 Task: Find connections with filter location Lagoa do Itaenga with filter topic #managementwith filter profile language French with filter current company Teamware Solutions a division of Quantum Leap Consulting Pvt. Ltd with filter school Himachal Pradesh University with filter industry Pipeline Transportation with filter service category Graphic Design with filter keywords title Couples Counselor
Action: Mouse moved to (612, 132)
Screenshot: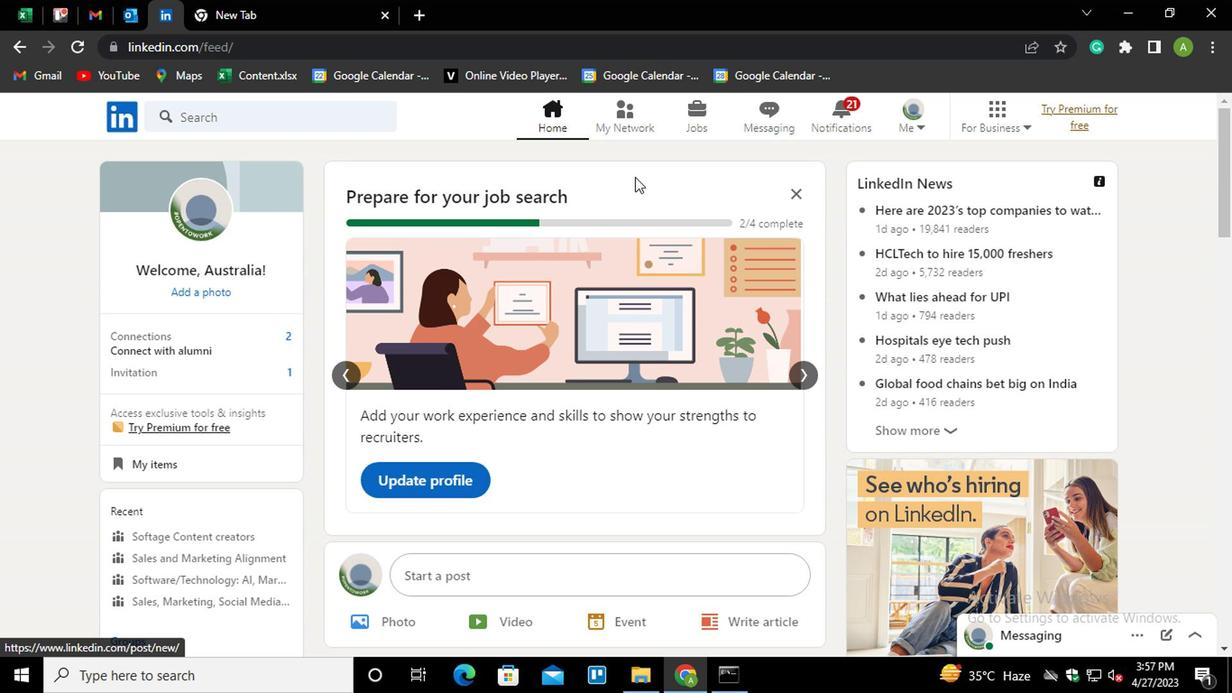 
Action: Mouse pressed left at (612, 132)
Screenshot: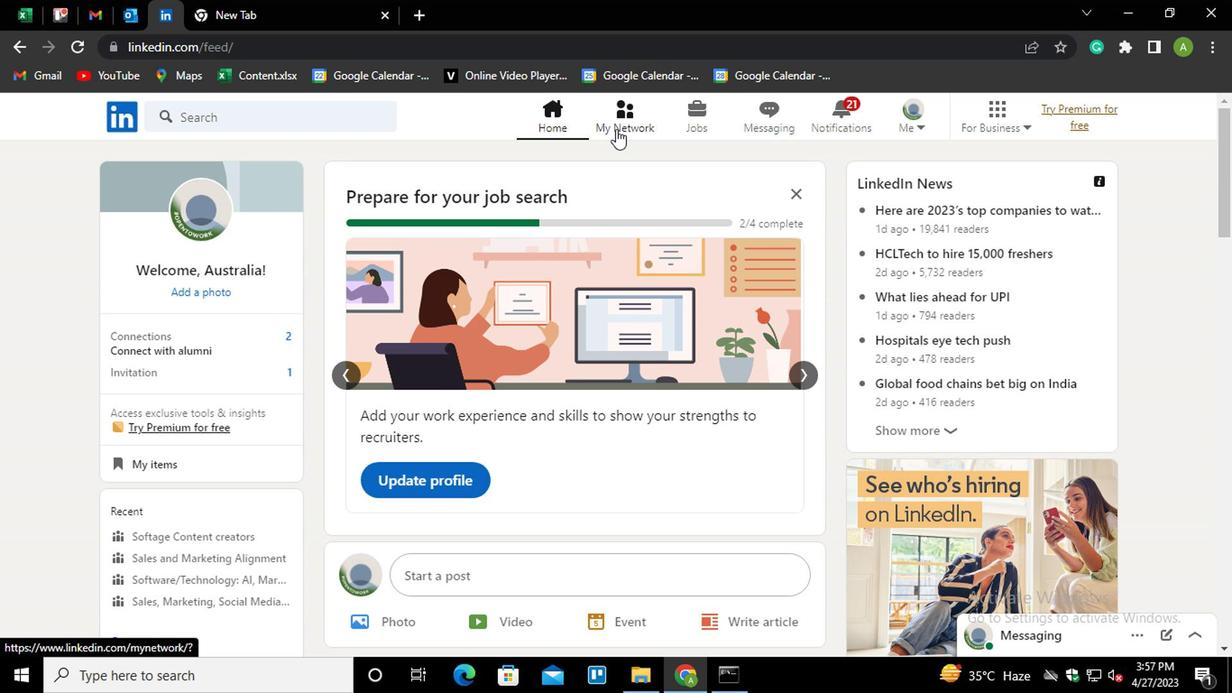 
Action: Mouse moved to (251, 212)
Screenshot: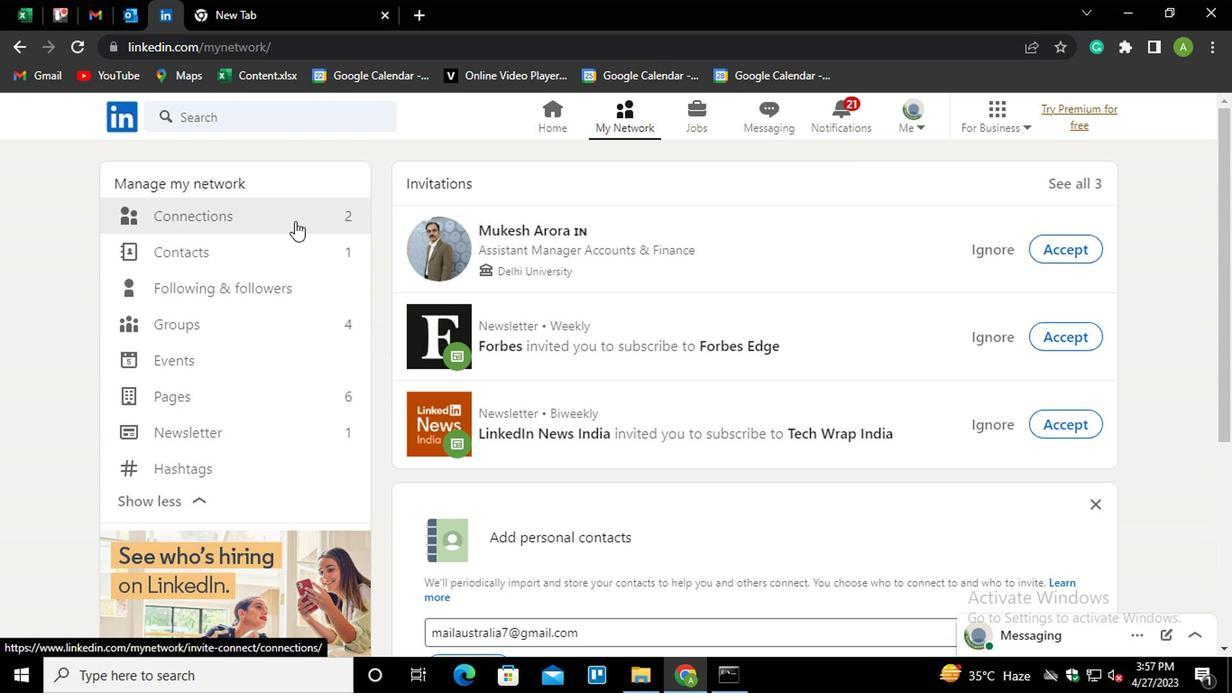 
Action: Mouse pressed left at (251, 212)
Screenshot: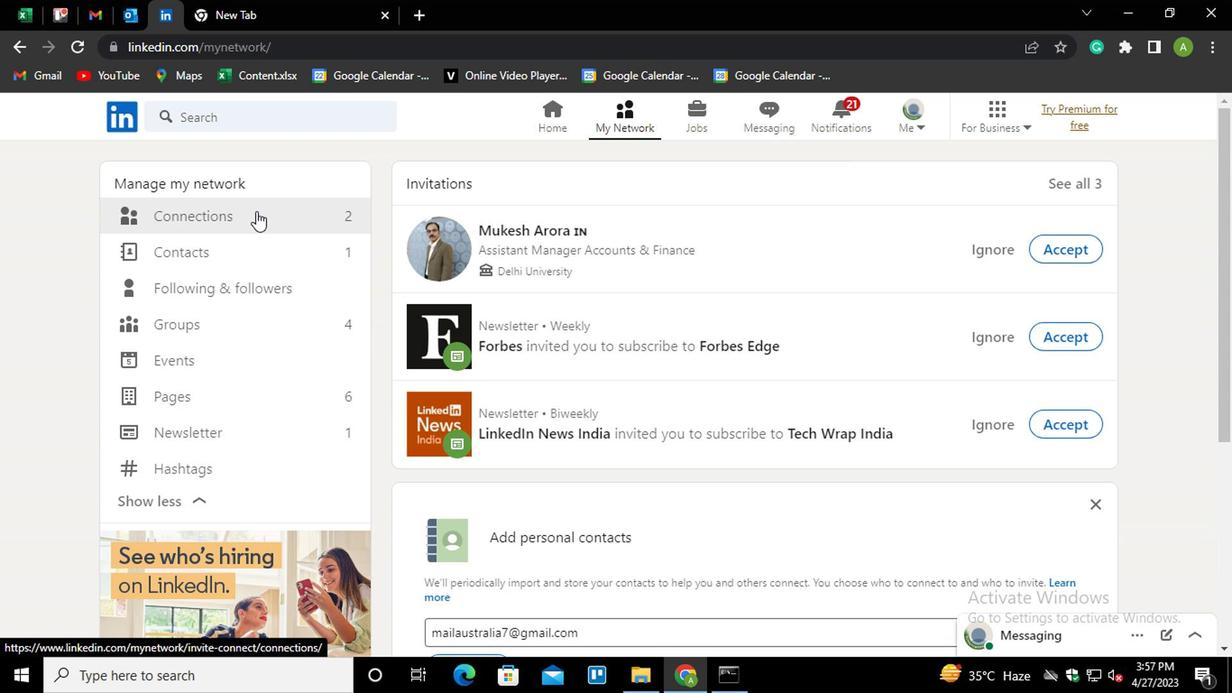 
Action: Mouse moved to (774, 220)
Screenshot: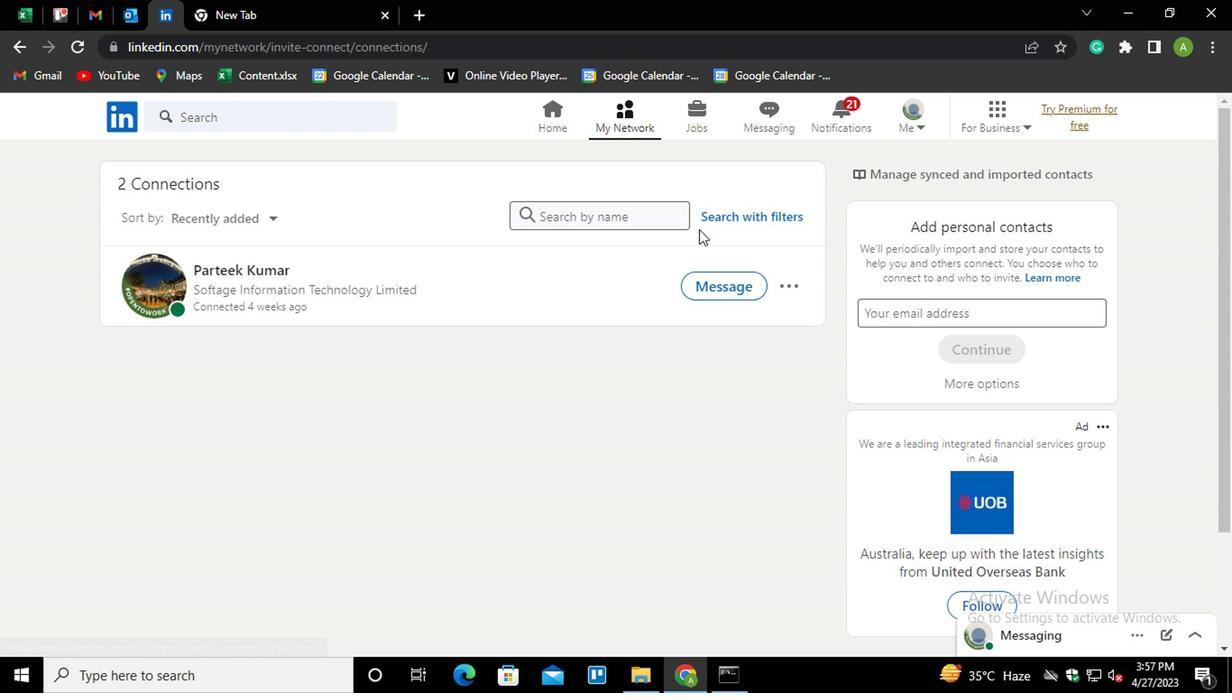
Action: Mouse pressed left at (774, 220)
Screenshot: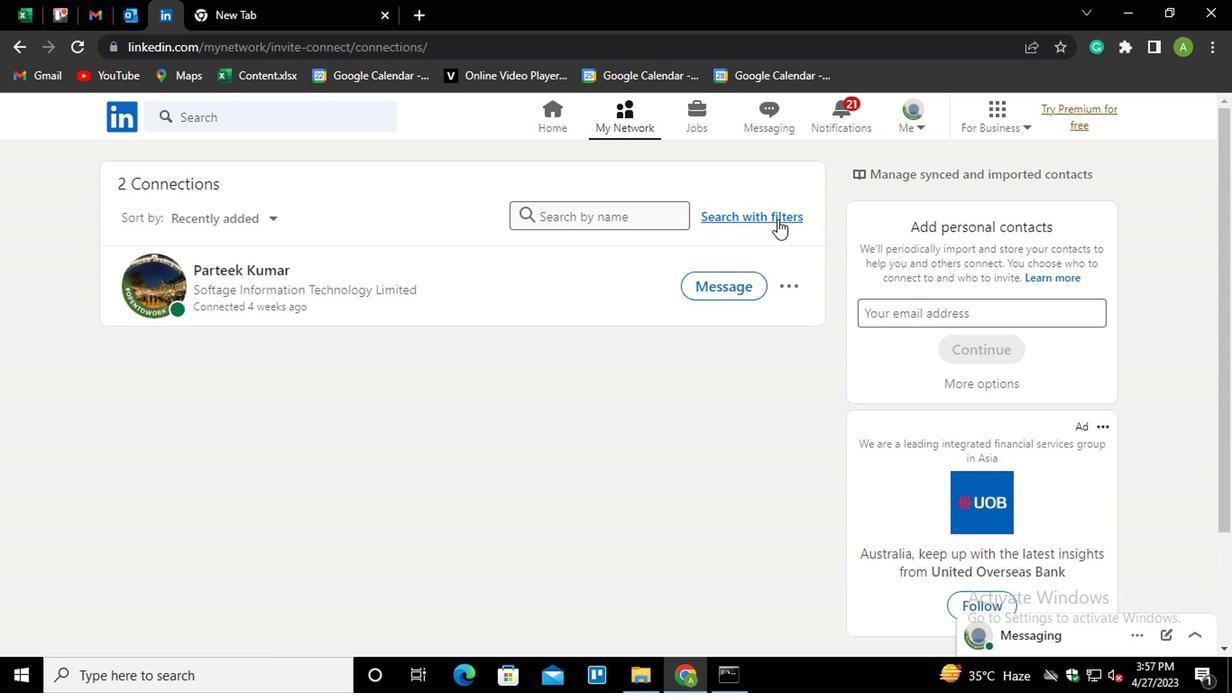 
Action: Mouse moved to (669, 168)
Screenshot: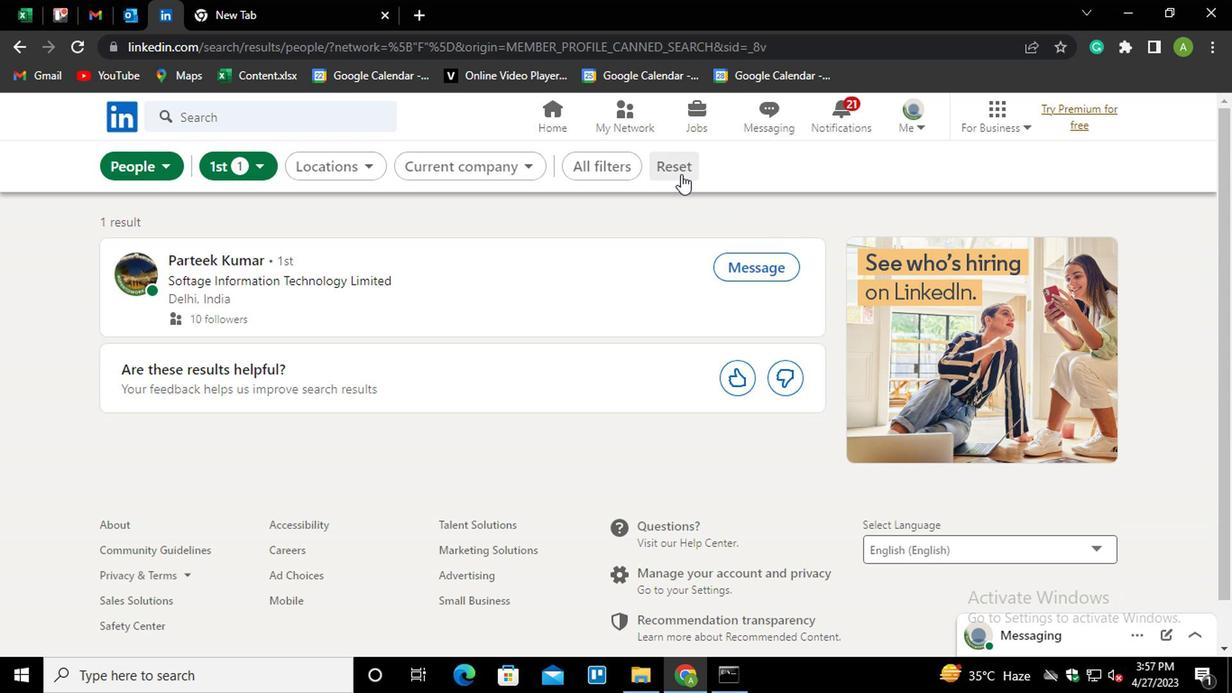 
Action: Mouse pressed left at (669, 168)
Screenshot: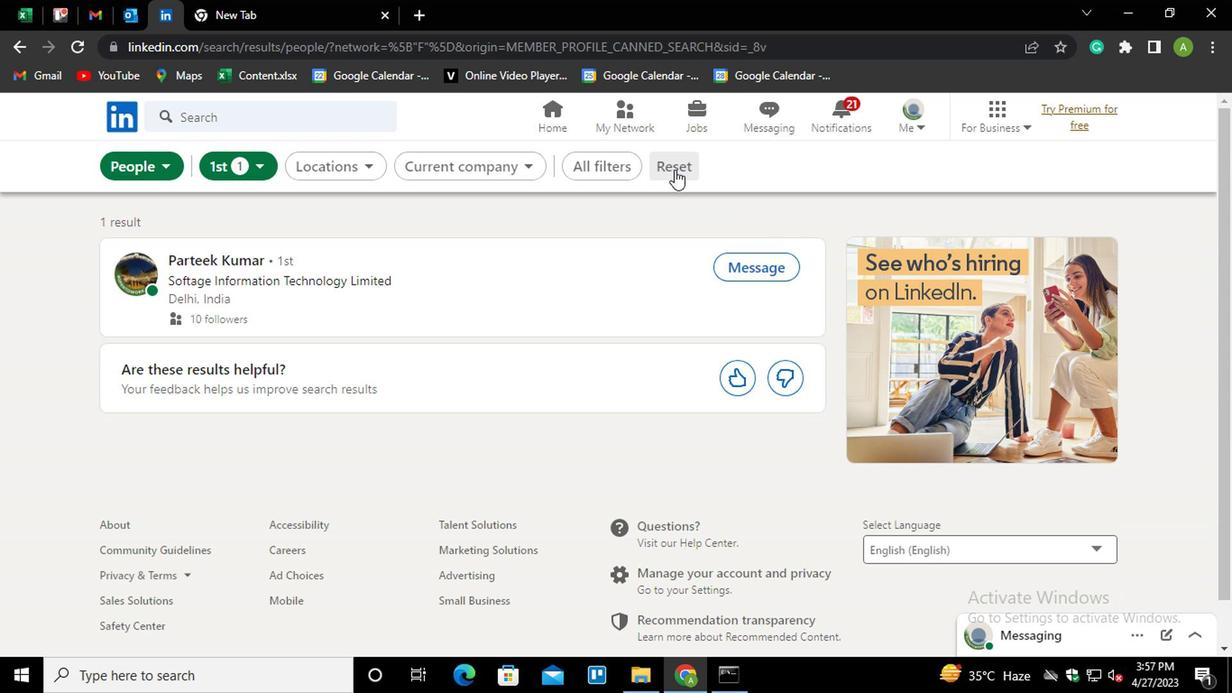 
Action: Mouse moved to (654, 172)
Screenshot: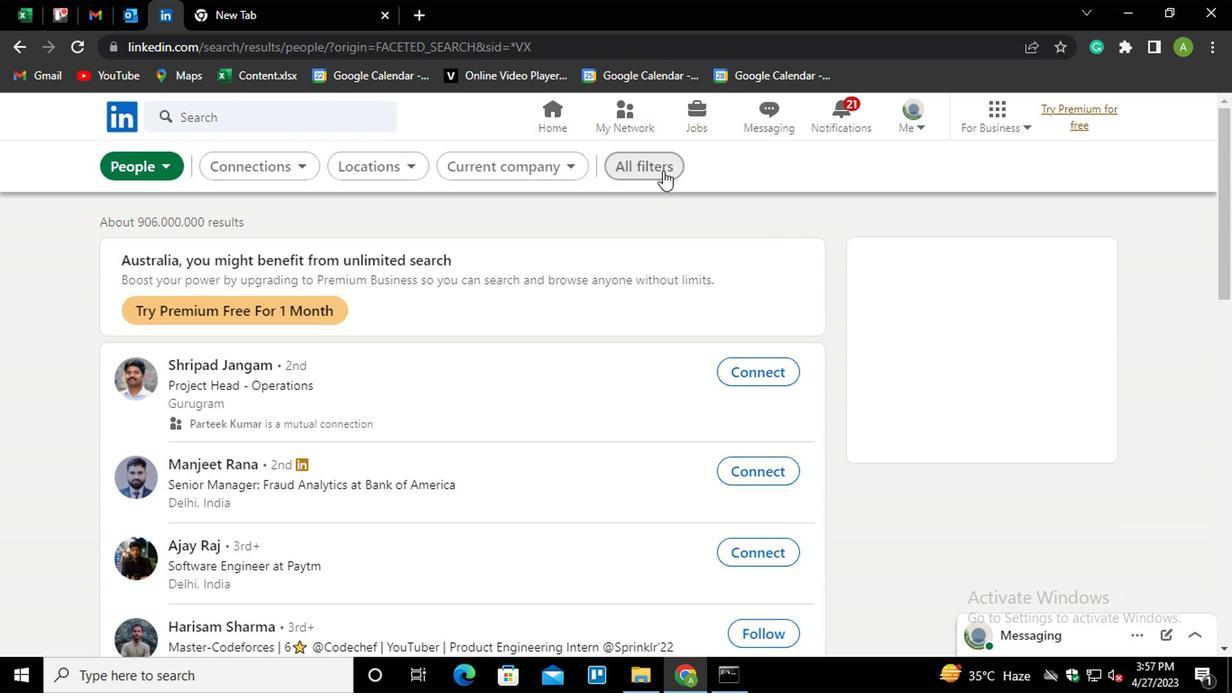 
Action: Mouse pressed left at (654, 172)
Screenshot: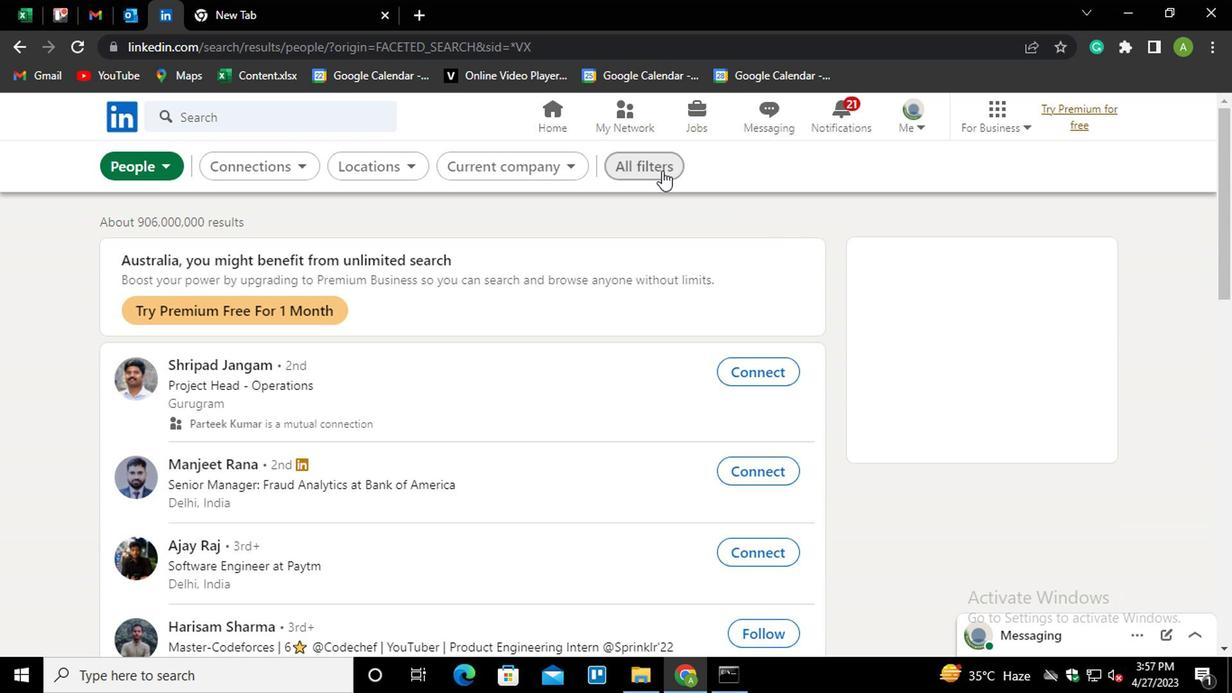 
Action: Mouse moved to (844, 353)
Screenshot: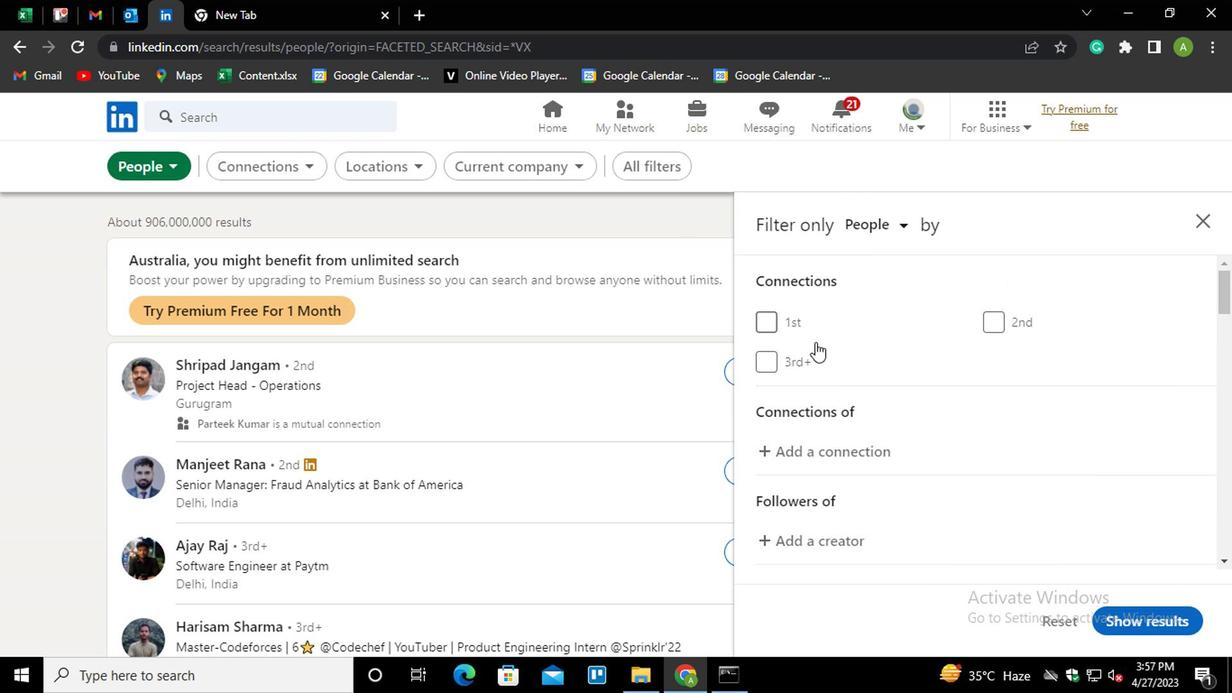 
Action: Mouse scrolled (844, 353) with delta (0, 0)
Screenshot: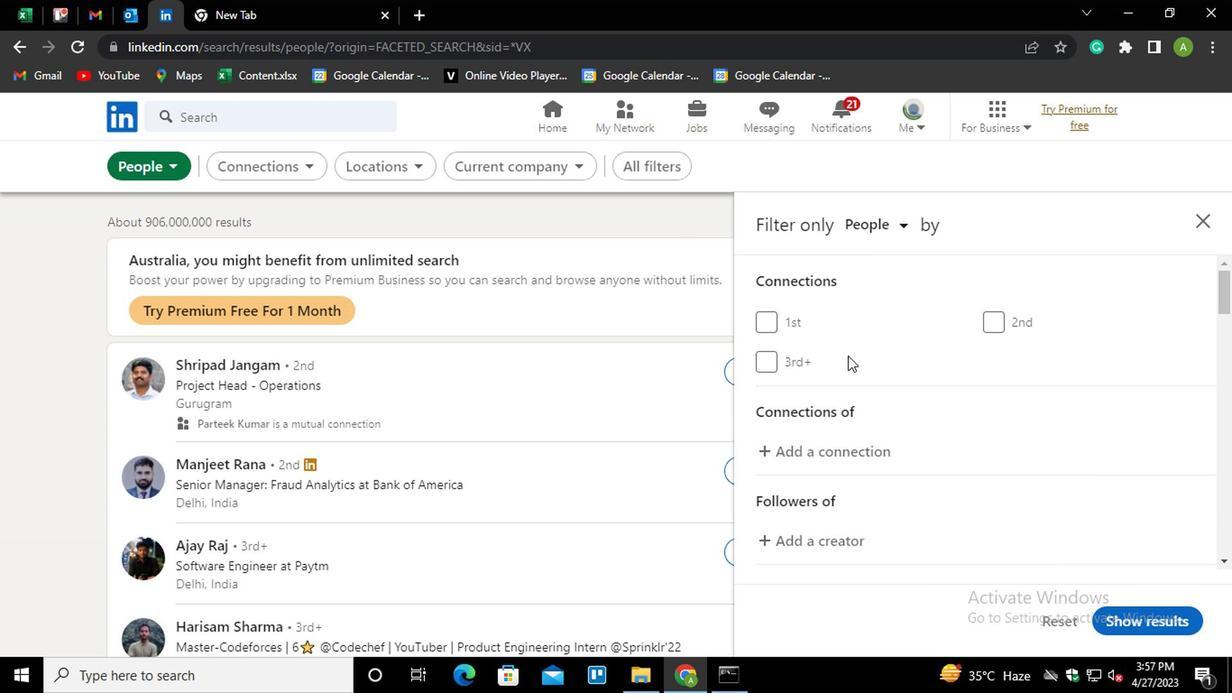 
Action: Mouse scrolled (844, 353) with delta (0, 0)
Screenshot: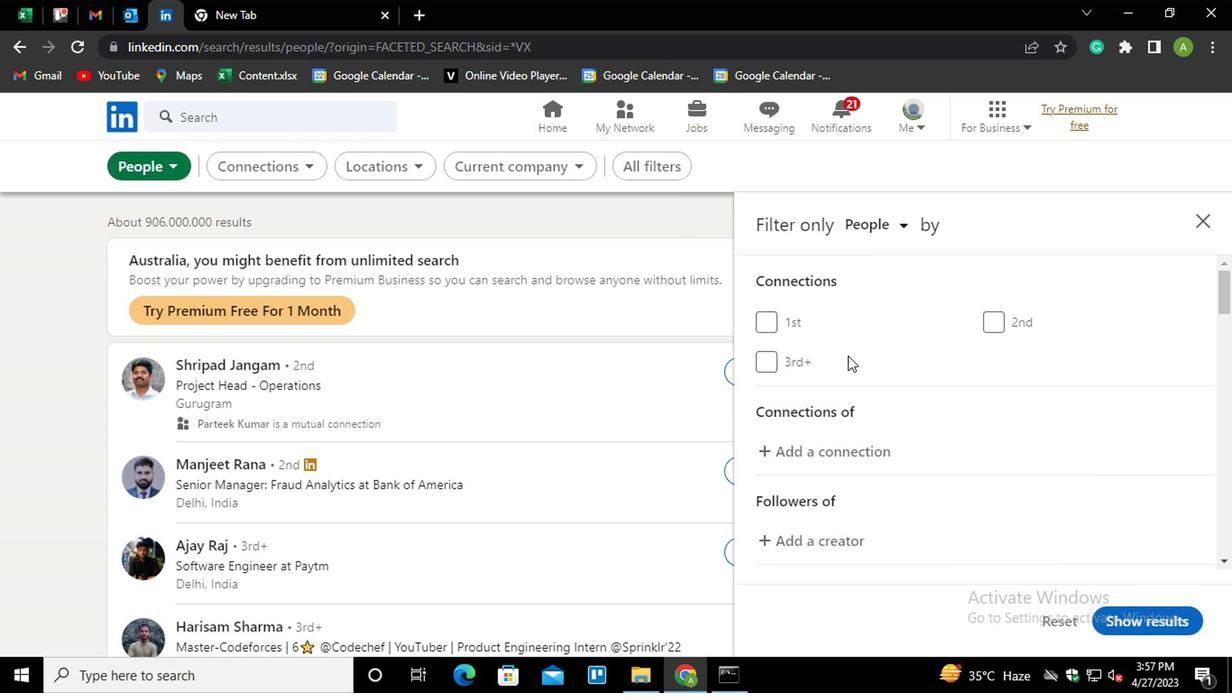 
Action: Mouse scrolled (844, 353) with delta (0, 0)
Screenshot: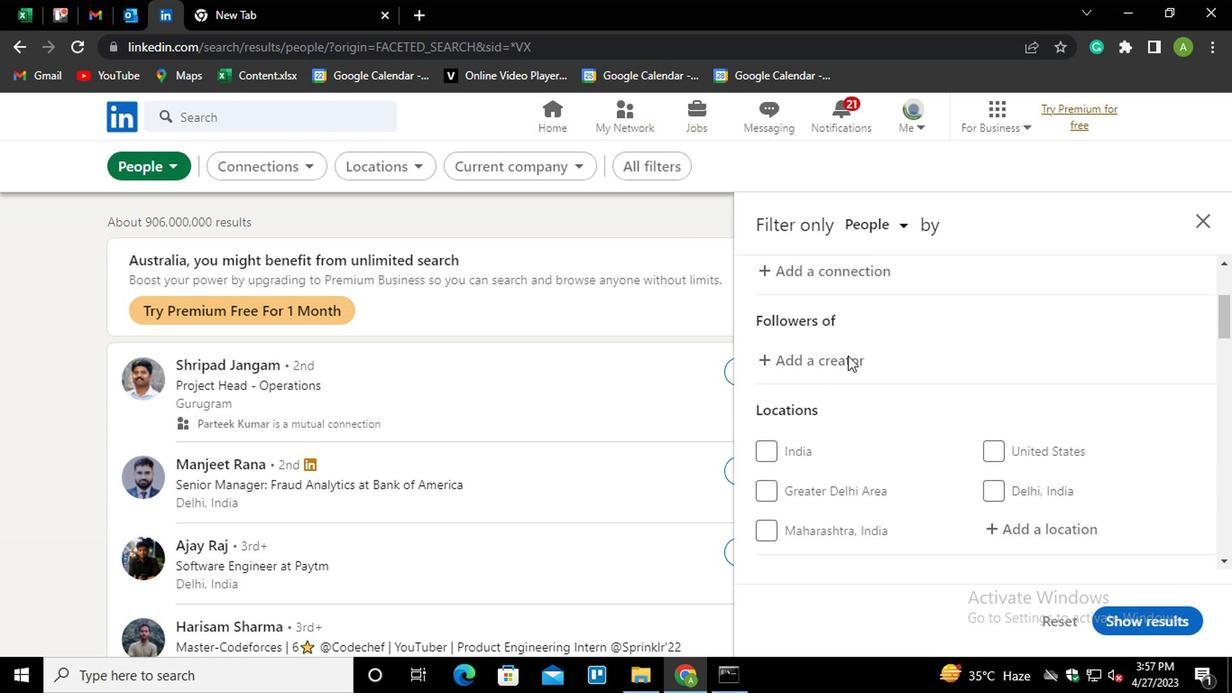 
Action: Mouse scrolled (844, 353) with delta (0, 0)
Screenshot: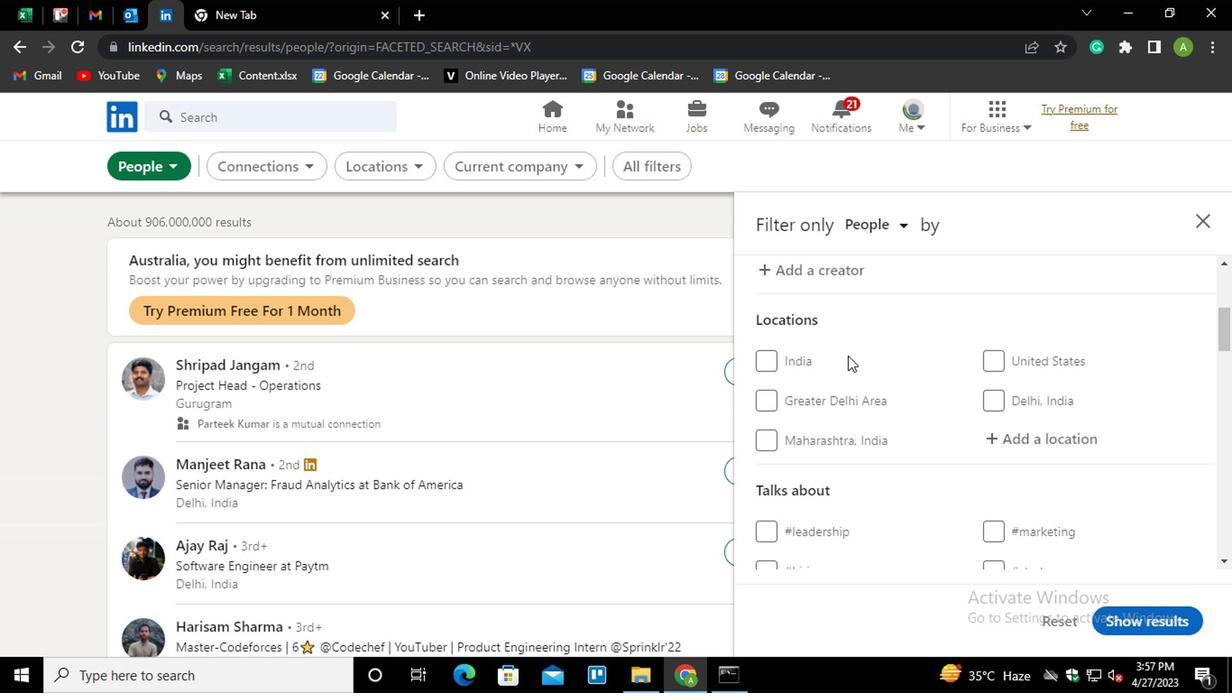 
Action: Mouse moved to (1028, 349)
Screenshot: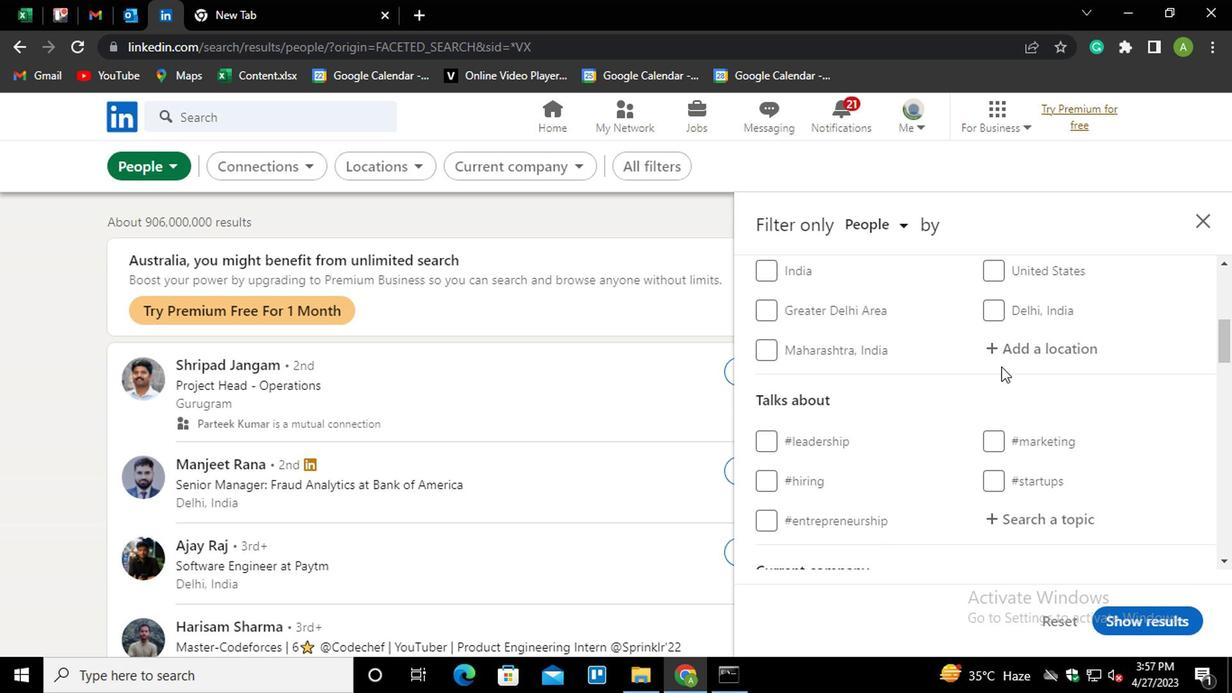 
Action: Mouse pressed left at (1028, 349)
Screenshot: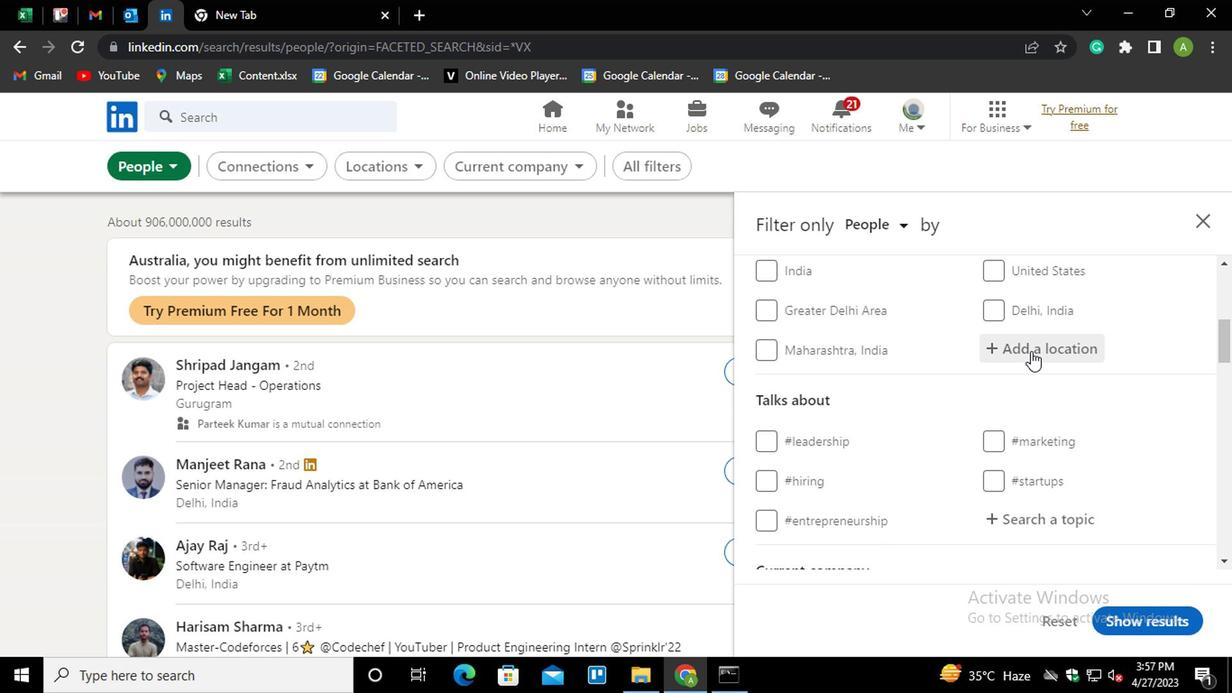 
Action: Mouse pressed left at (1028, 349)
Screenshot: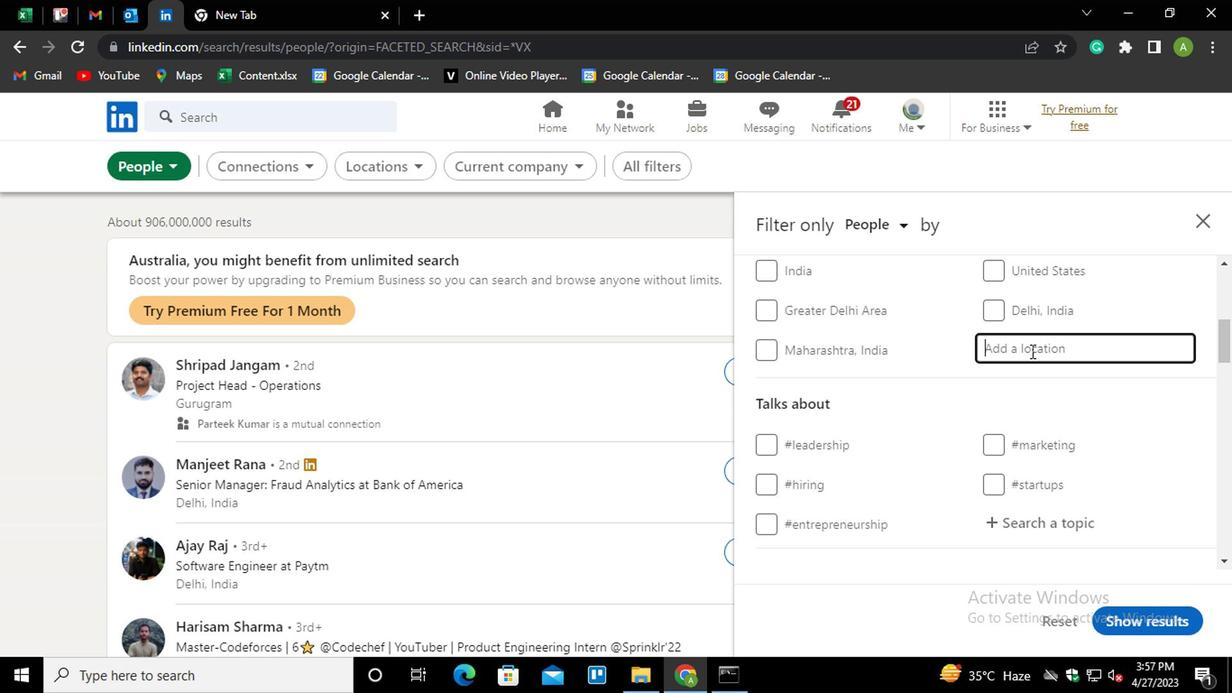 
Action: Key pressed <Key.shift>ITAENGA<Key.down><Key.enter>
Screenshot: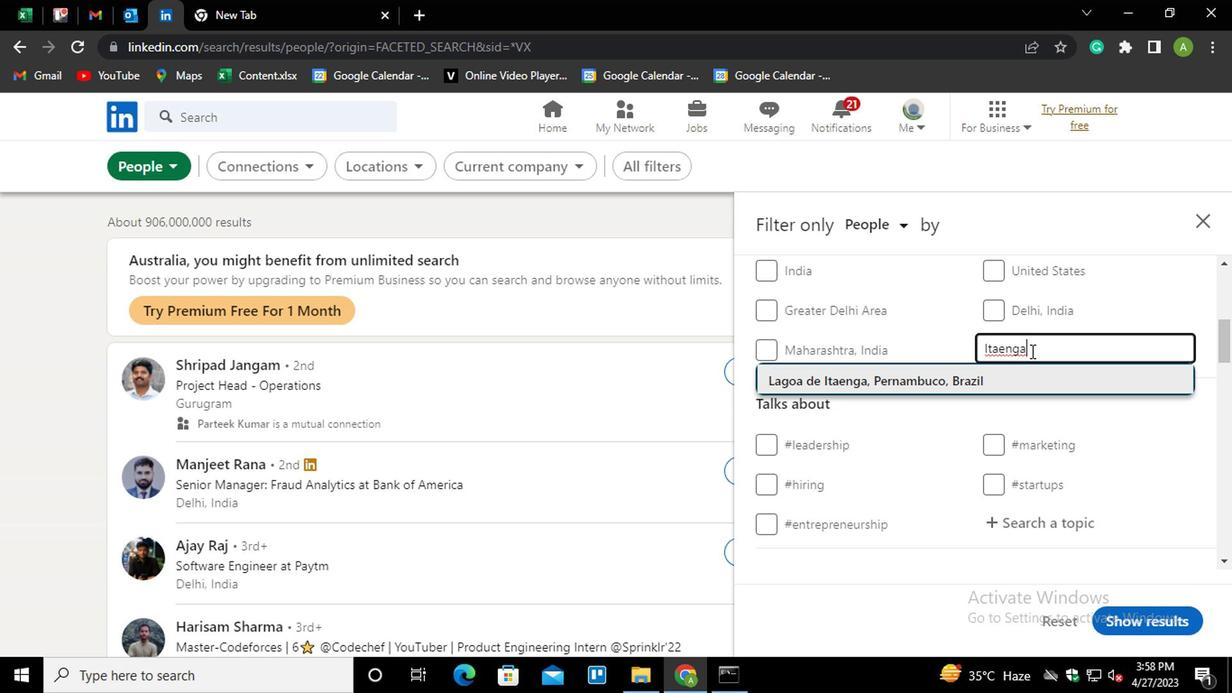 
Action: Mouse scrolled (1028, 348) with delta (0, 0)
Screenshot: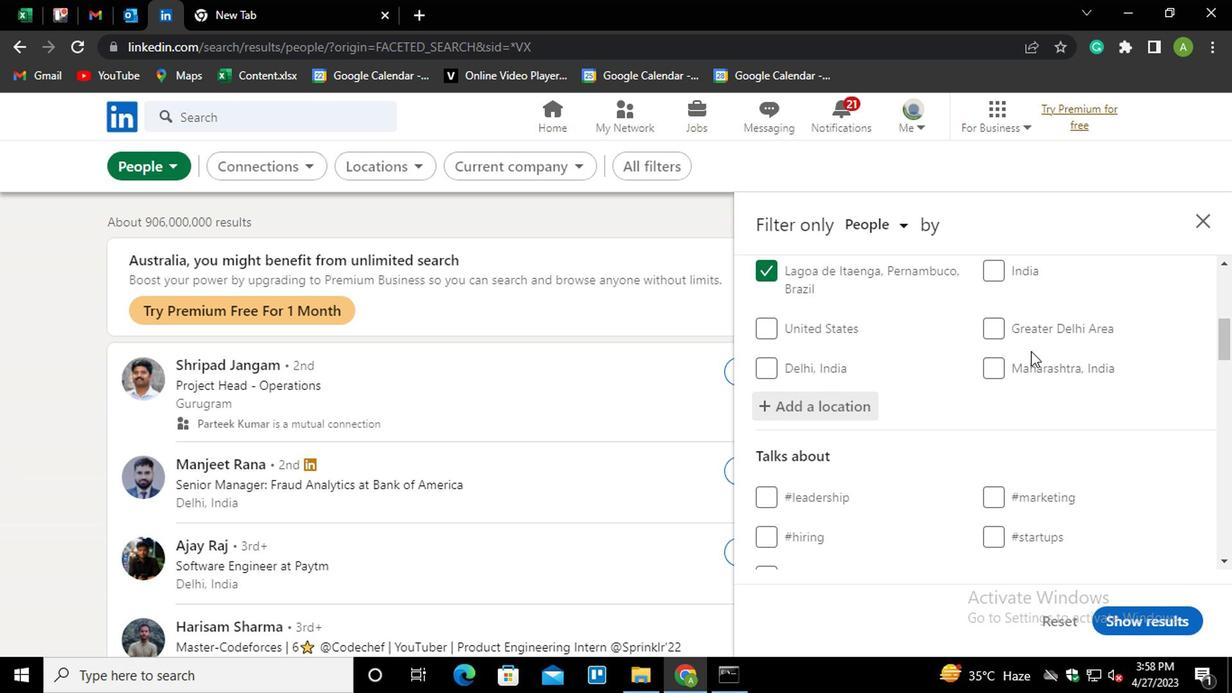 
Action: Mouse scrolled (1028, 348) with delta (0, 0)
Screenshot: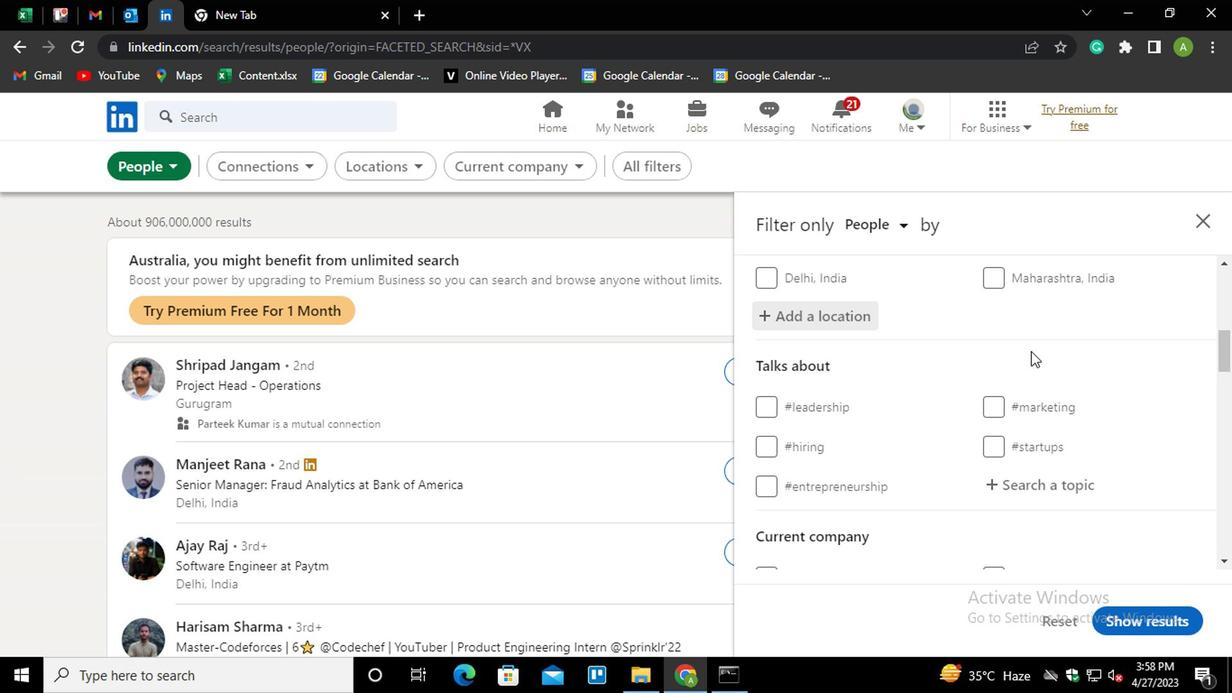 
Action: Mouse moved to (1036, 388)
Screenshot: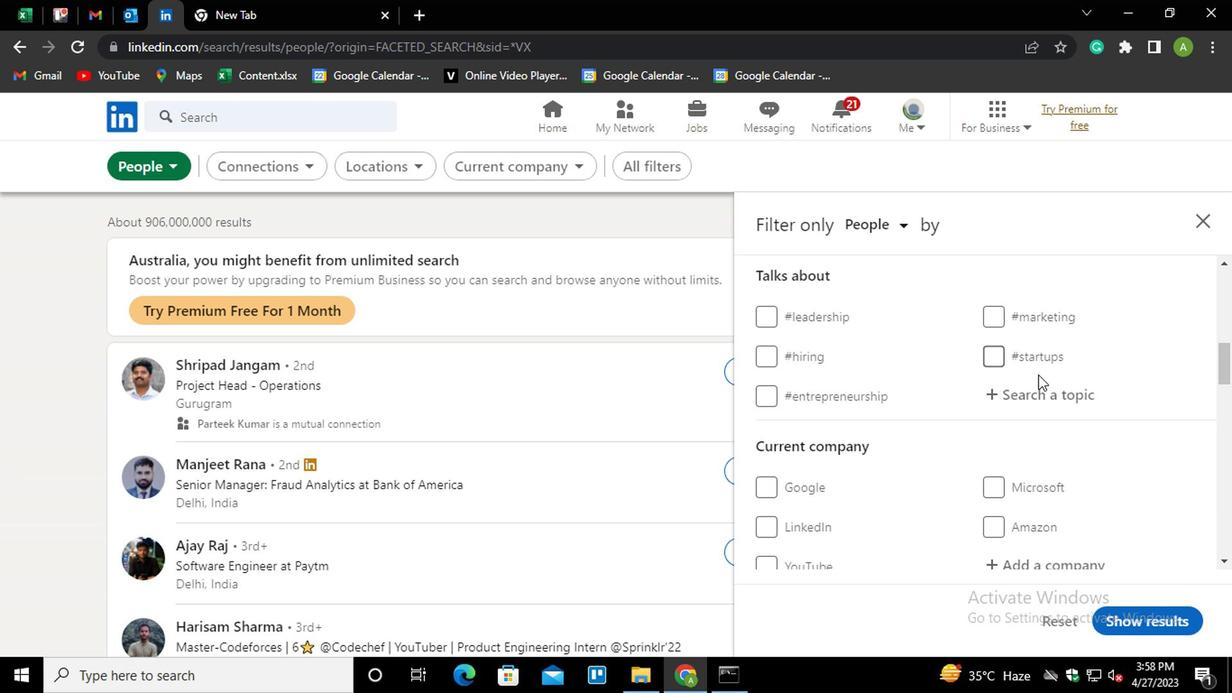 
Action: Mouse pressed left at (1036, 388)
Screenshot: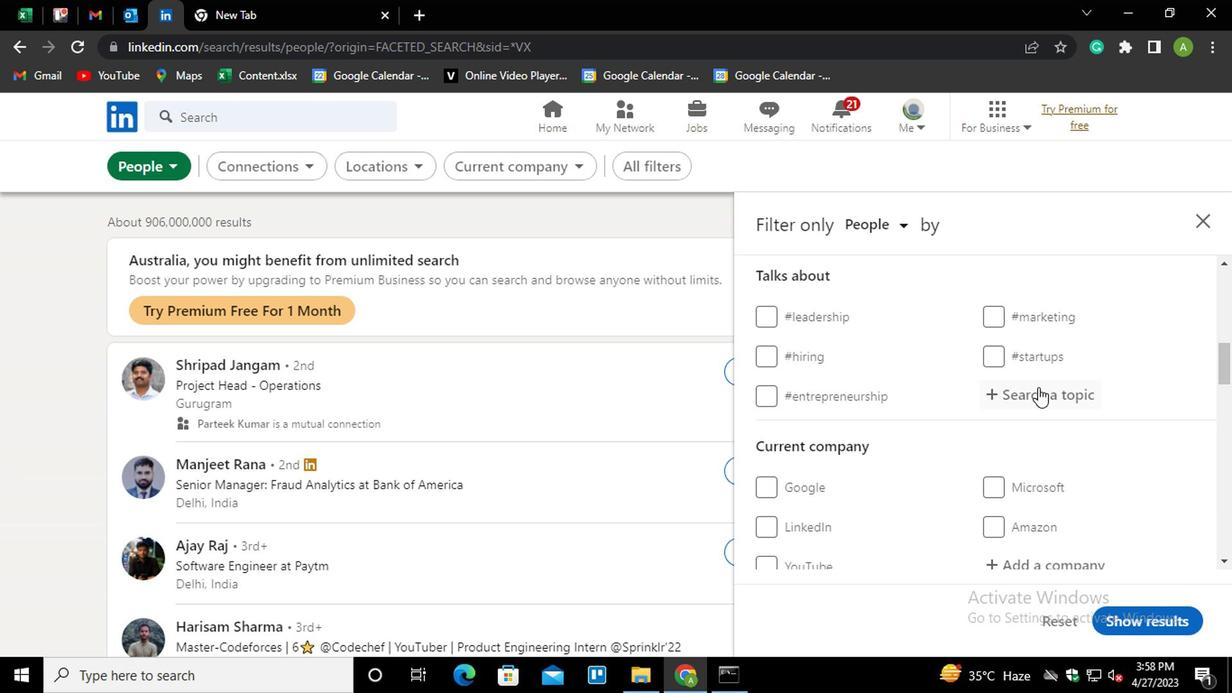 
Action: Mouse moved to (1036, 392)
Screenshot: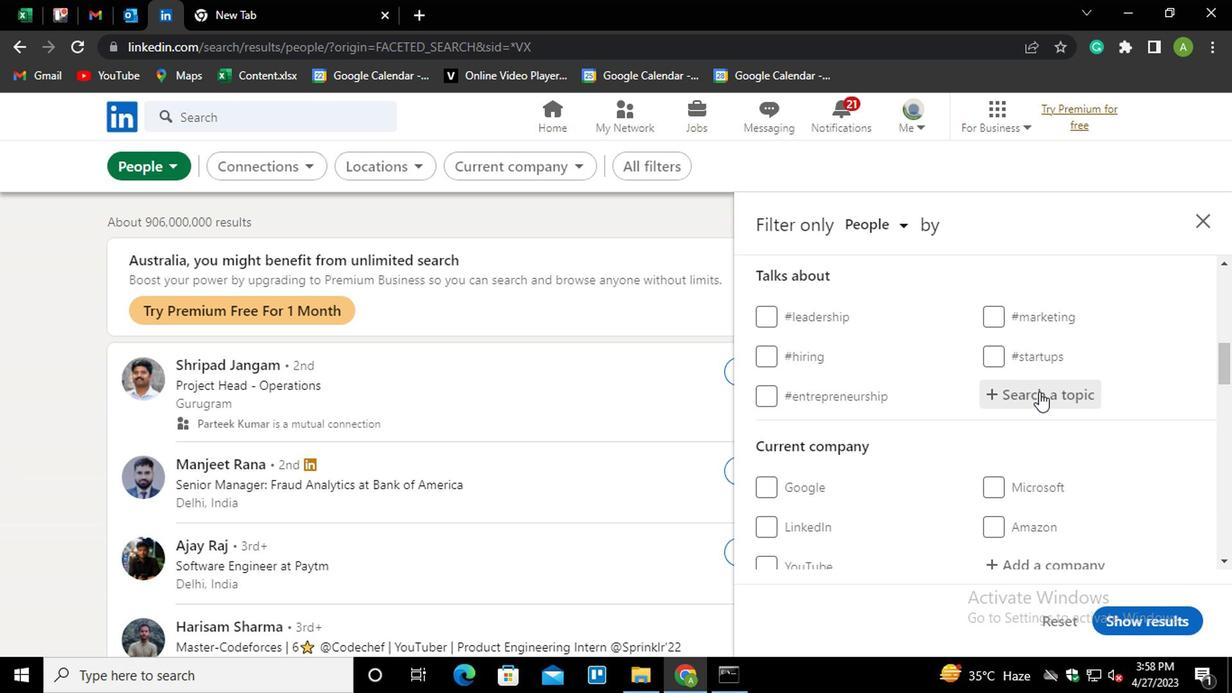 
Action: Key pressed MANAGE<Key.down><Key.enter>
Screenshot: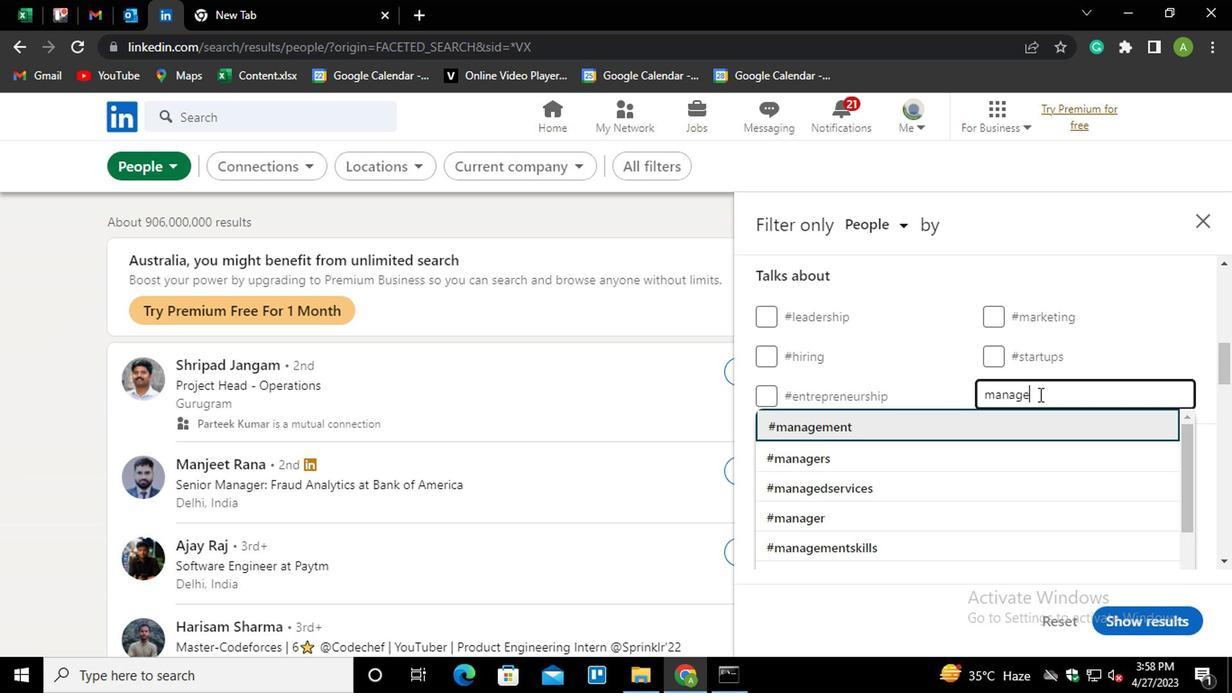 
Action: Mouse scrolled (1036, 390) with delta (0, -1)
Screenshot: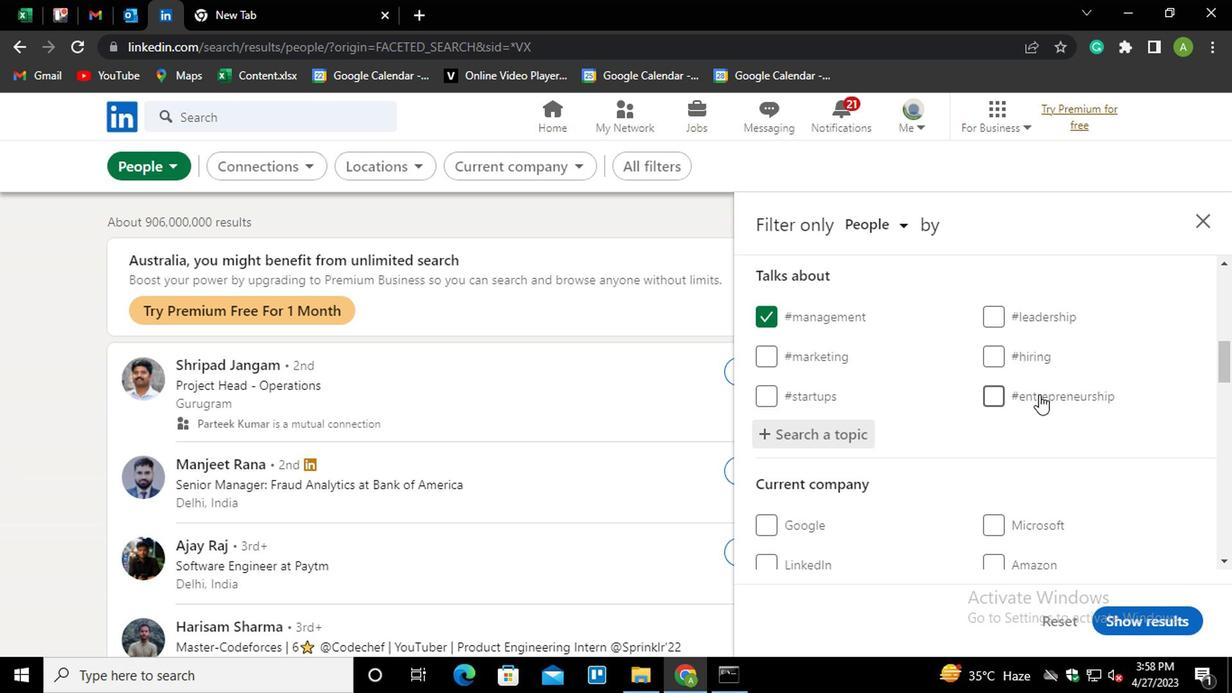 
Action: Mouse scrolled (1036, 390) with delta (0, -1)
Screenshot: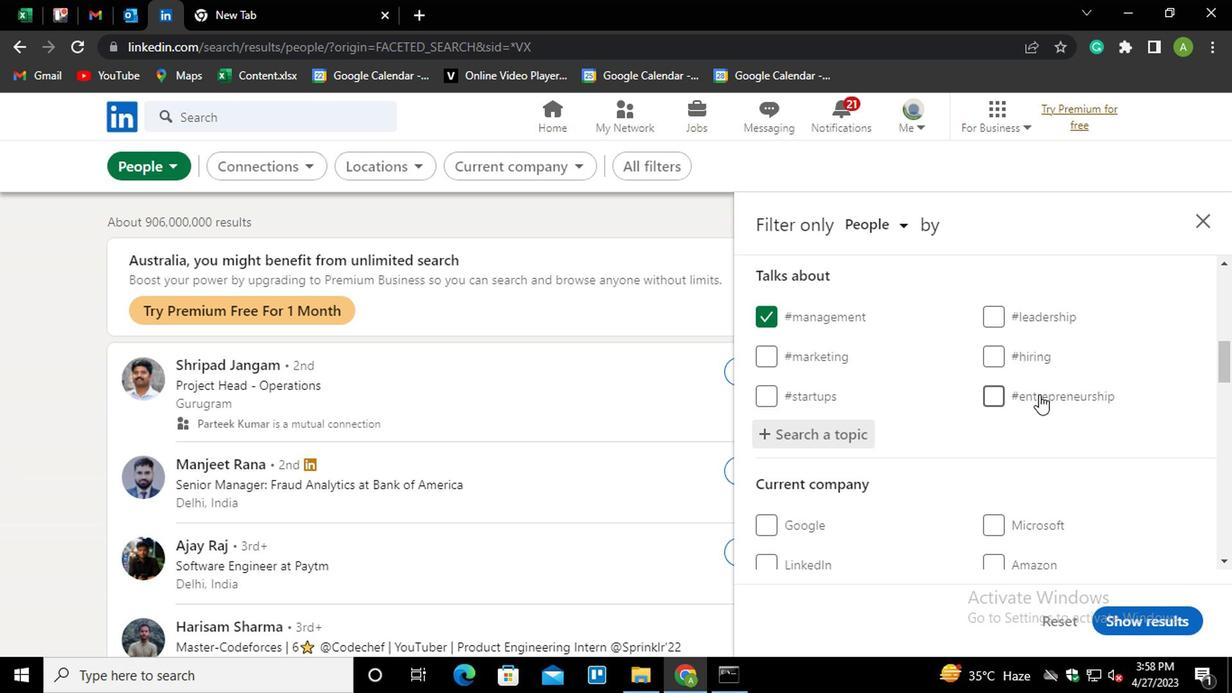 
Action: Mouse scrolled (1036, 390) with delta (0, -1)
Screenshot: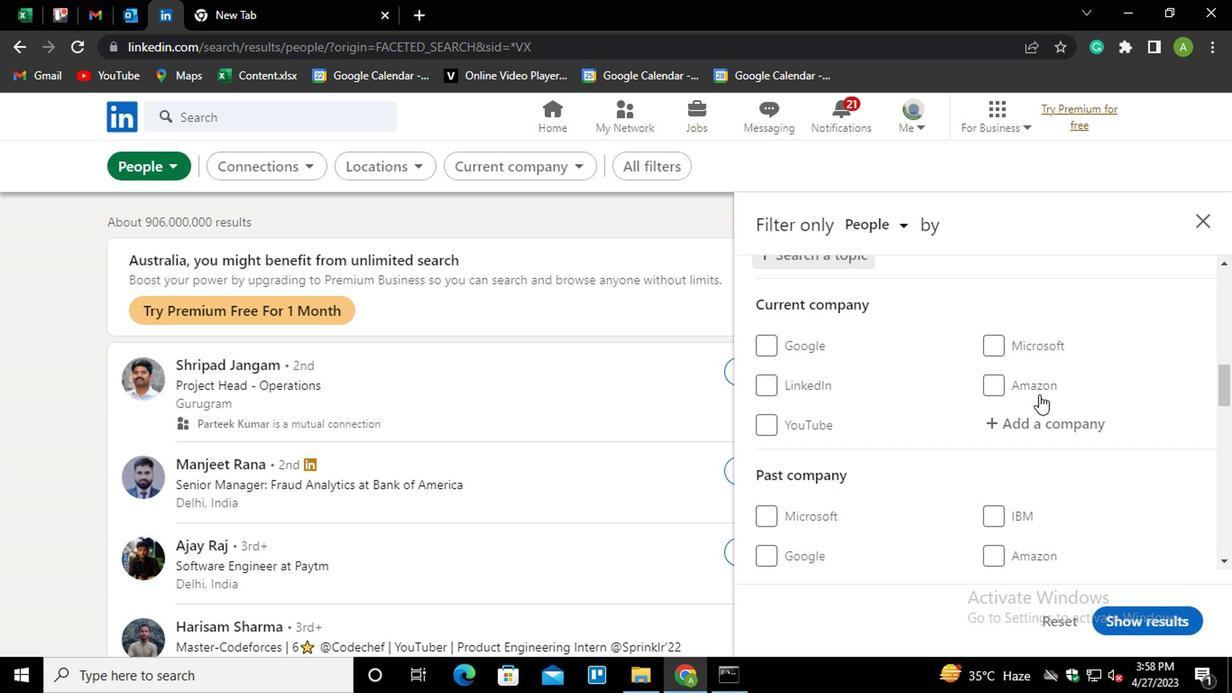 
Action: Mouse scrolled (1036, 390) with delta (0, -1)
Screenshot: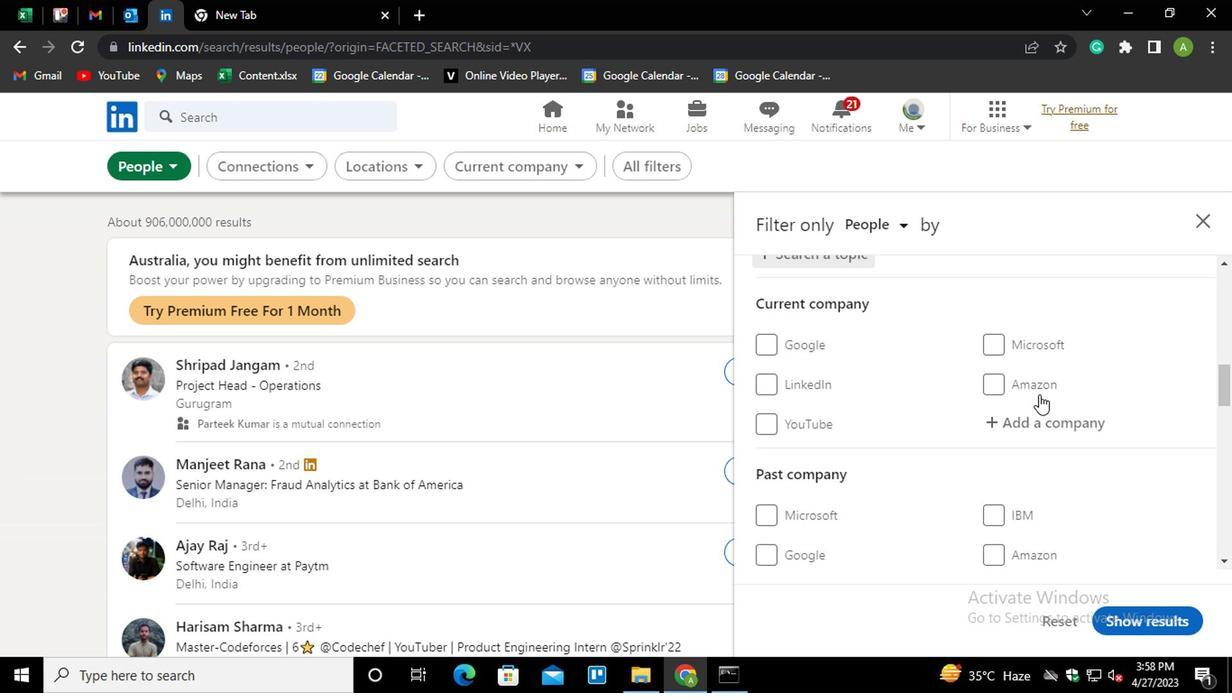 
Action: Mouse scrolled (1036, 390) with delta (0, -1)
Screenshot: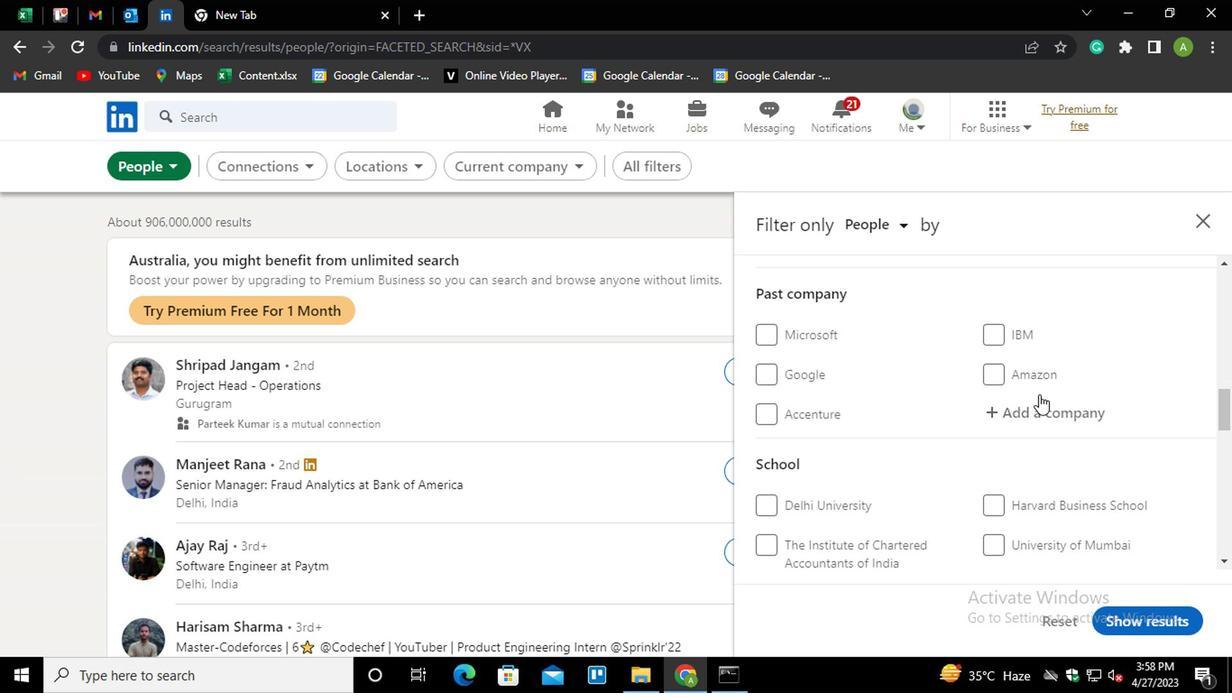 
Action: Mouse scrolled (1036, 390) with delta (0, -1)
Screenshot: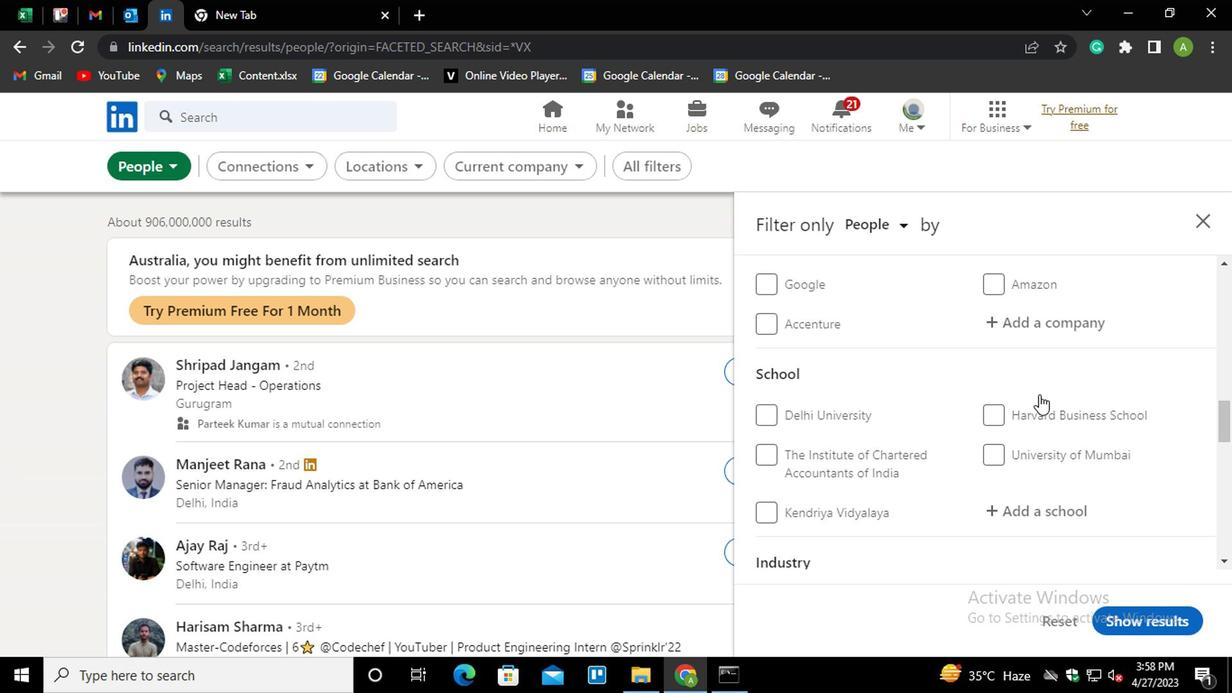 
Action: Mouse scrolled (1036, 390) with delta (0, -1)
Screenshot: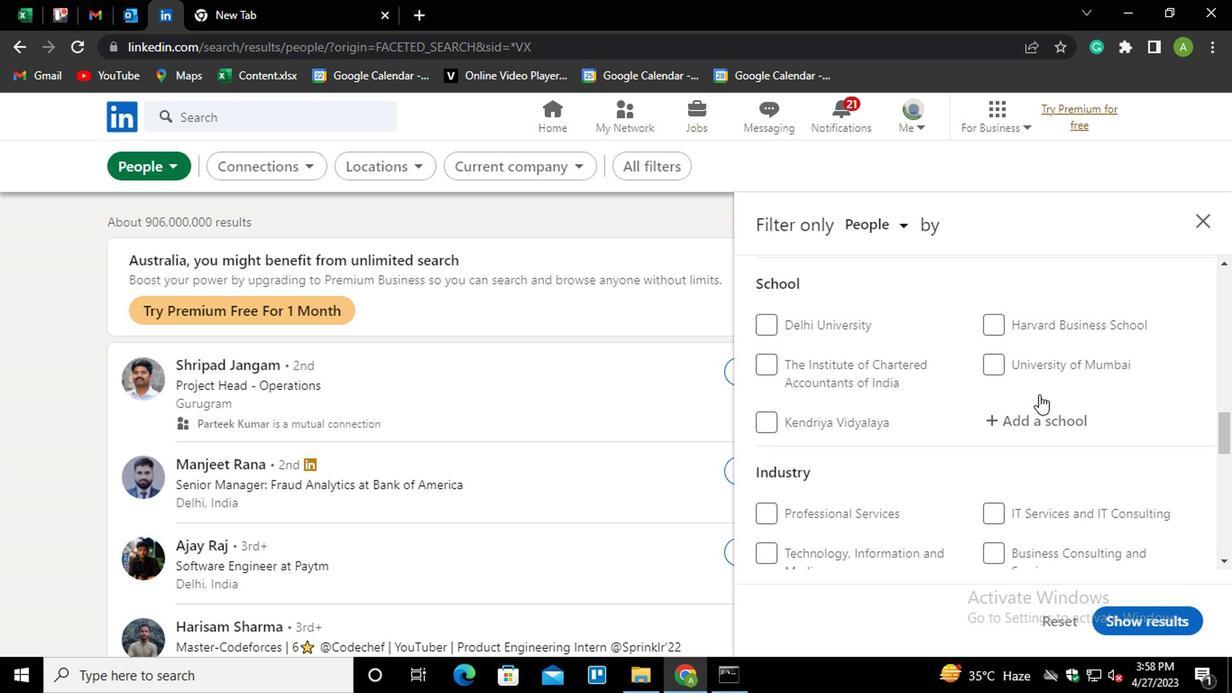 
Action: Mouse scrolled (1036, 390) with delta (0, -1)
Screenshot: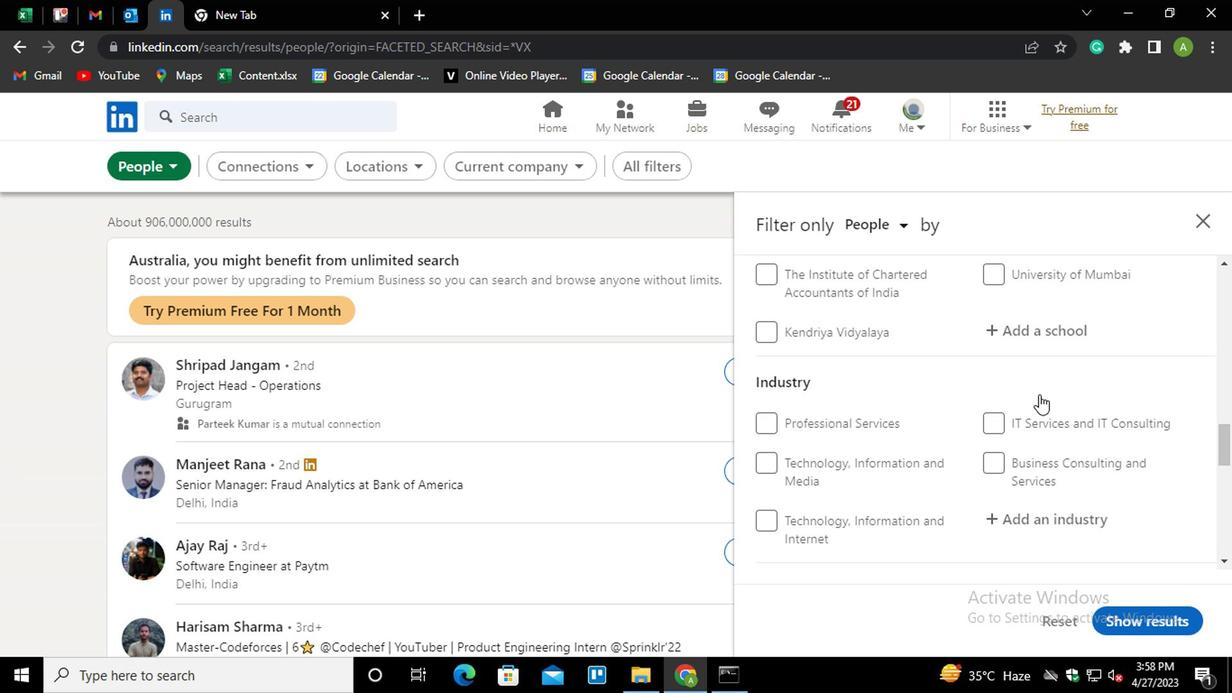 
Action: Mouse scrolled (1036, 390) with delta (0, -1)
Screenshot: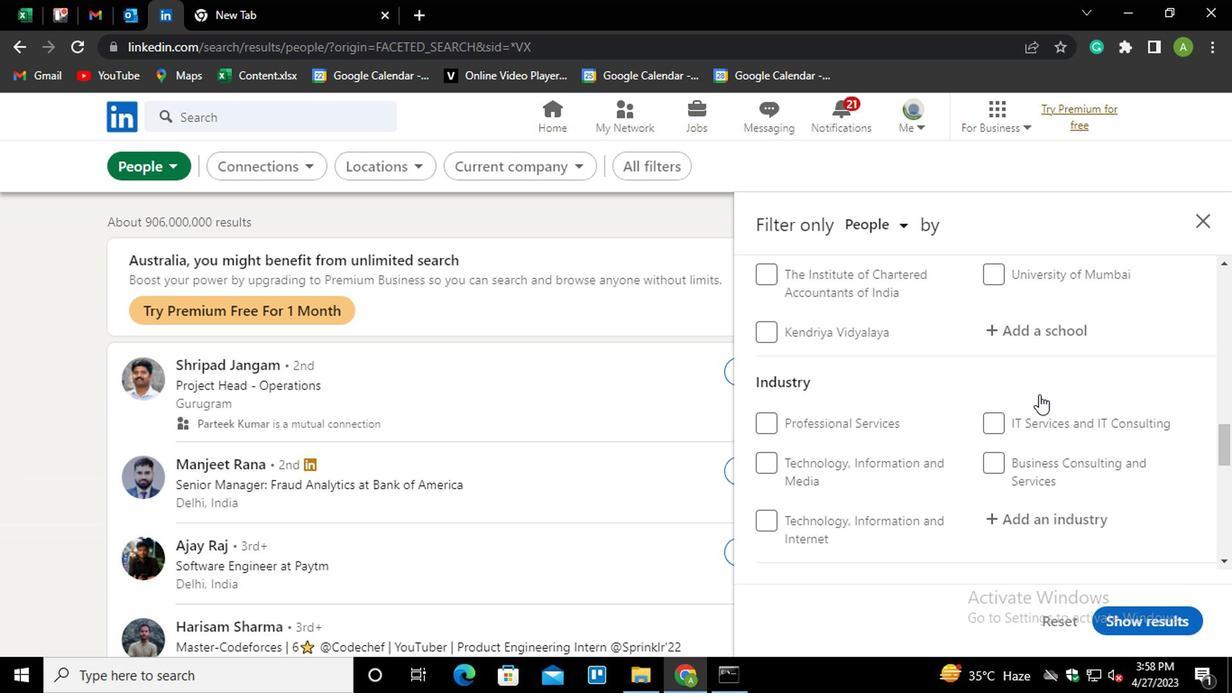 
Action: Mouse scrolled (1036, 390) with delta (0, -1)
Screenshot: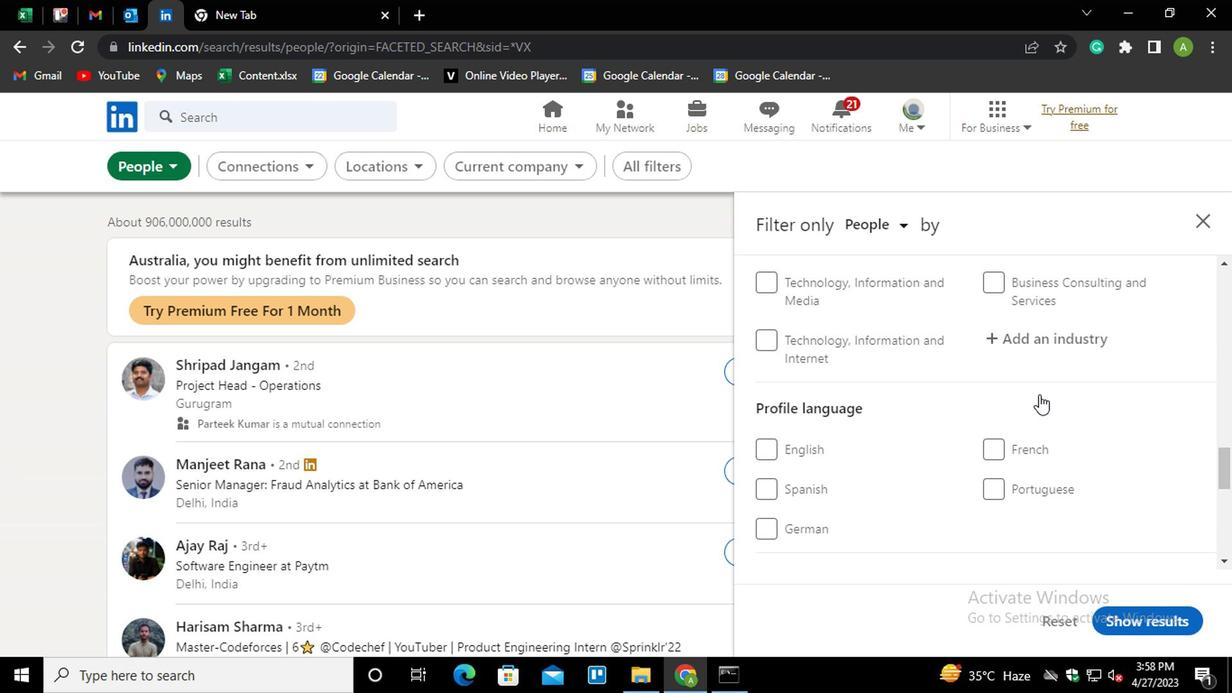 
Action: Mouse moved to (1003, 359)
Screenshot: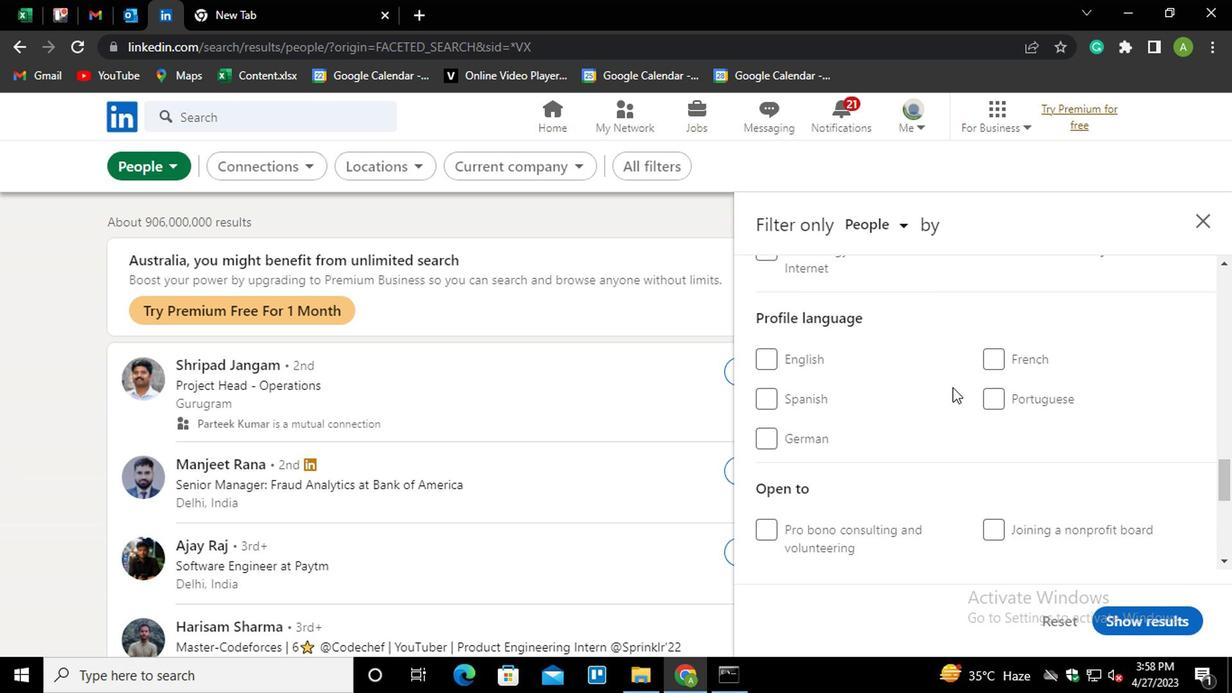 
Action: Mouse pressed left at (1003, 359)
Screenshot: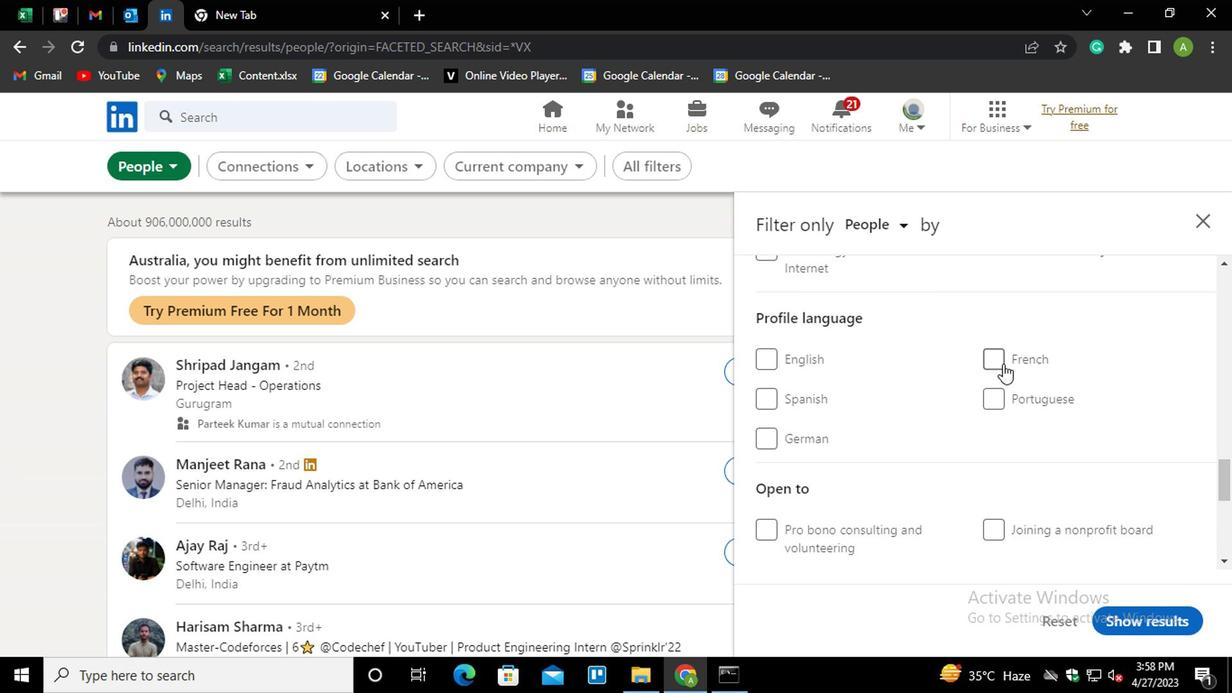 
Action: Mouse moved to (1044, 385)
Screenshot: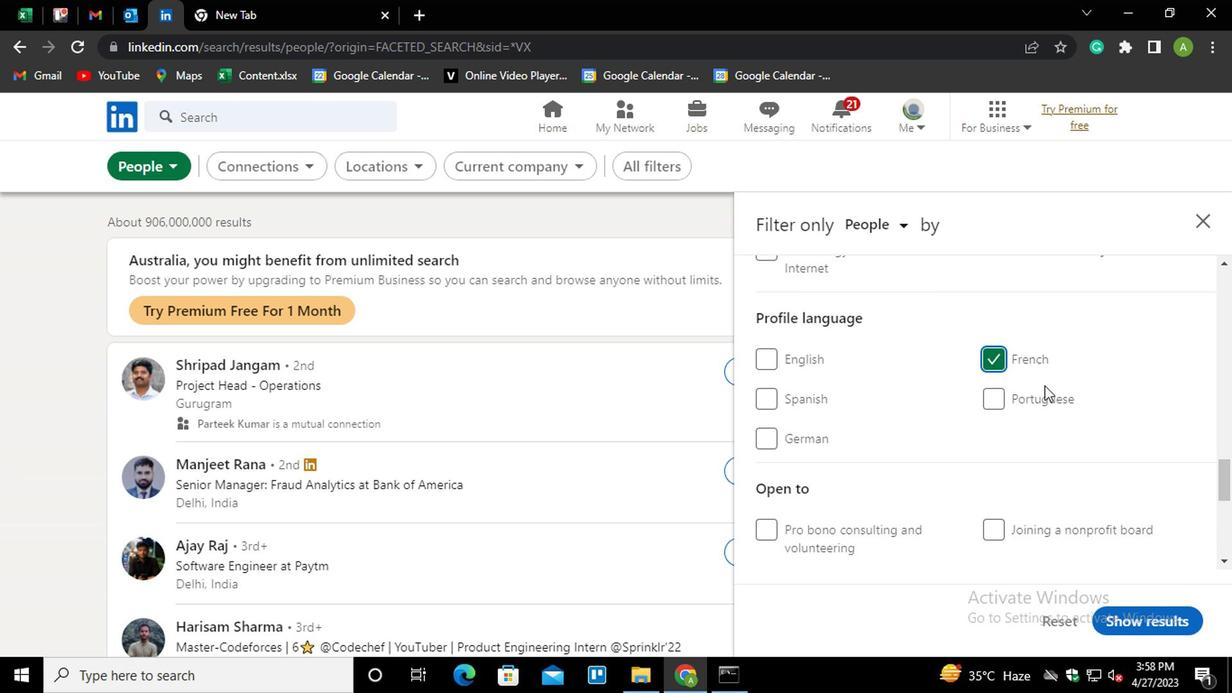 
Action: Mouse scrolled (1044, 385) with delta (0, 0)
Screenshot: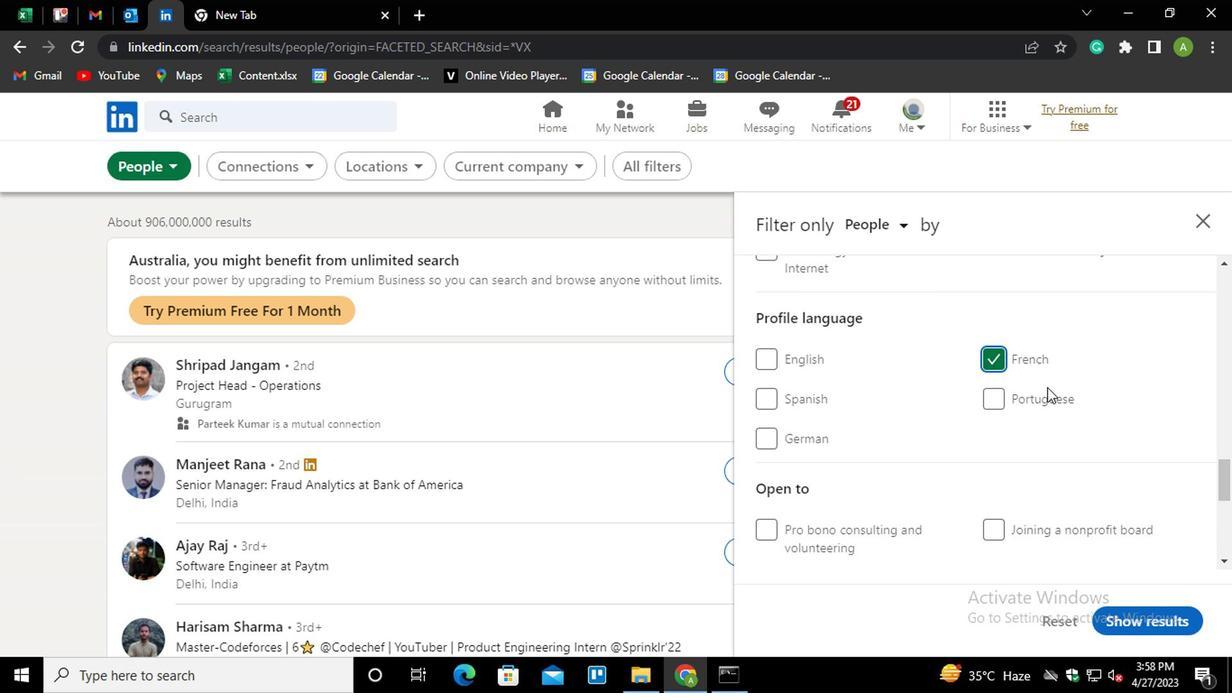 
Action: Mouse scrolled (1044, 385) with delta (0, 0)
Screenshot: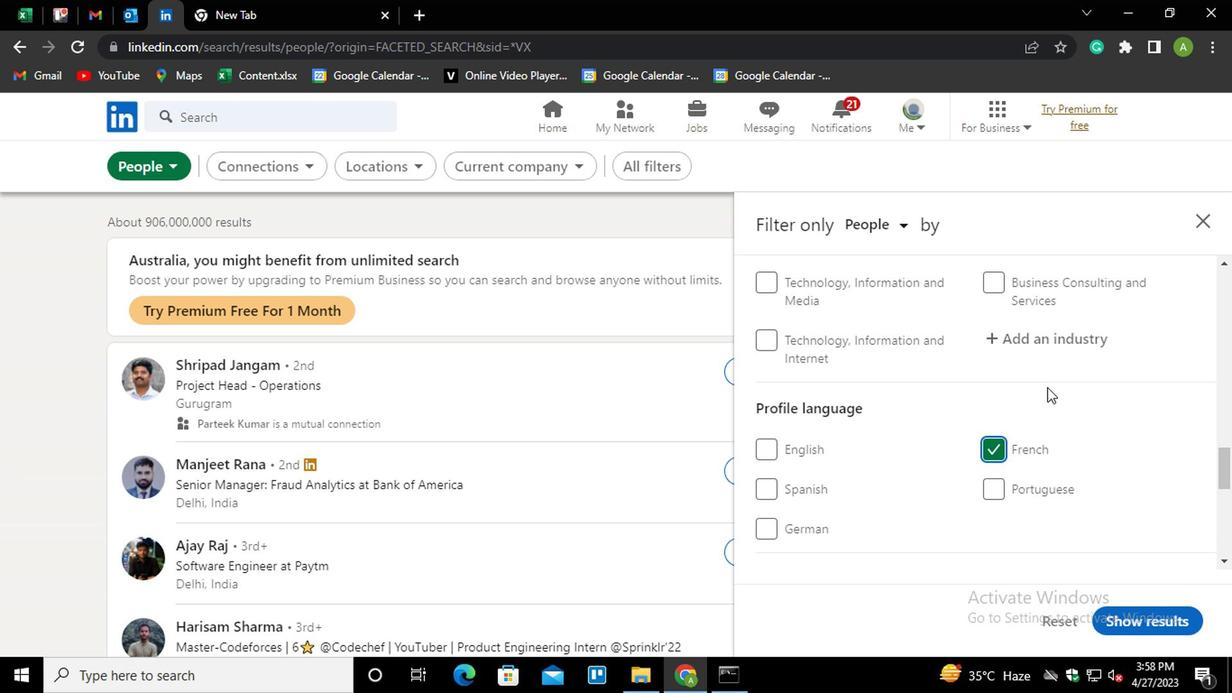 
Action: Mouse scrolled (1044, 385) with delta (0, 0)
Screenshot: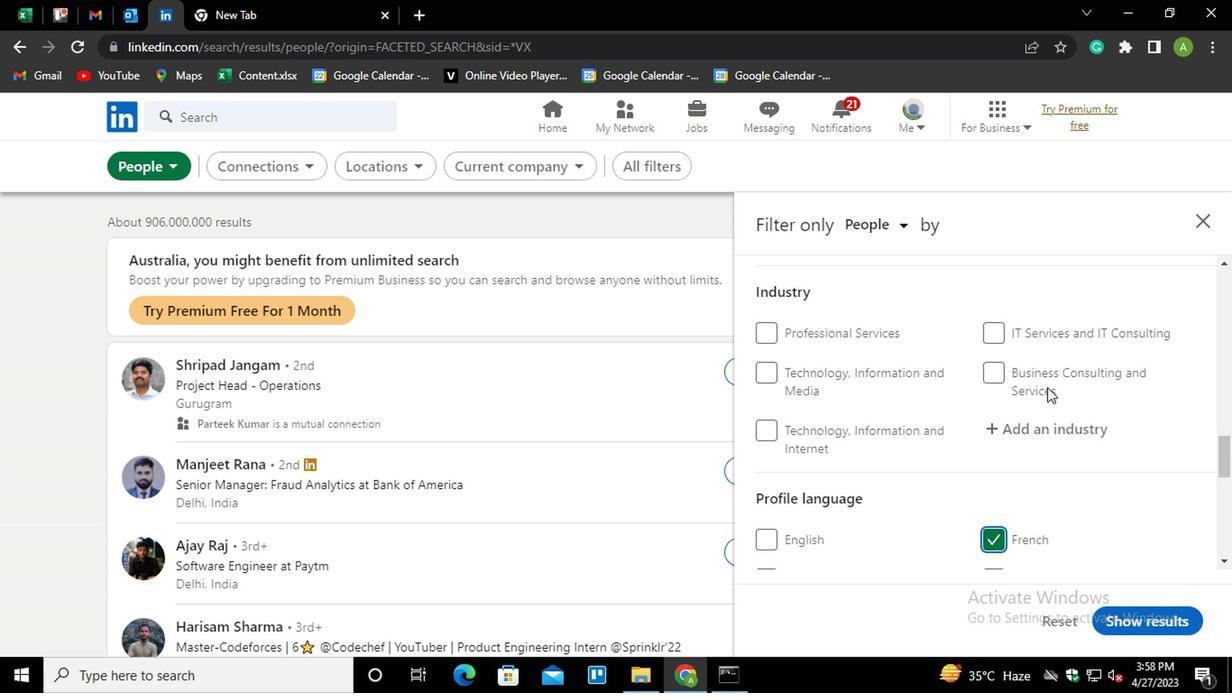 
Action: Mouse scrolled (1044, 385) with delta (0, 0)
Screenshot: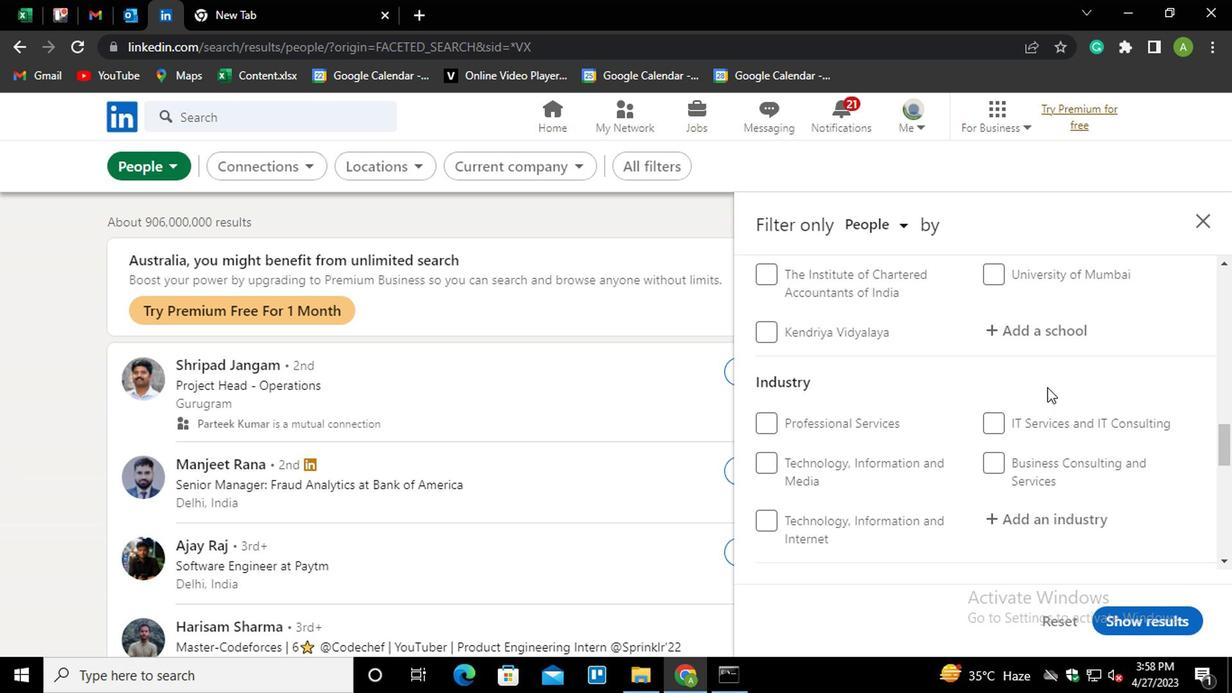 
Action: Mouse scrolled (1044, 385) with delta (0, 0)
Screenshot: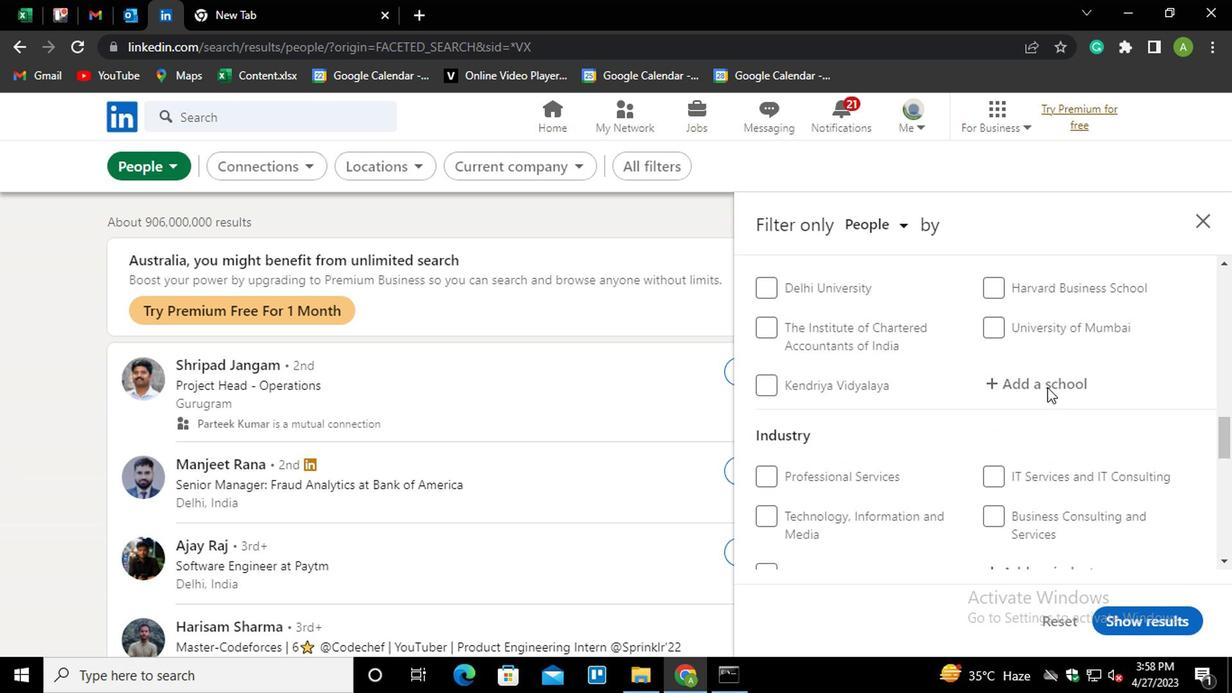 
Action: Mouse scrolled (1044, 385) with delta (0, 0)
Screenshot: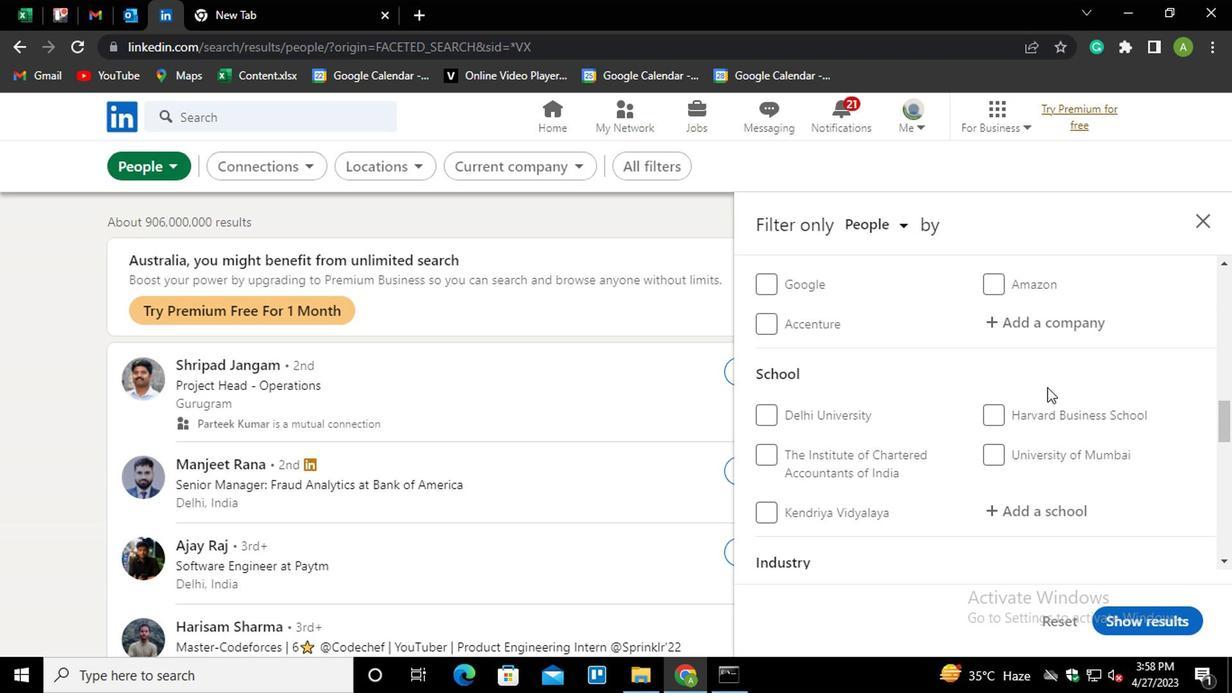 
Action: Mouse scrolled (1044, 385) with delta (0, 0)
Screenshot: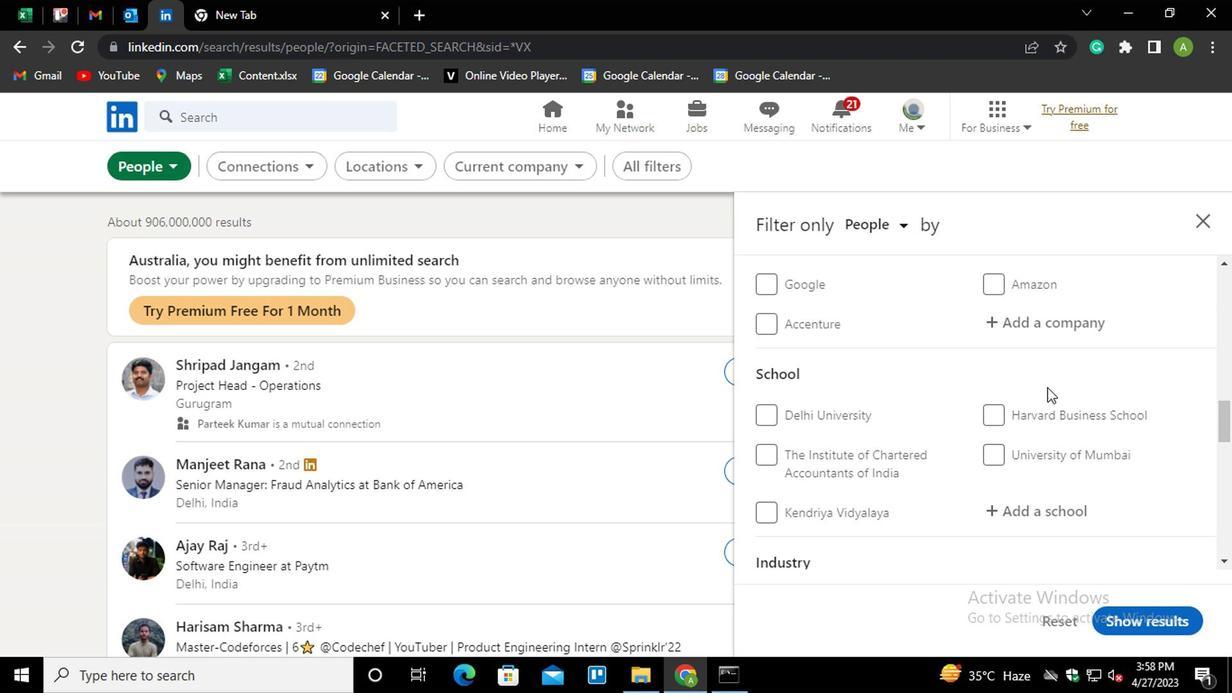 
Action: Mouse scrolled (1044, 385) with delta (0, 0)
Screenshot: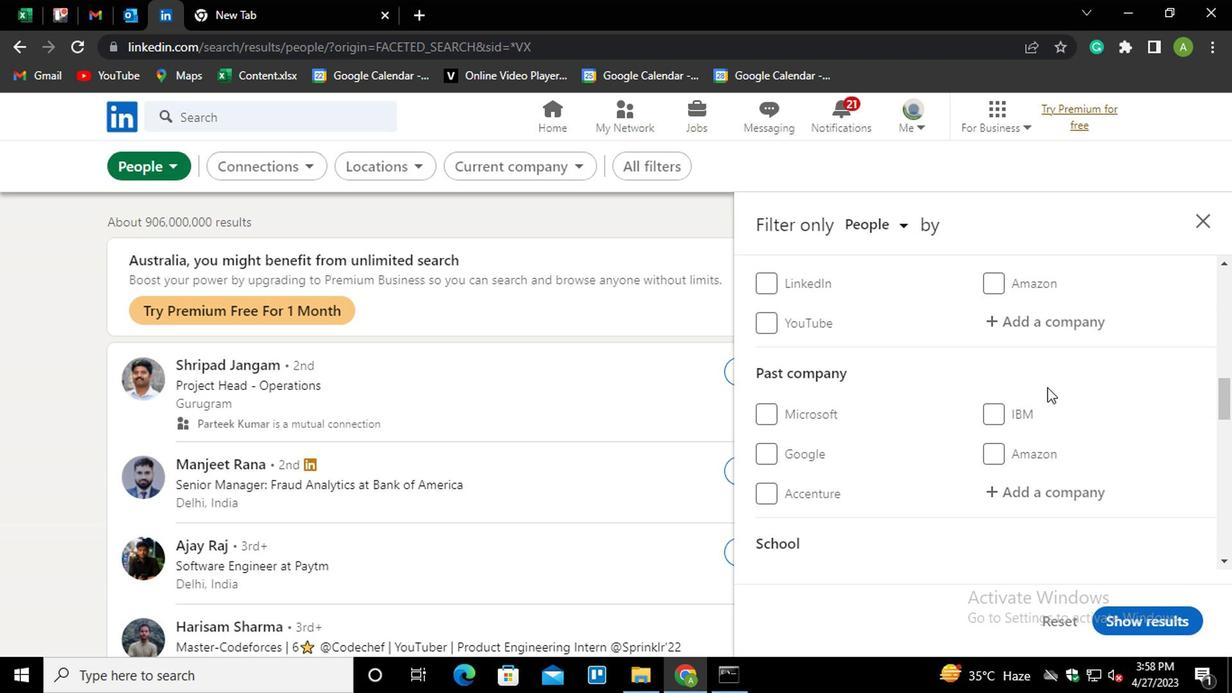 
Action: Mouse moved to (990, 418)
Screenshot: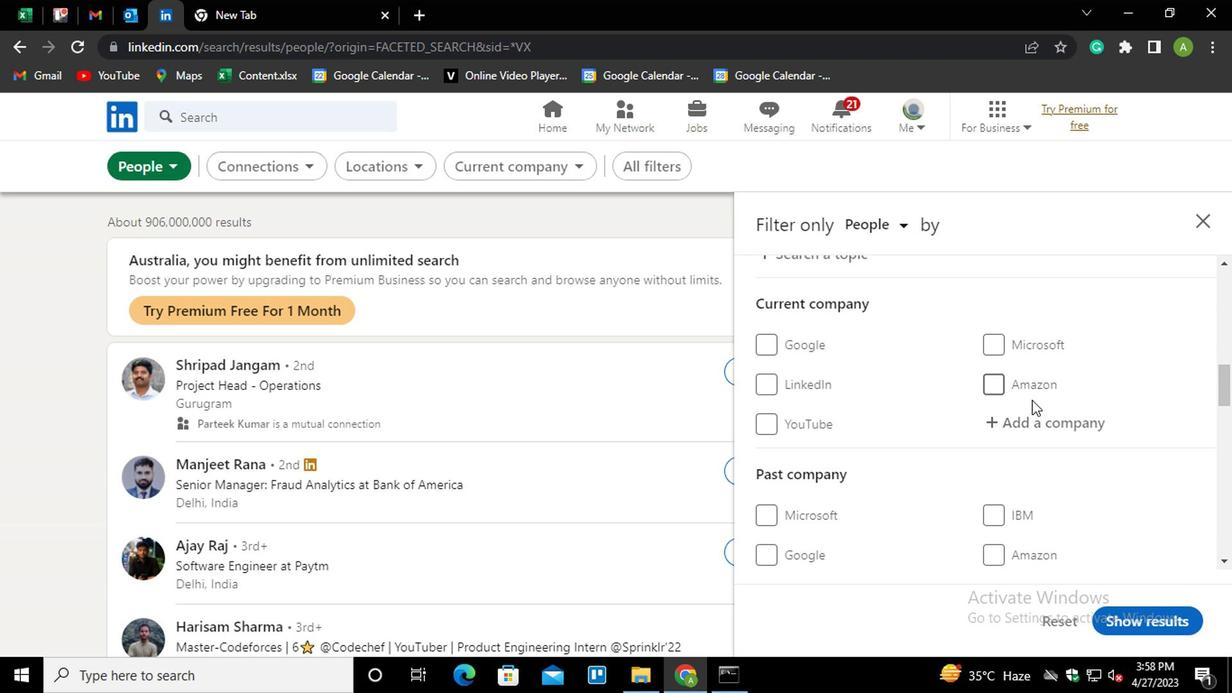 
Action: Mouse pressed left at (990, 418)
Screenshot: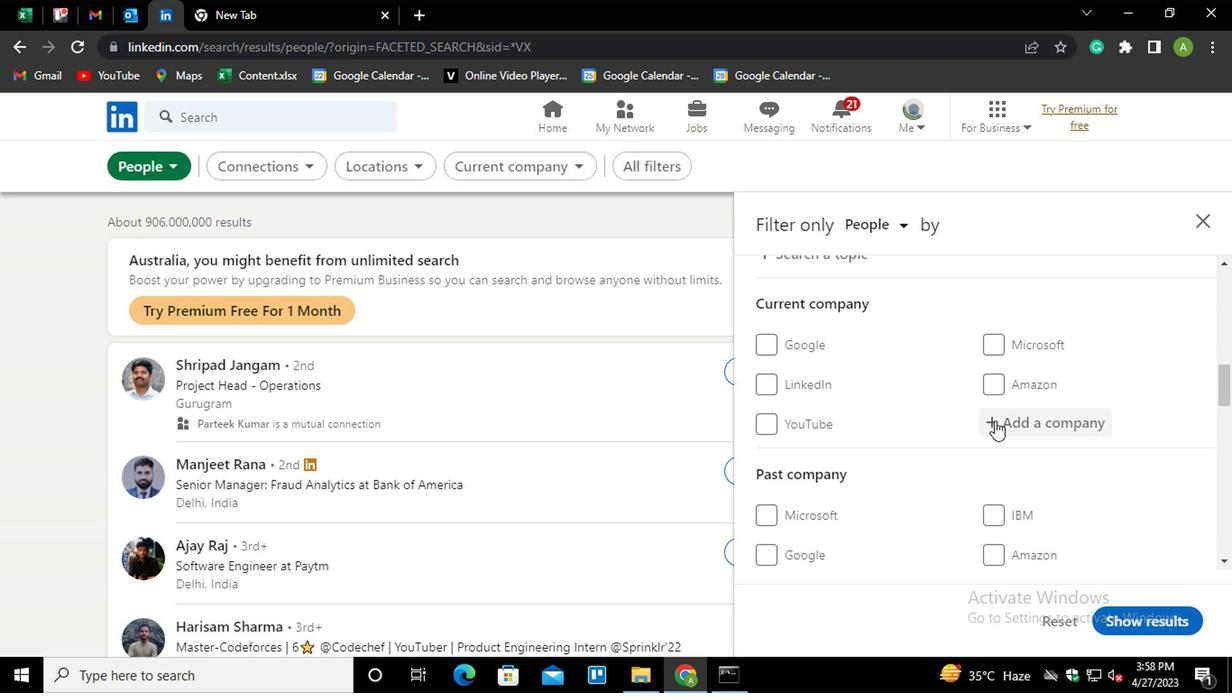 
Action: Key pressed <Key.shift><Key.shift><Key.shift><Key.shift><Key.shift><Key.shift><Key.shift><Key.shift><Key.shift>TEAMWARE<Key.down><Key.enter>
Screenshot: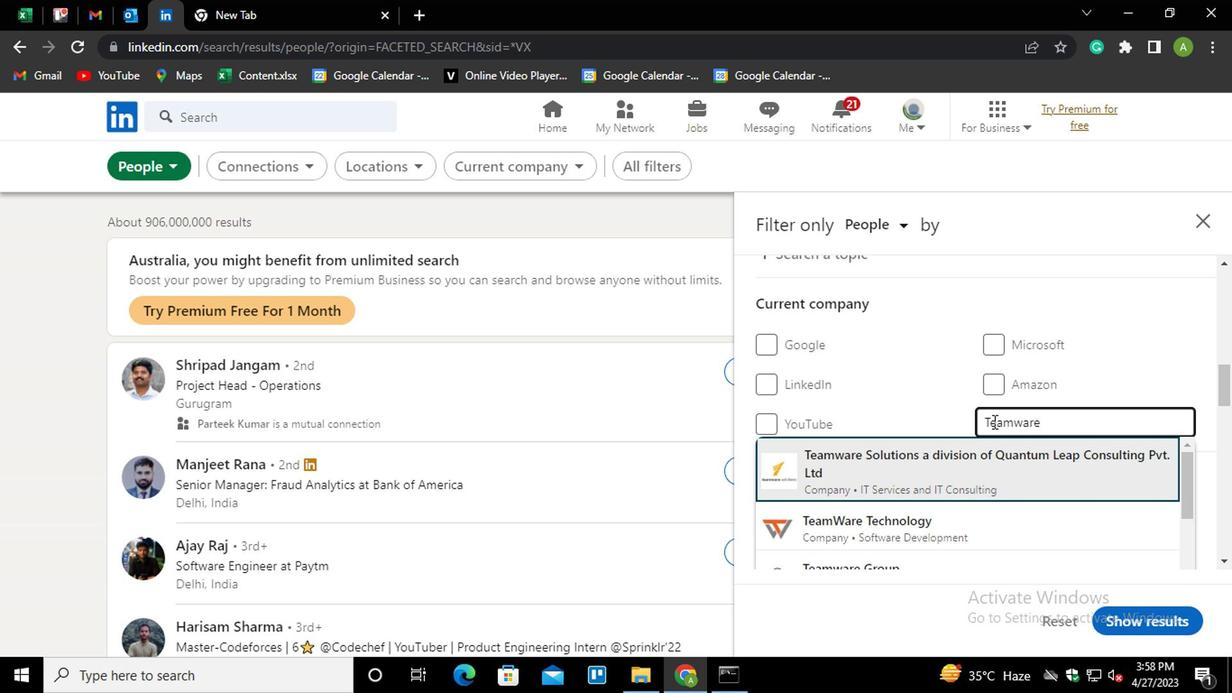 
Action: Mouse scrolled (990, 417) with delta (0, -1)
Screenshot: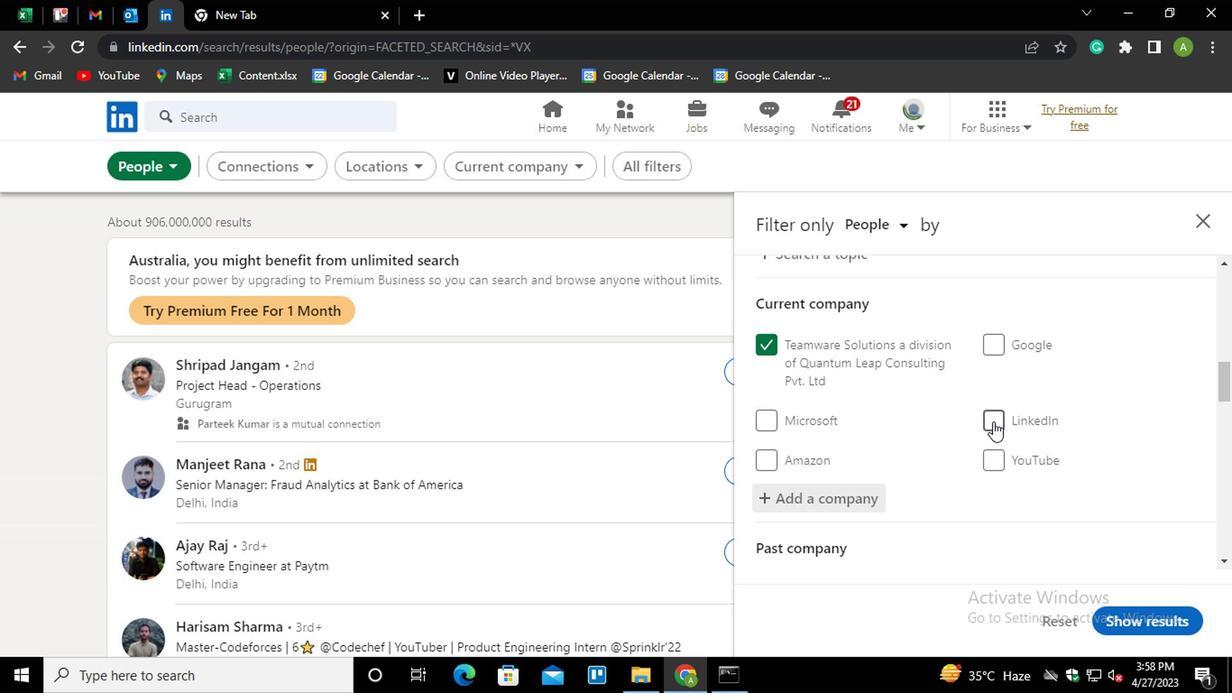 
Action: Mouse scrolled (990, 417) with delta (0, -1)
Screenshot: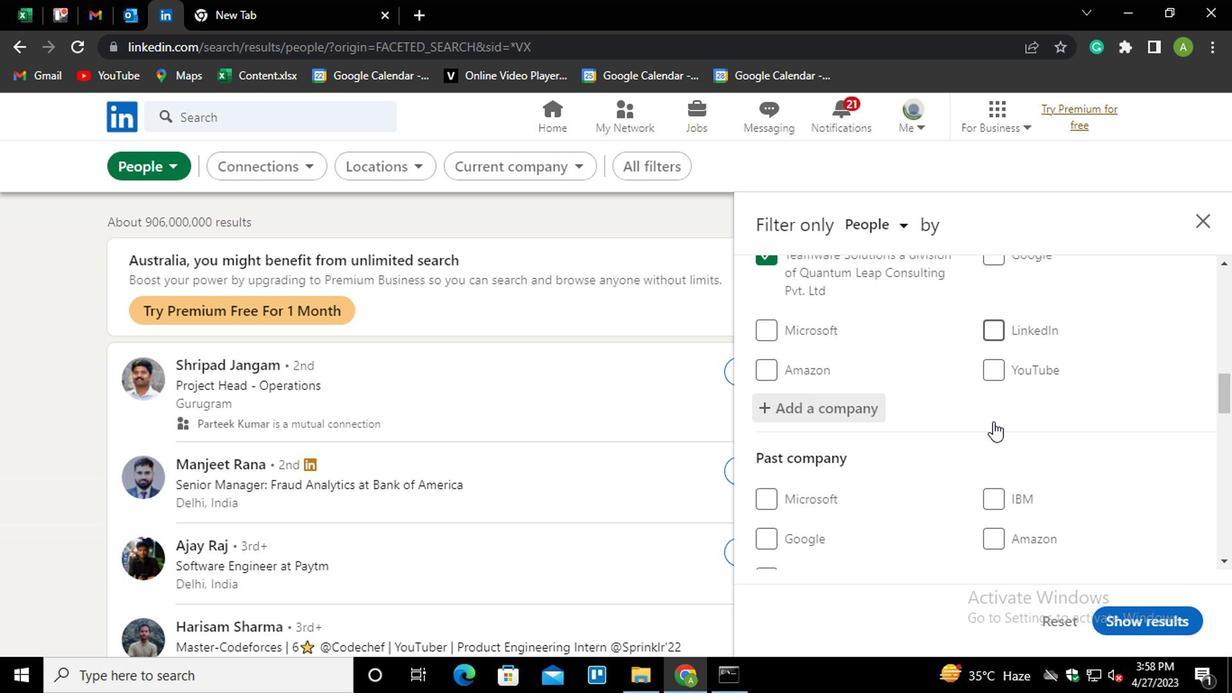 
Action: Mouse scrolled (990, 417) with delta (0, -1)
Screenshot: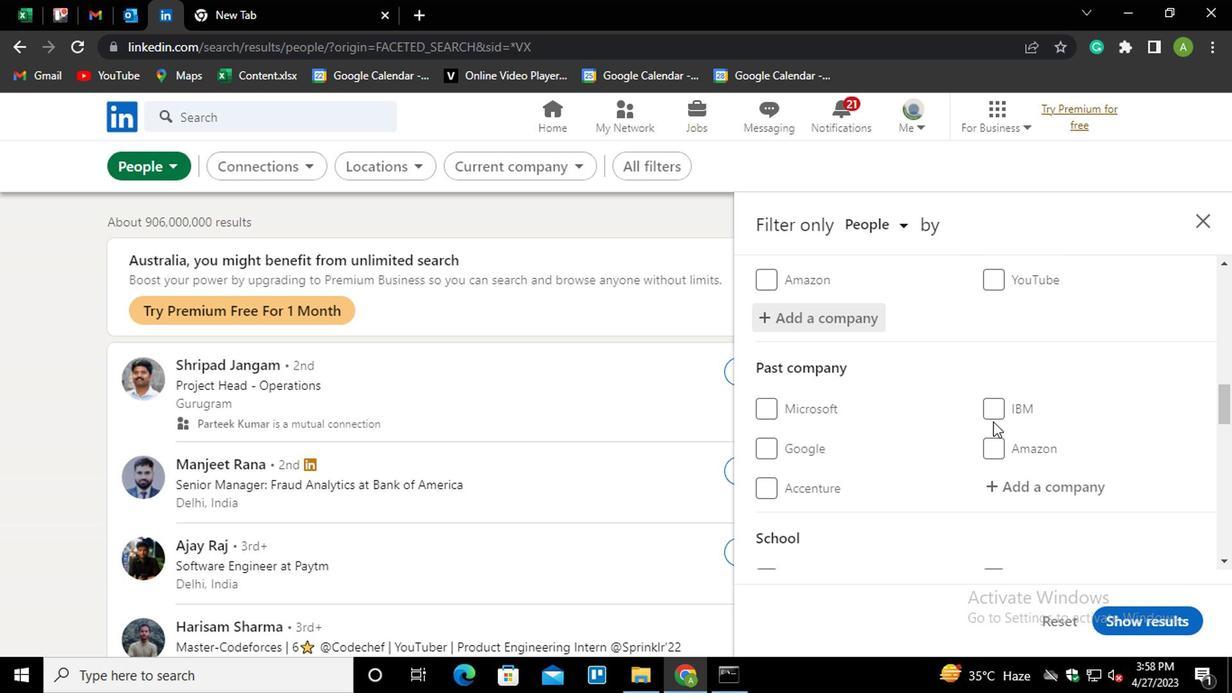 
Action: Mouse scrolled (990, 417) with delta (0, -1)
Screenshot: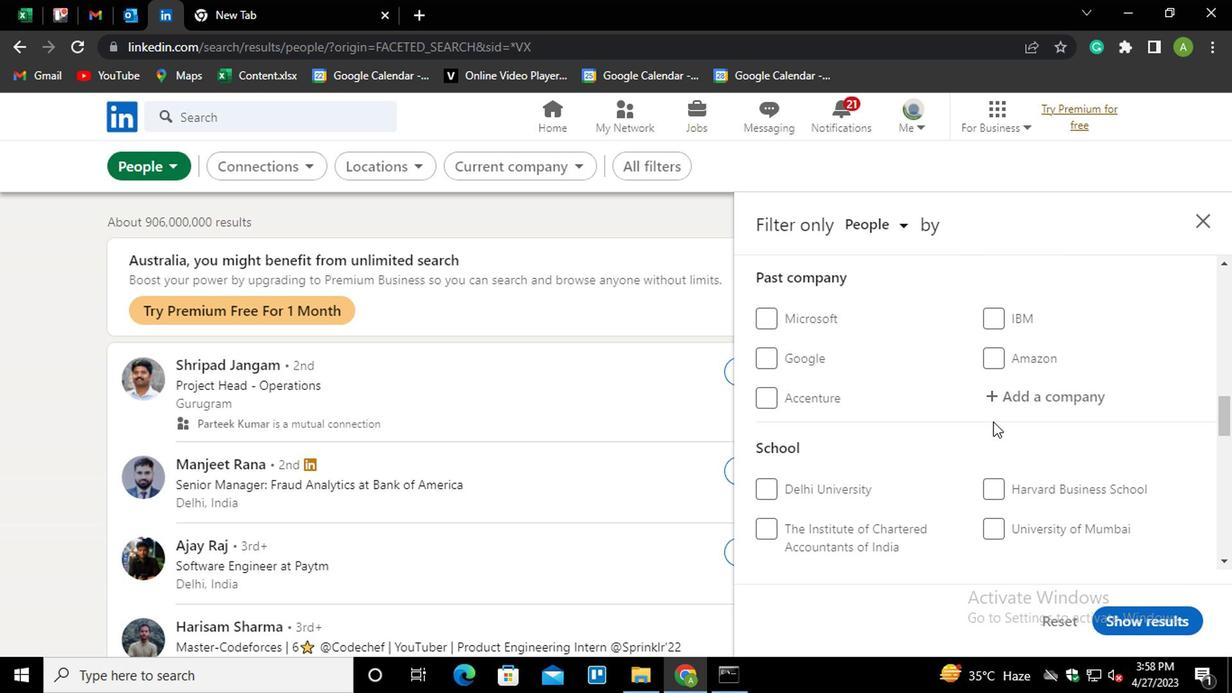 
Action: Mouse moved to (1009, 458)
Screenshot: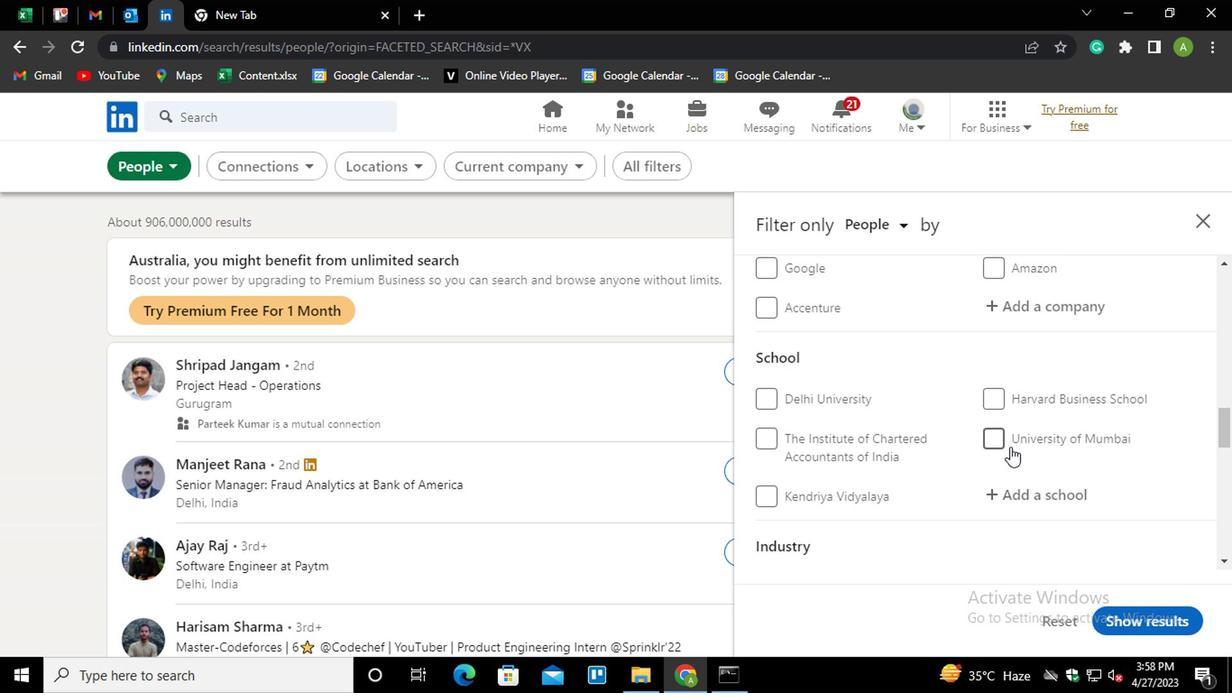 
Action: Mouse scrolled (1009, 456) with delta (0, -1)
Screenshot: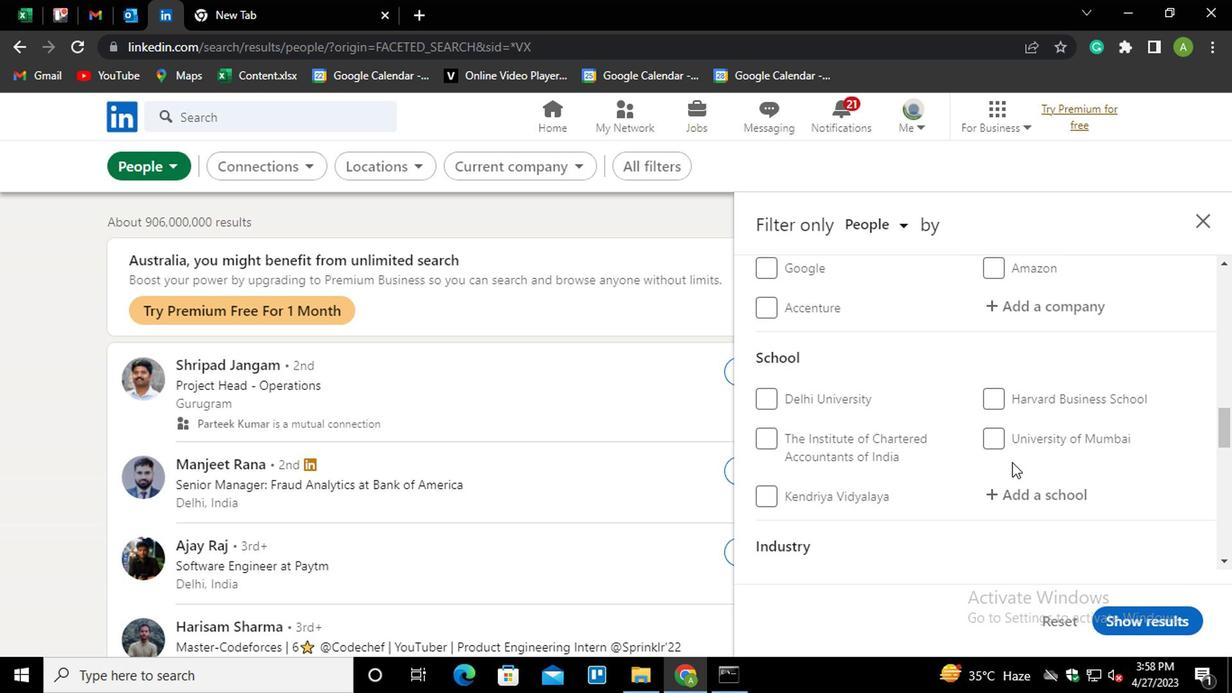 
Action: Mouse moved to (1009, 404)
Screenshot: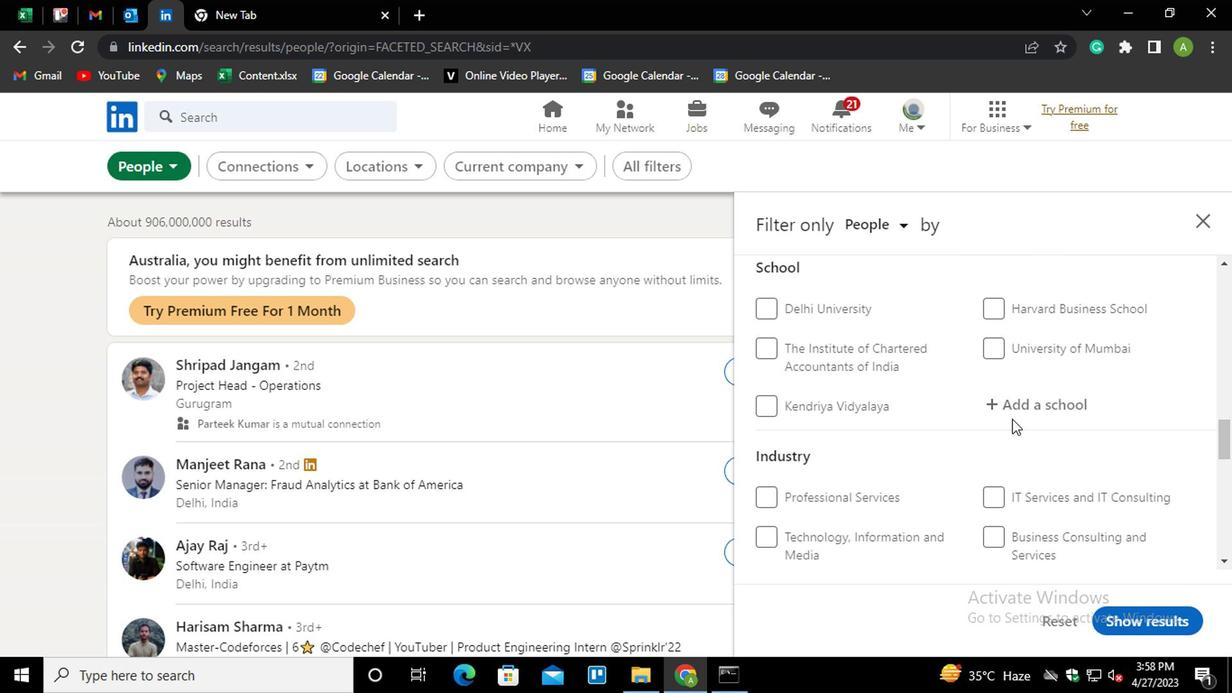 
Action: Mouse pressed left at (1009, 404)
Screenshot: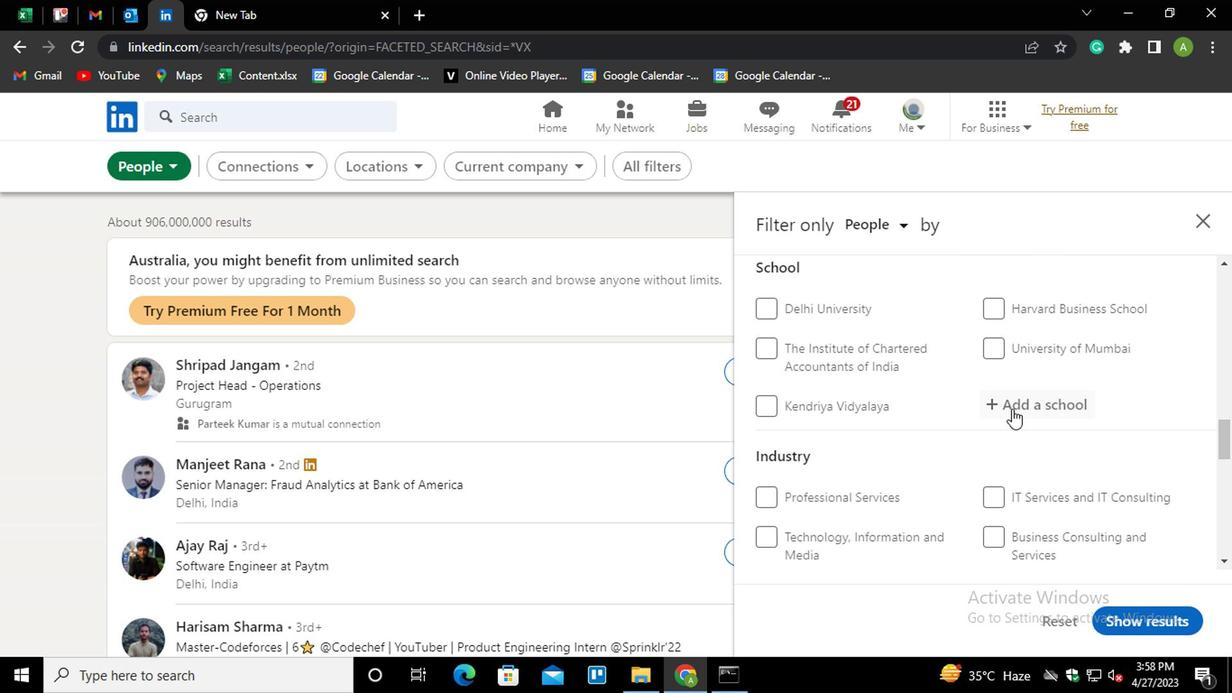 
Action: Mouse pressed left at (1009, 404)
Screenshot: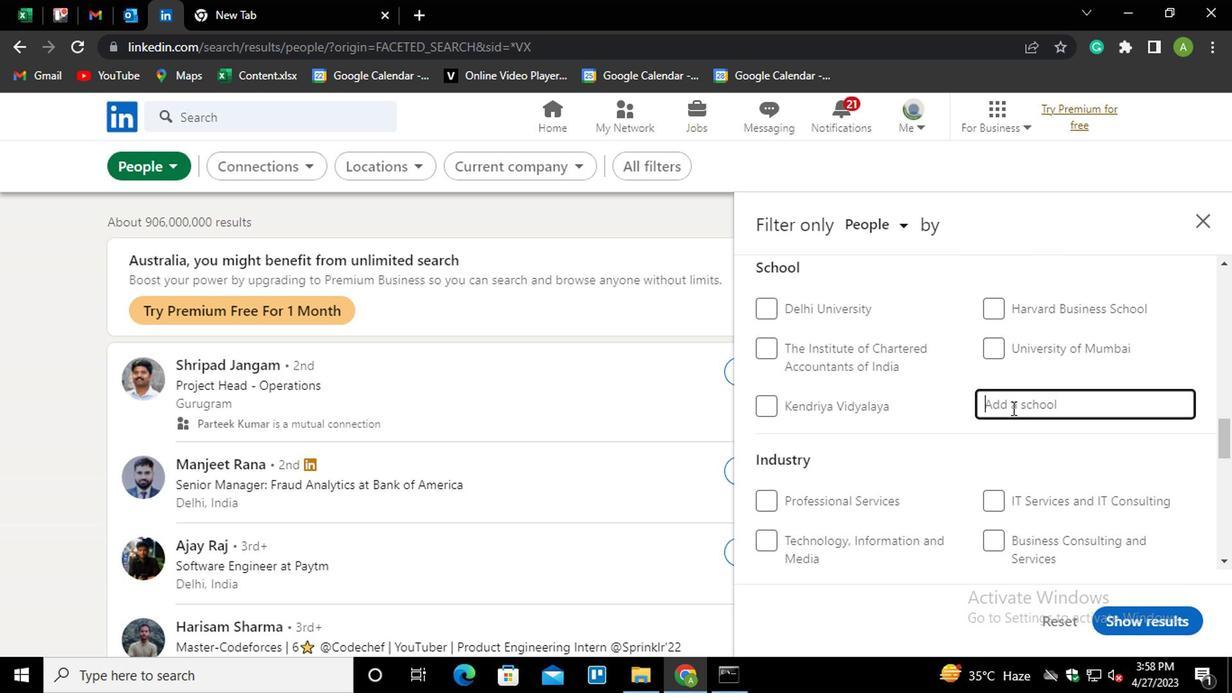 
Action: Key pressed <Key.shift>HIMACHAL<Key.down><Key.enter>
Screenshot: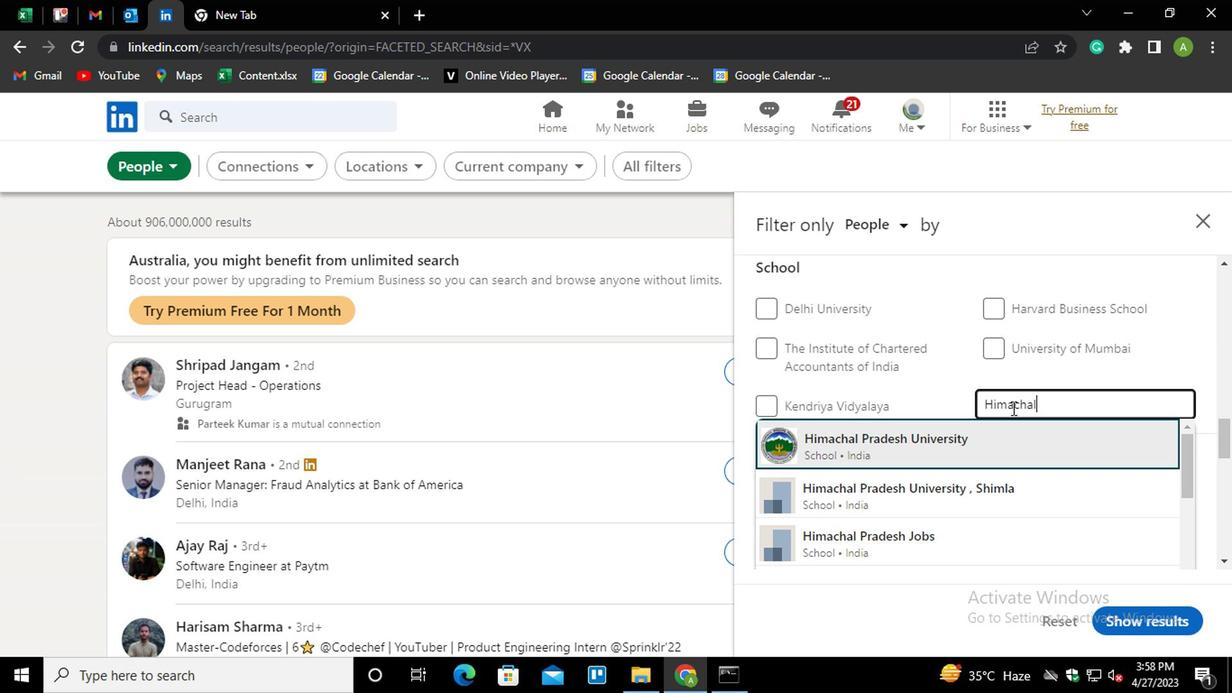
Action: Mouse scrolled (1009, 404) with delta (0, 0)
Screenshot: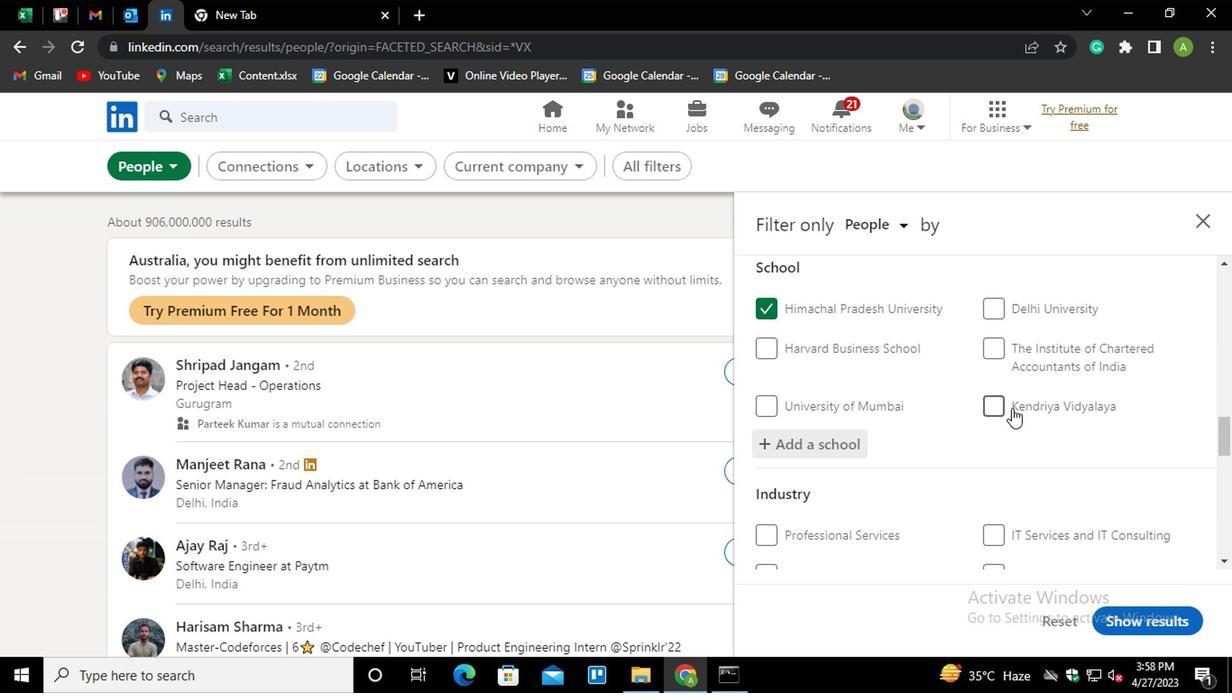 
Action: Mouse scrolled (1009, 404) with delta (0, 0)
Screenshot: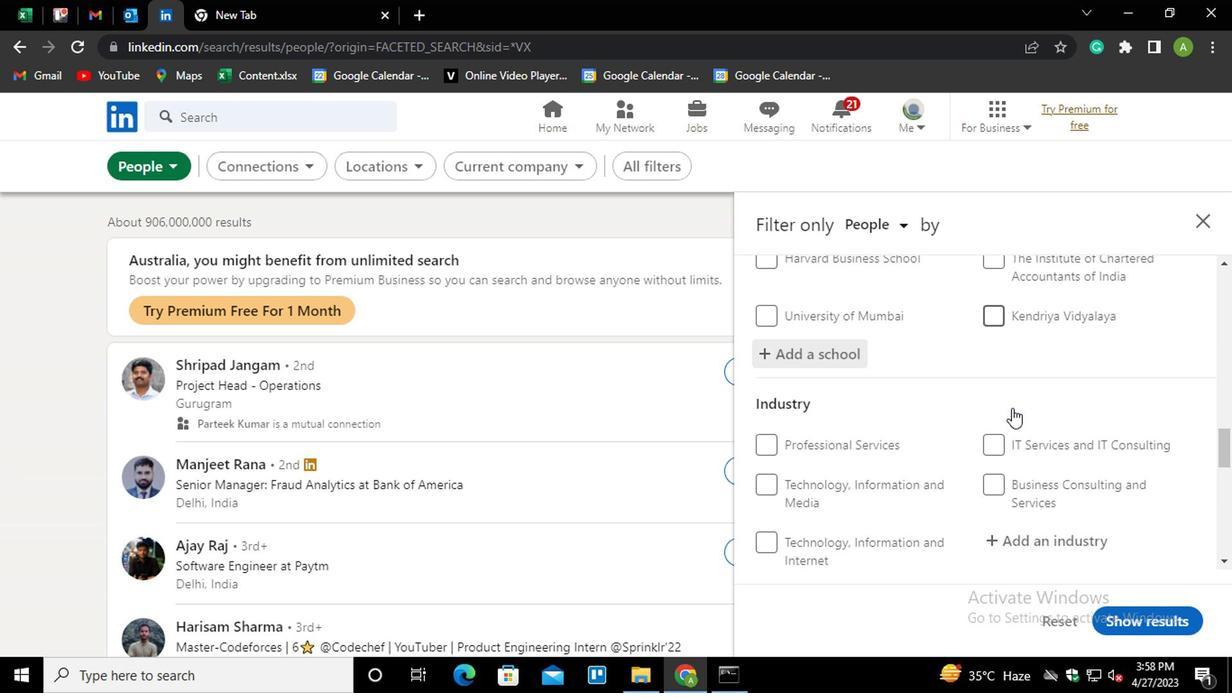 
Action: Mouse scrolled (1009, 404) with delta (0, 0)
Screenshot: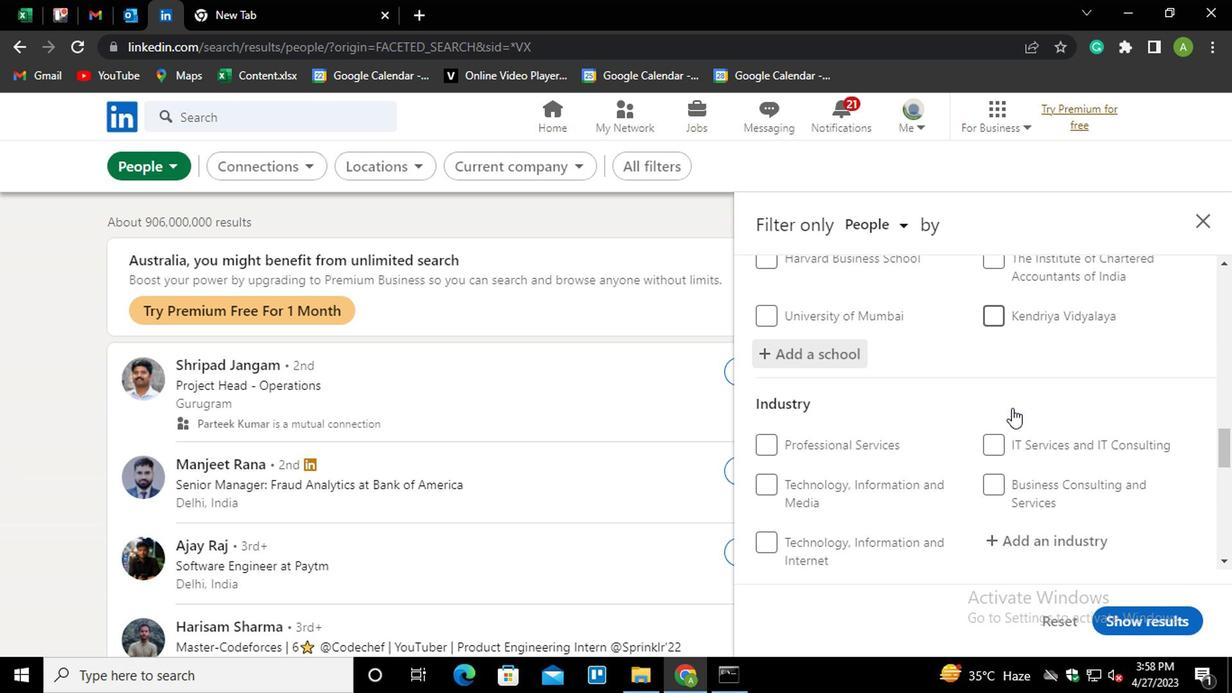 
Action: Mouse moved to (1027, 363)
Screenshot: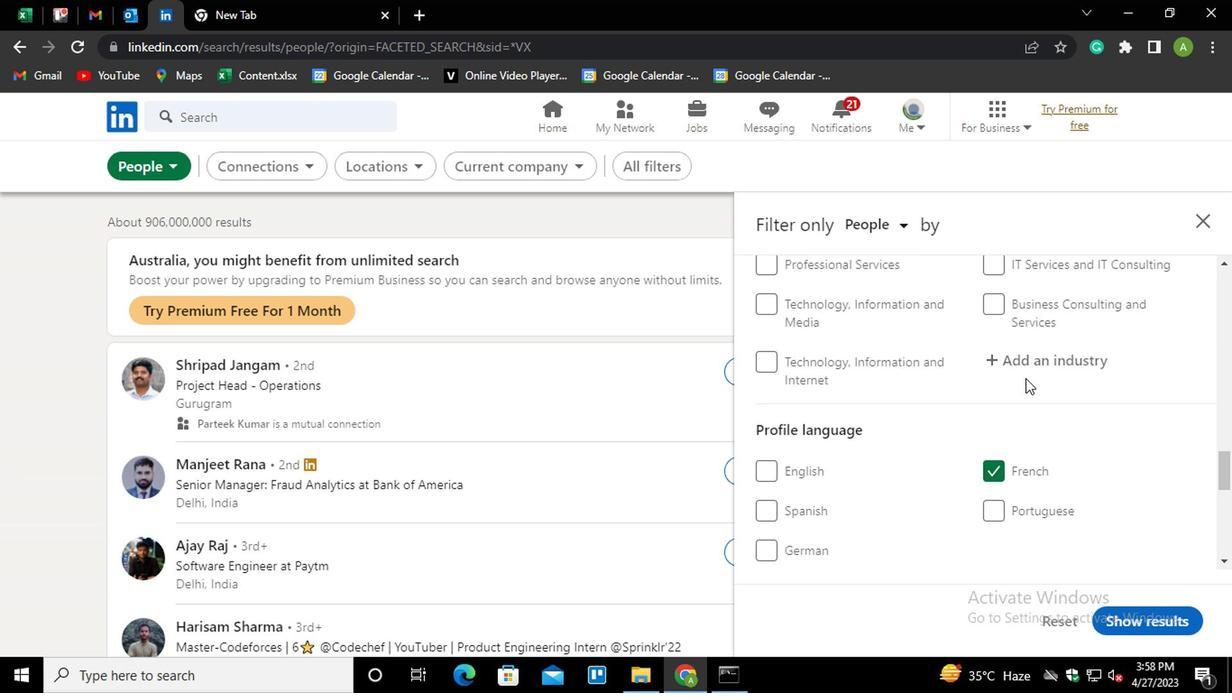 
Action: Mouse pressed left at (1027, 363)
Screenshot: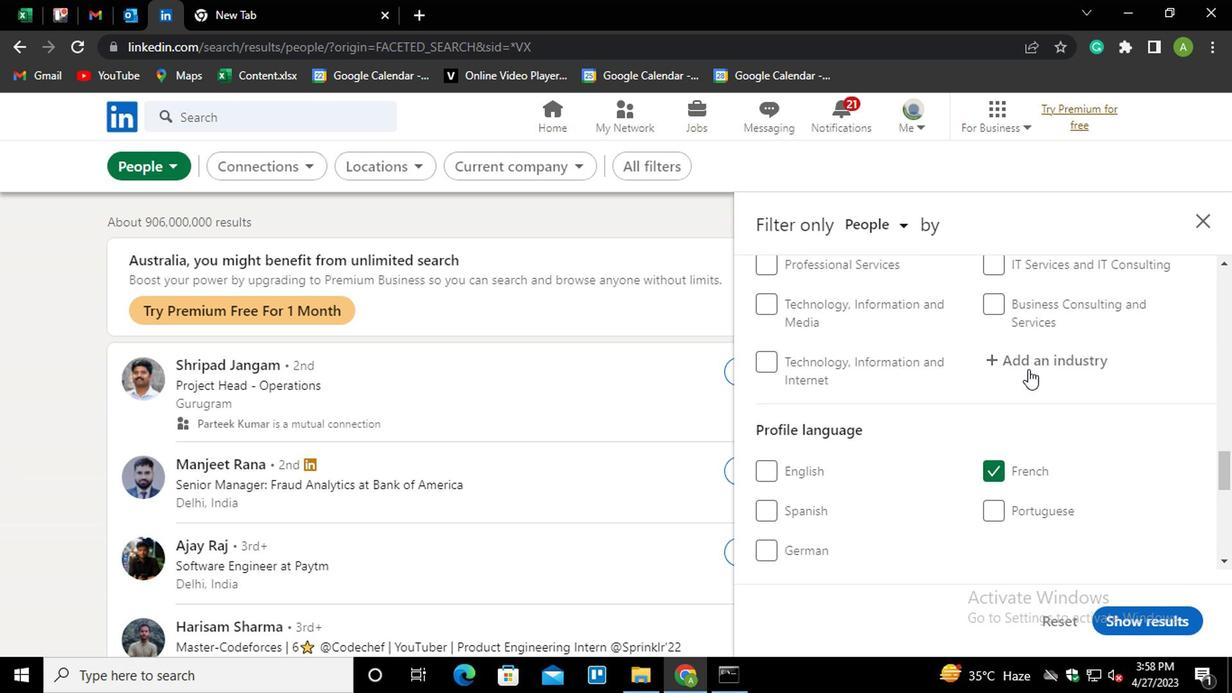 
Action: Key pressed <Key.shift>PIPELIN<Key.down><Key.enter>
Screenshot: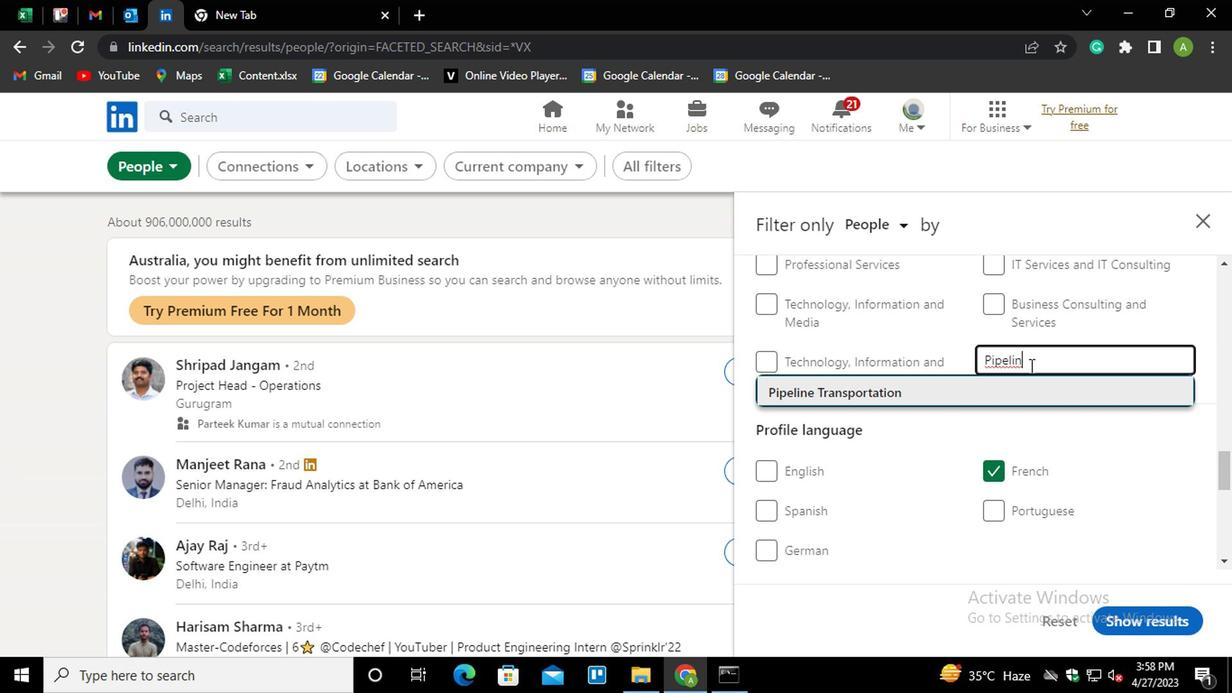 
Action: Mouse scrolled (1027, 362) with delta (0, 0)
Screenshot: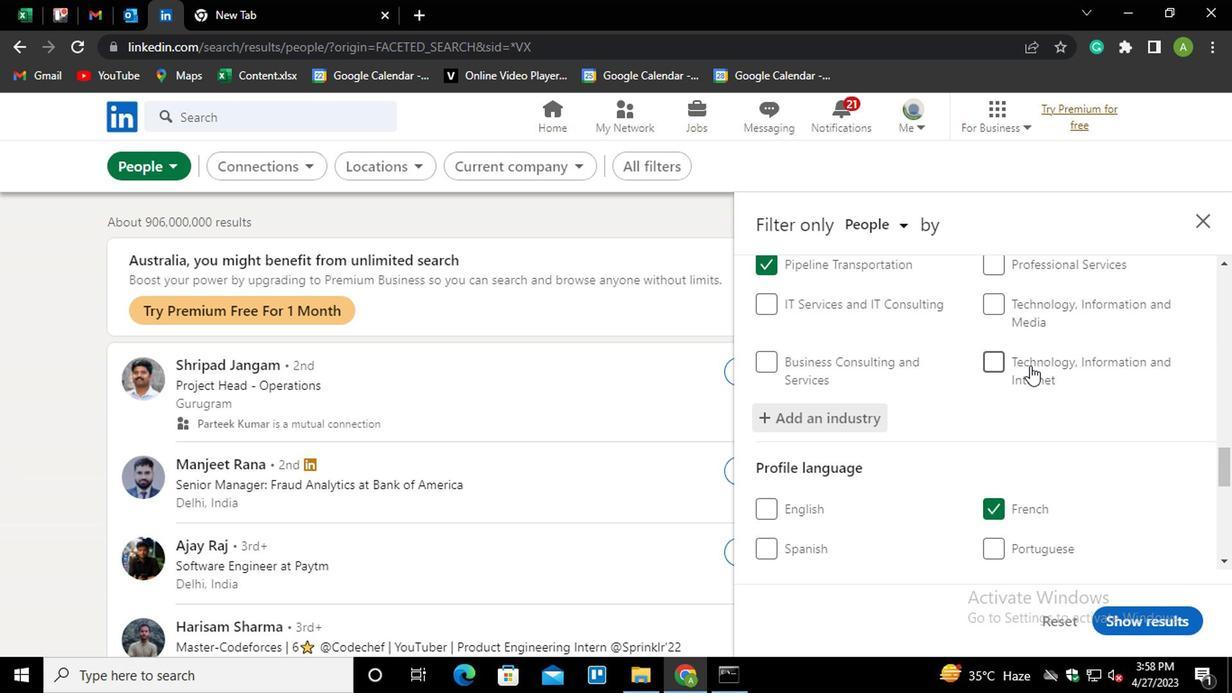 
Action: Mouse scrolled (1027, 362) with delta (0, 0)
Screenshot: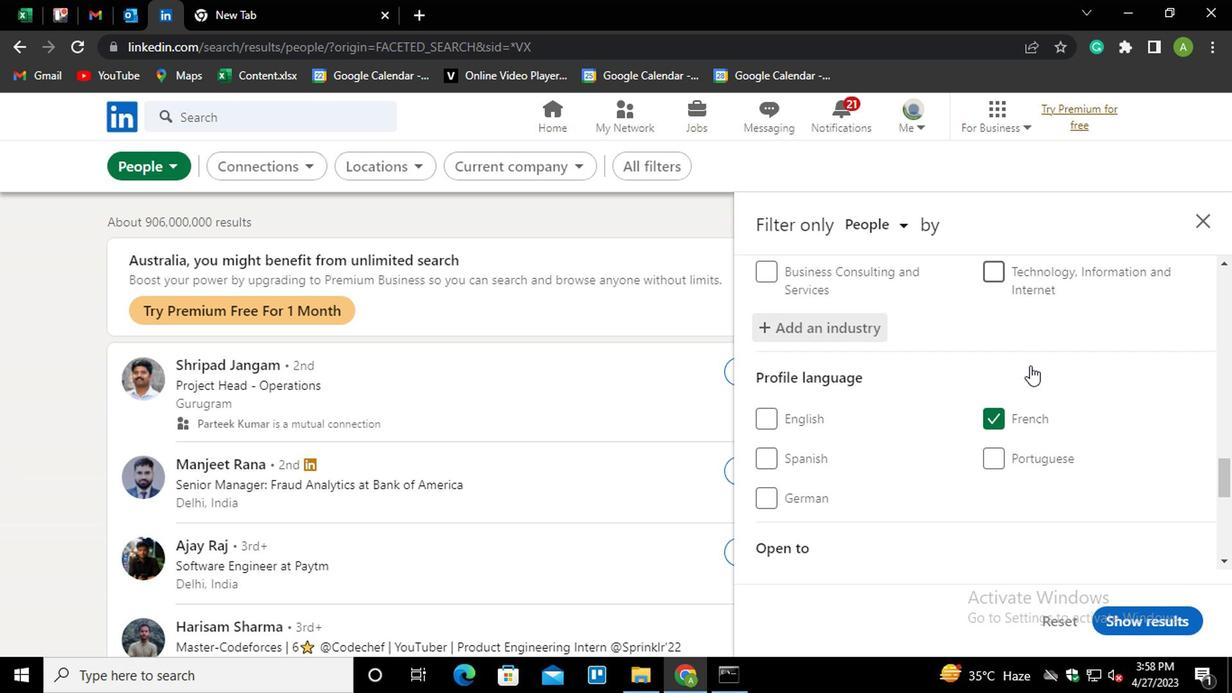 
Action: Mouse scrolled (1027, 362) with delta (0, 0)
Screenshot: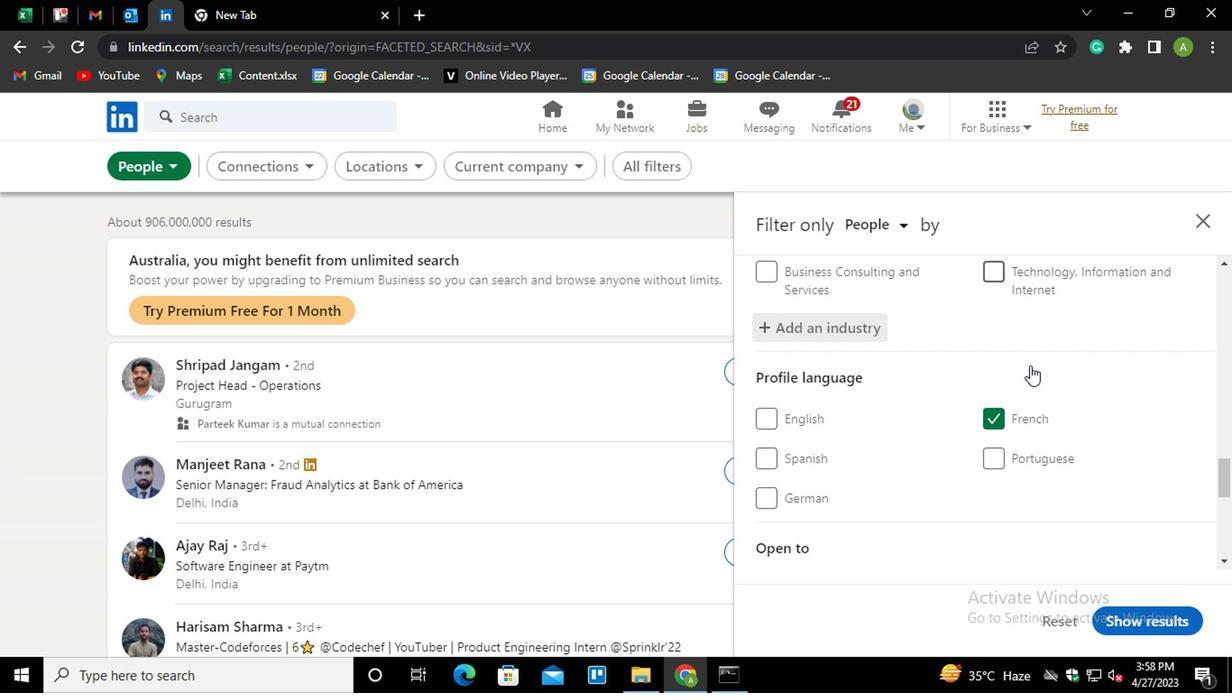 
Action: Mouse scrolled (1027, 362) with delta (0, 0)
Screenshot: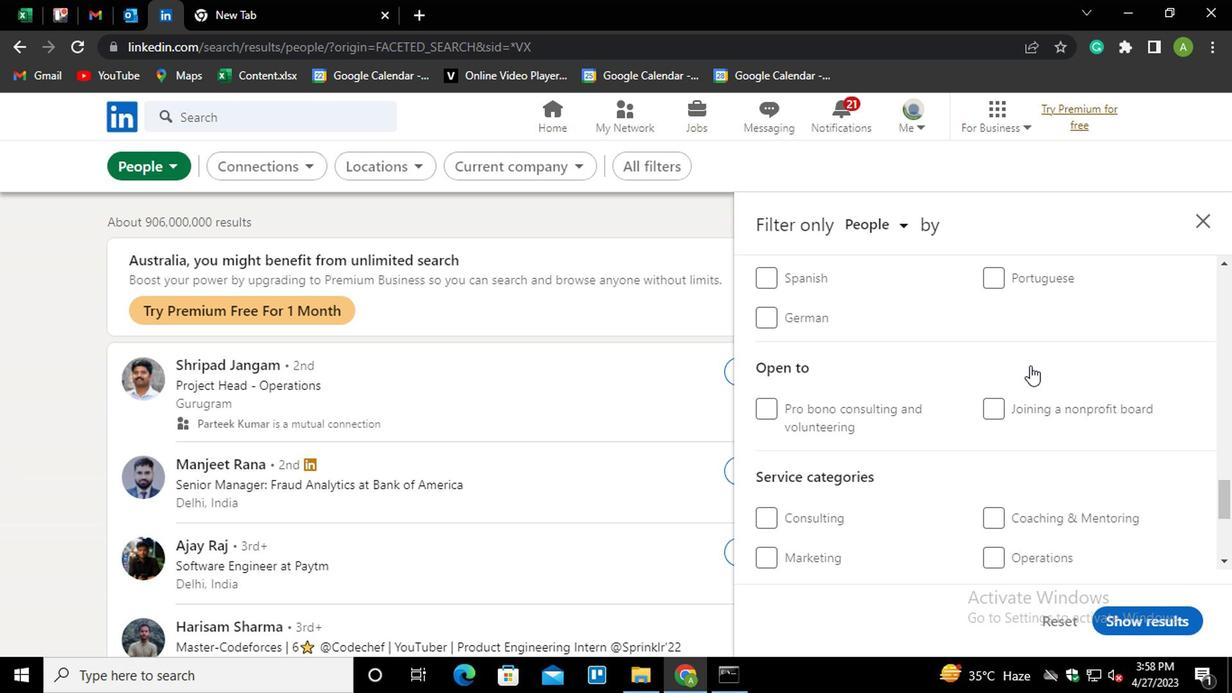 
Action: Mouse scrolled (1027, 362) with delta (0, 0)
Screenshot: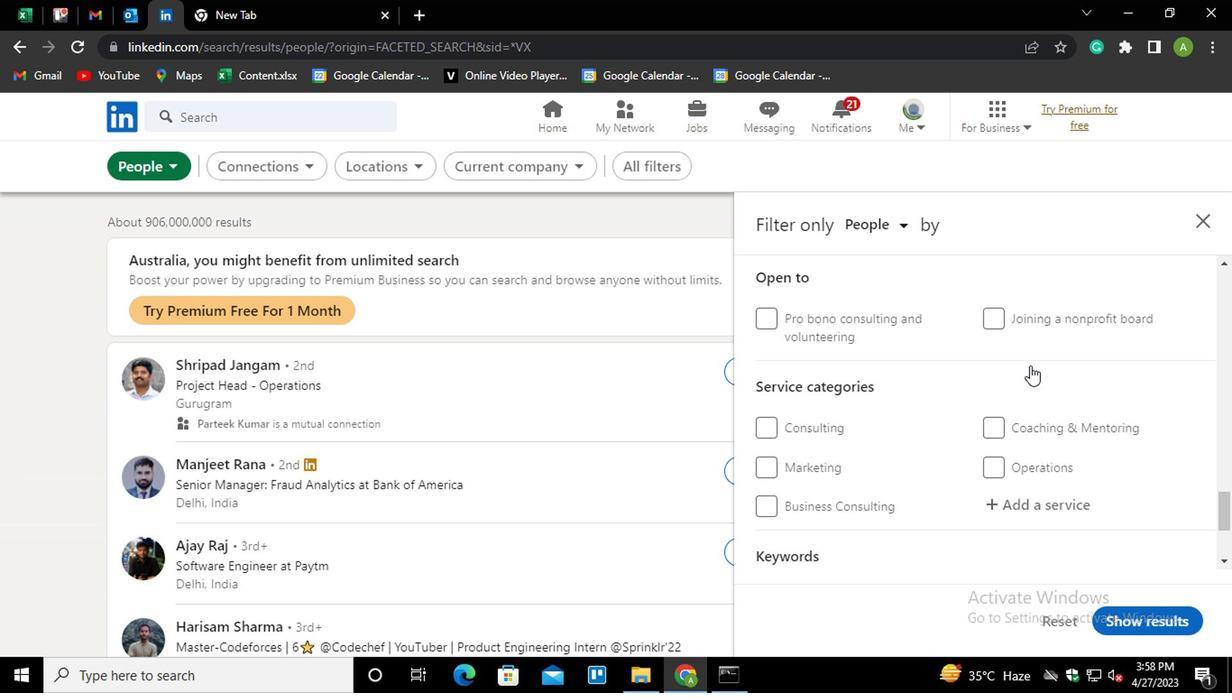 
Action: Mouse moved to (1027, 406)
Screenshot: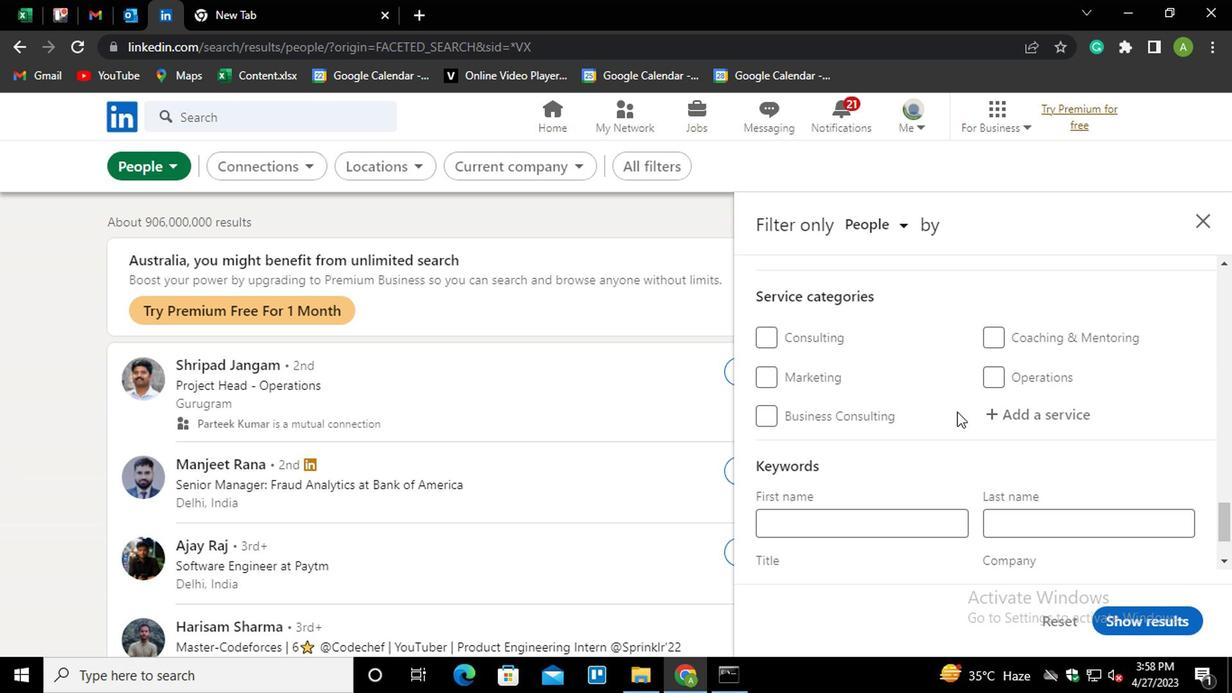 
Action: Mouse pressed left at (1027, 406)
Screenshot: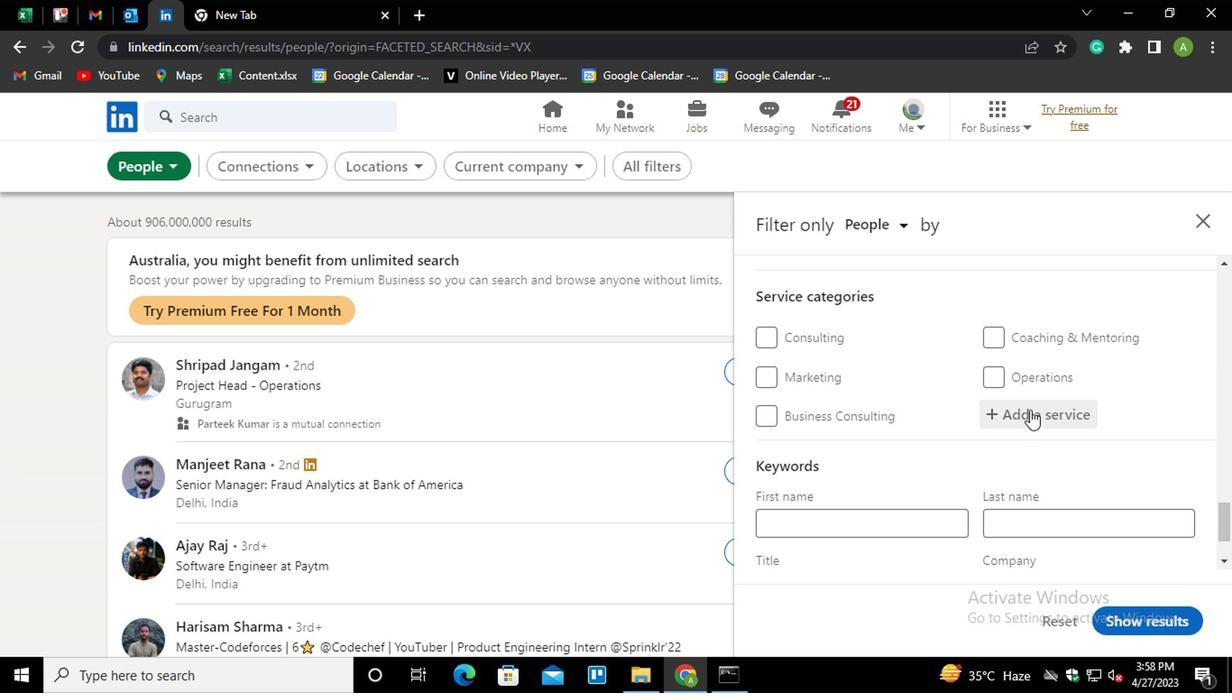 
Action: Key pressed <Key.shift>GR<Key.down><Key.enter>
Screenshot: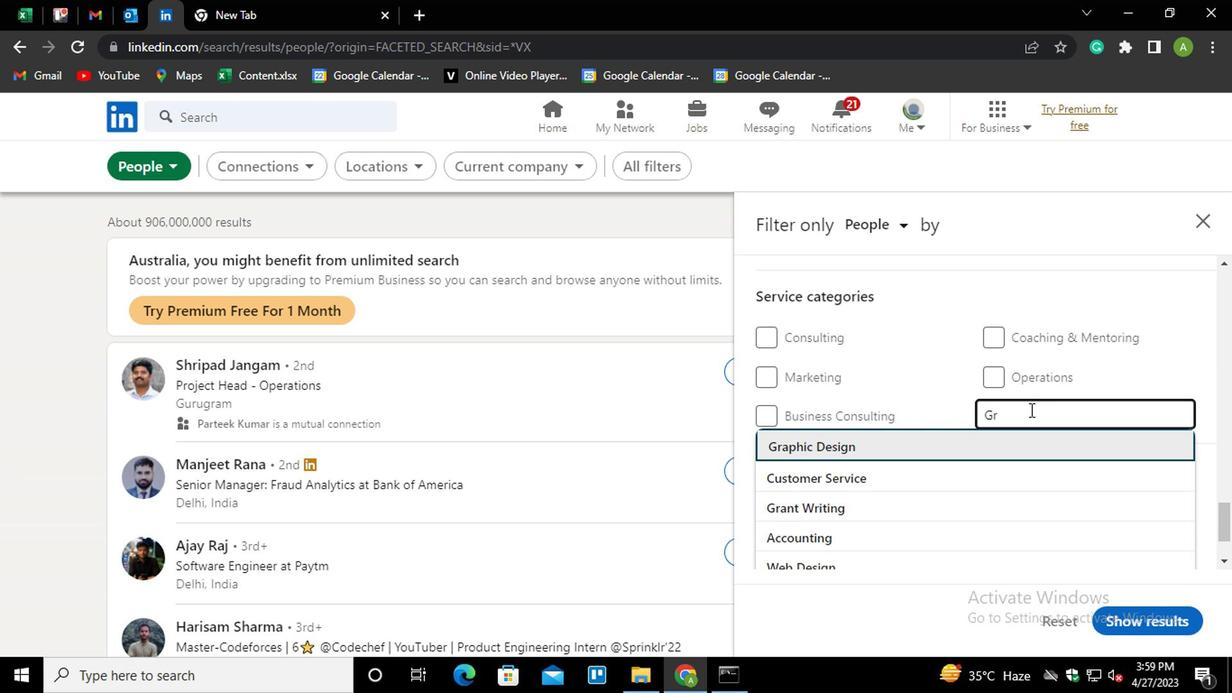 
Action: Mouse scrolled (1027, 406) with delta (0, 0)
Screenshot: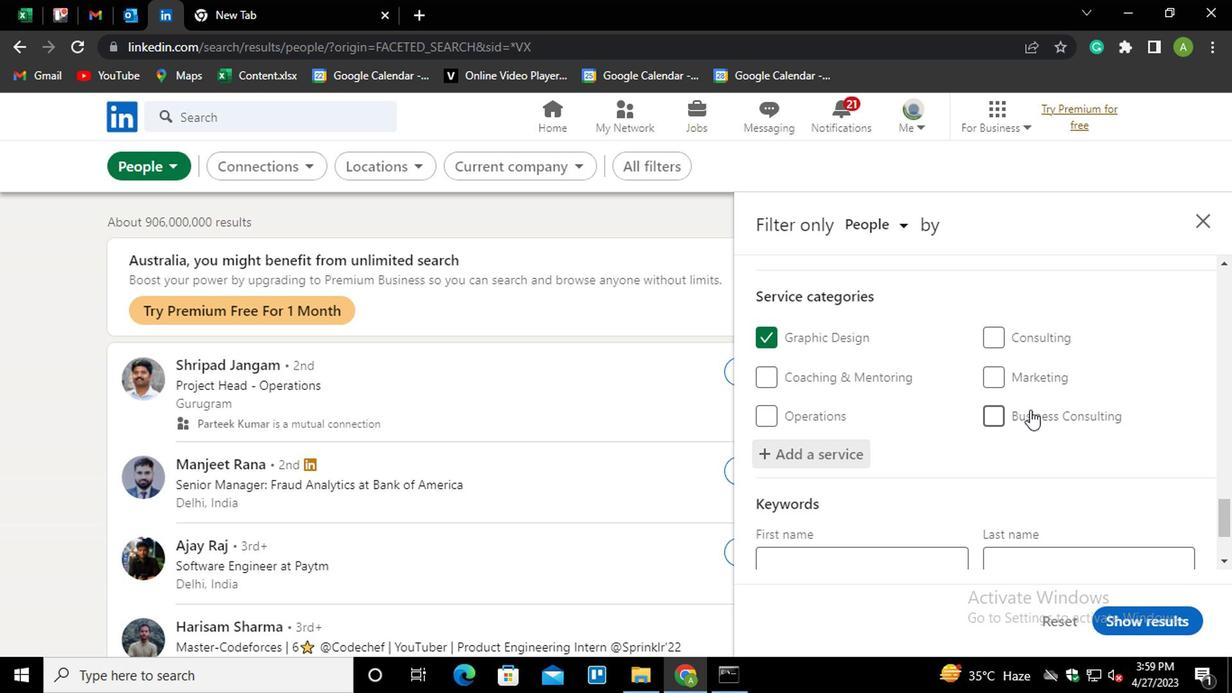 
Action: Mouse scrolled (1027, 406) with delta (0, 0)
Screenshot: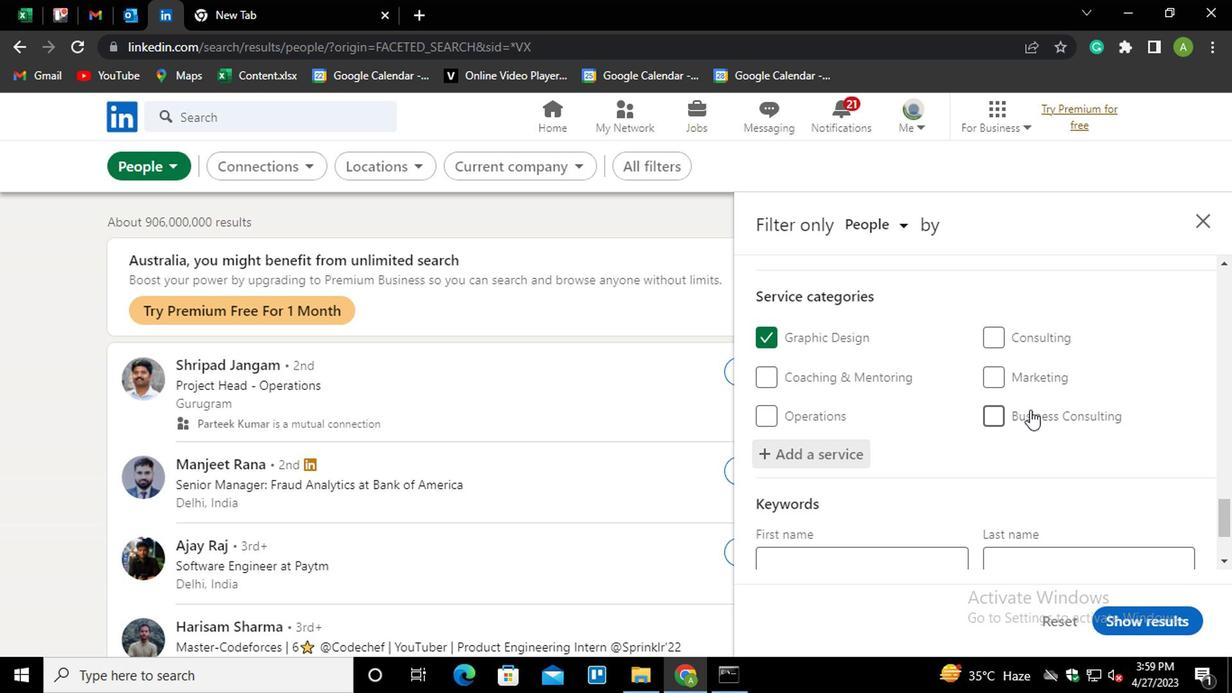 
Action: Mouse scrolled (1027, 406) with delta (0, 0)
Screenshot: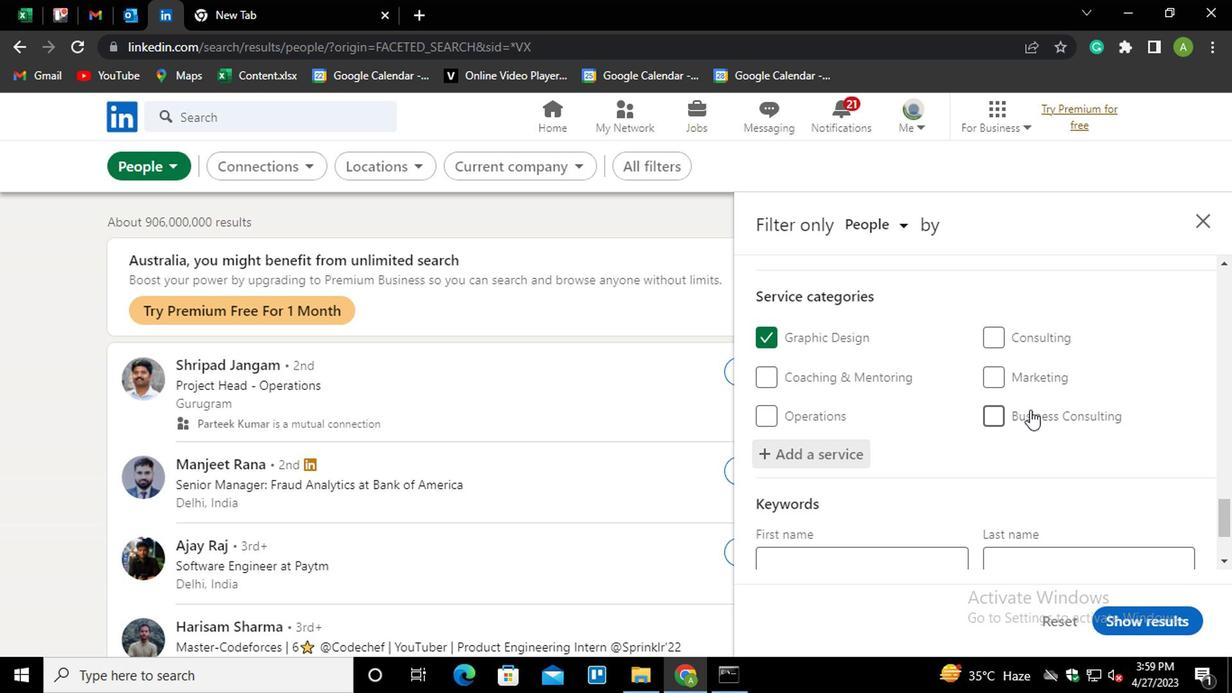 
Action: Mouse scrolled (1027, 406) with delta (0, 0)
Screenshot: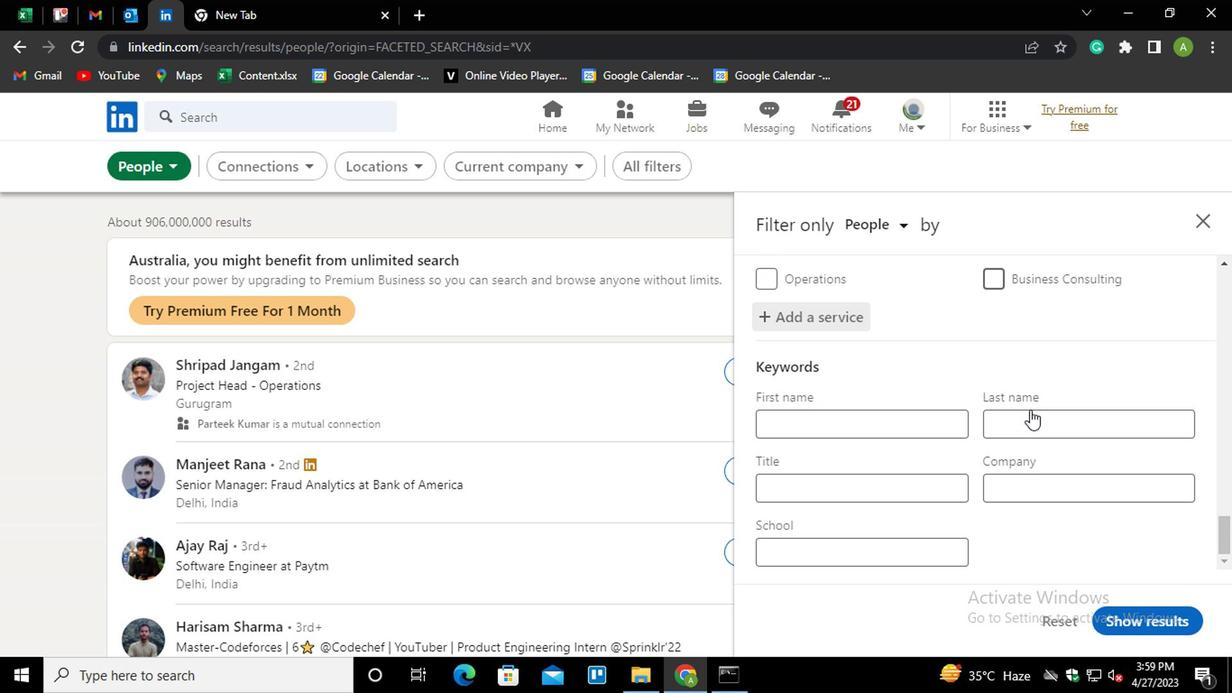 
Action: Mouse moved to (886, 479)
Screenshot: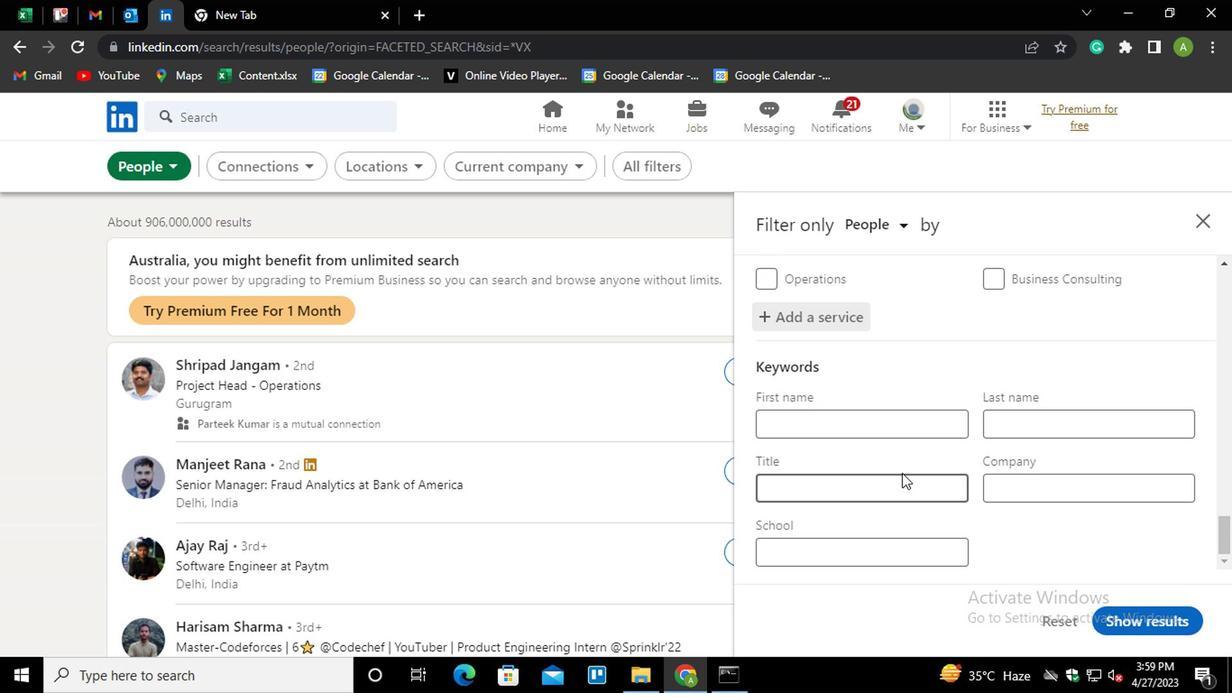 
Action: Mouse pressed left at (886, 479)
Screenshot: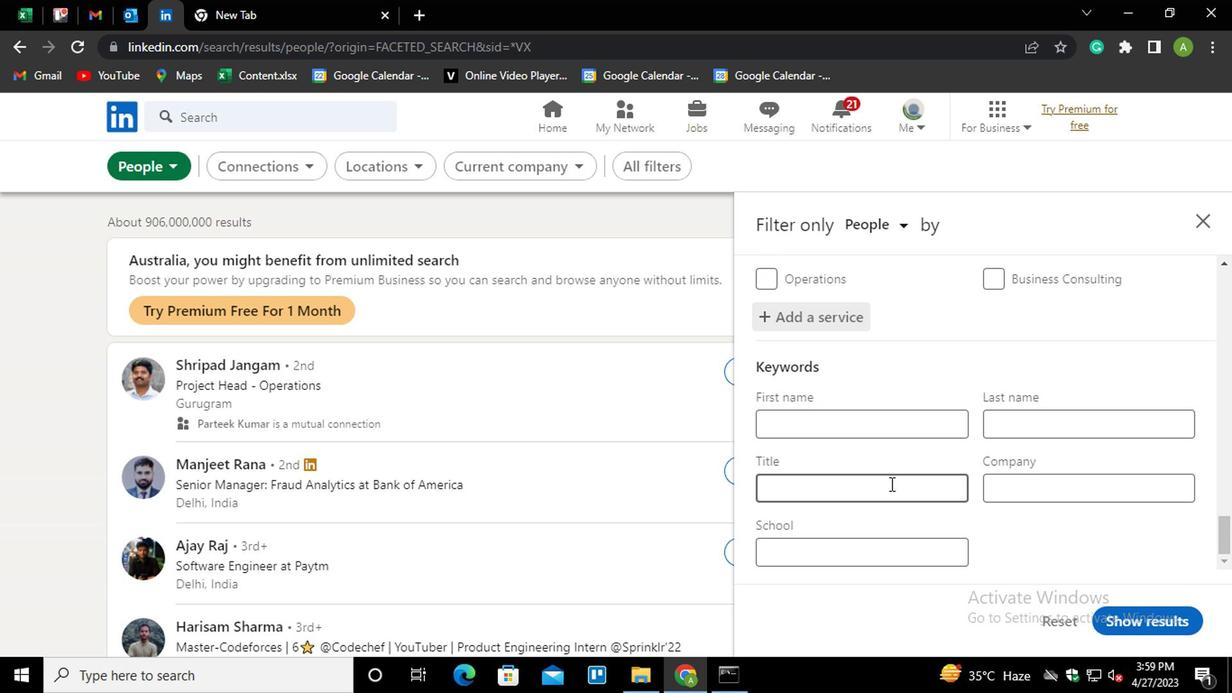 
Action: Key pressed <Key.shift>COUPLES<Key.space><Key.shift><Key.shift><Key.shift><Key.shift><Key.shift><Key.shift><Key.shift><Key.shift><Key.shift><Key.shift>COUNSELOR
Screenshot: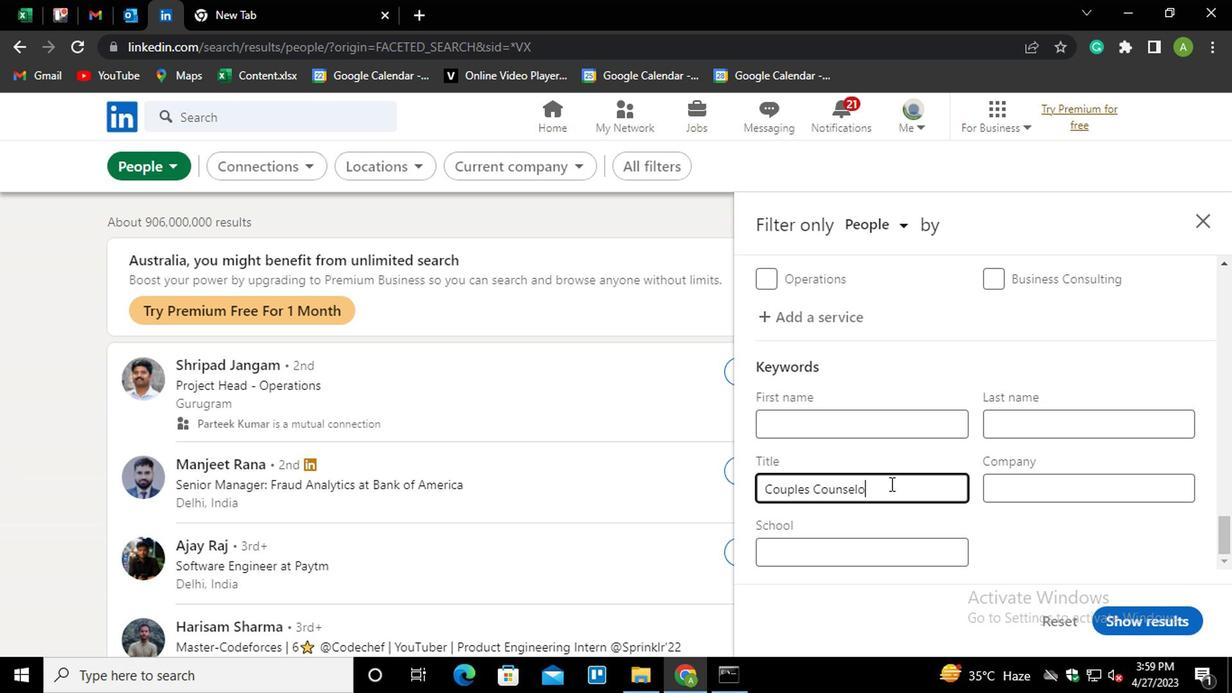 
Action: Mouse moved to (1017, 550)
Screenshot: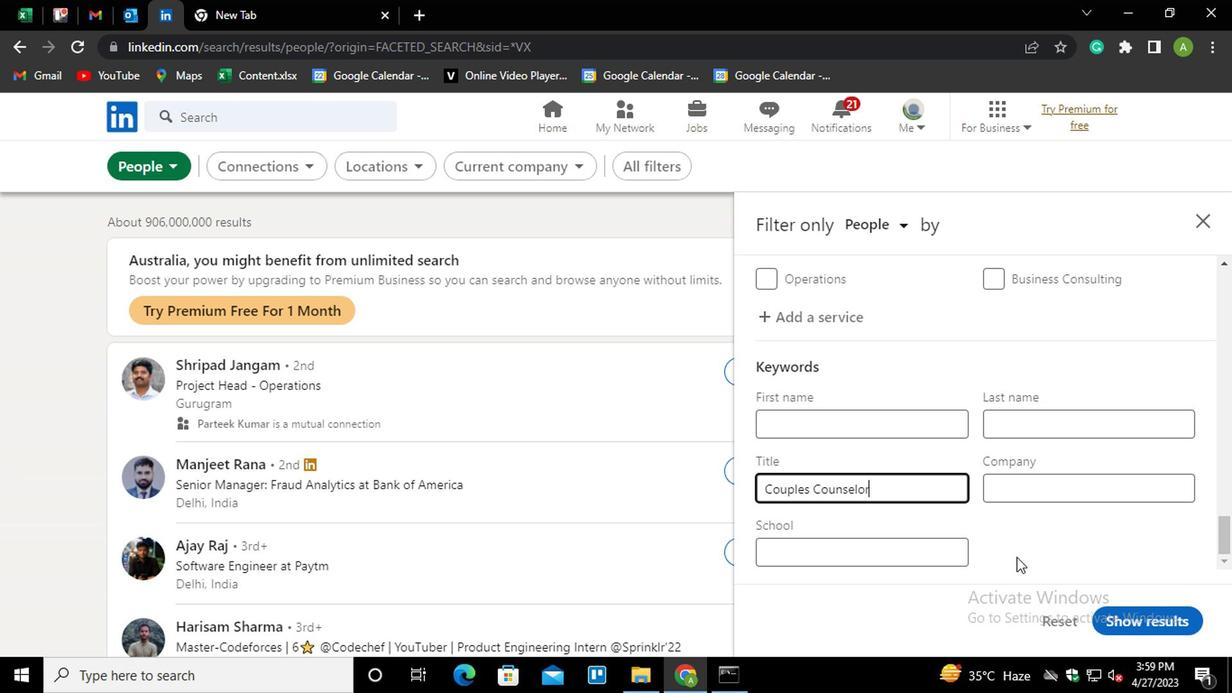 
Action: Mouse pressed left at (1017, 550)
Screenshot: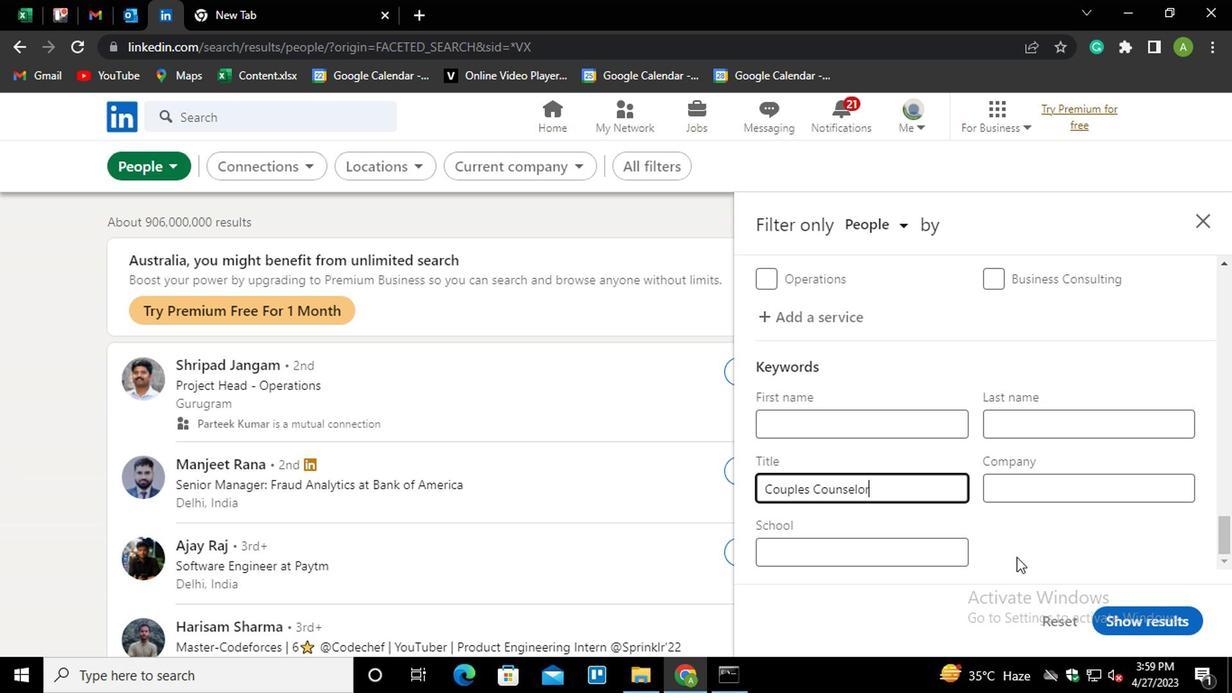 
Action: Mouse moved to (1116, 608)
Screenshot: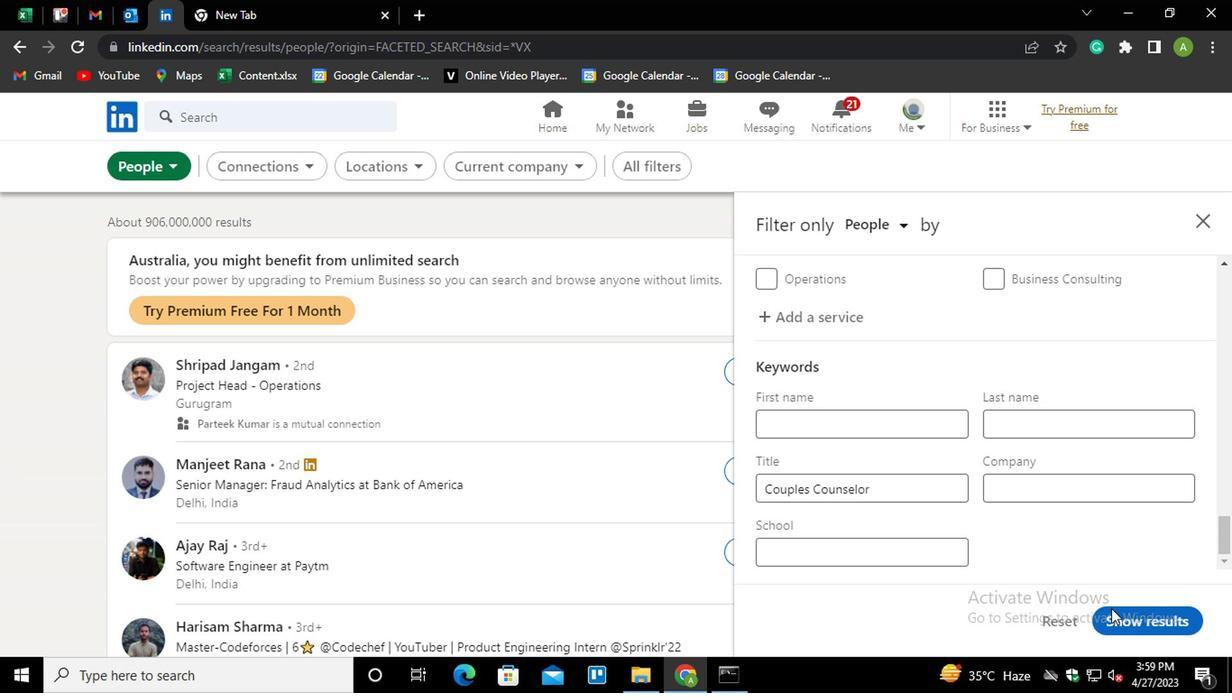 
Action: Mouse pressed left at (1116, 608)
Screenshot: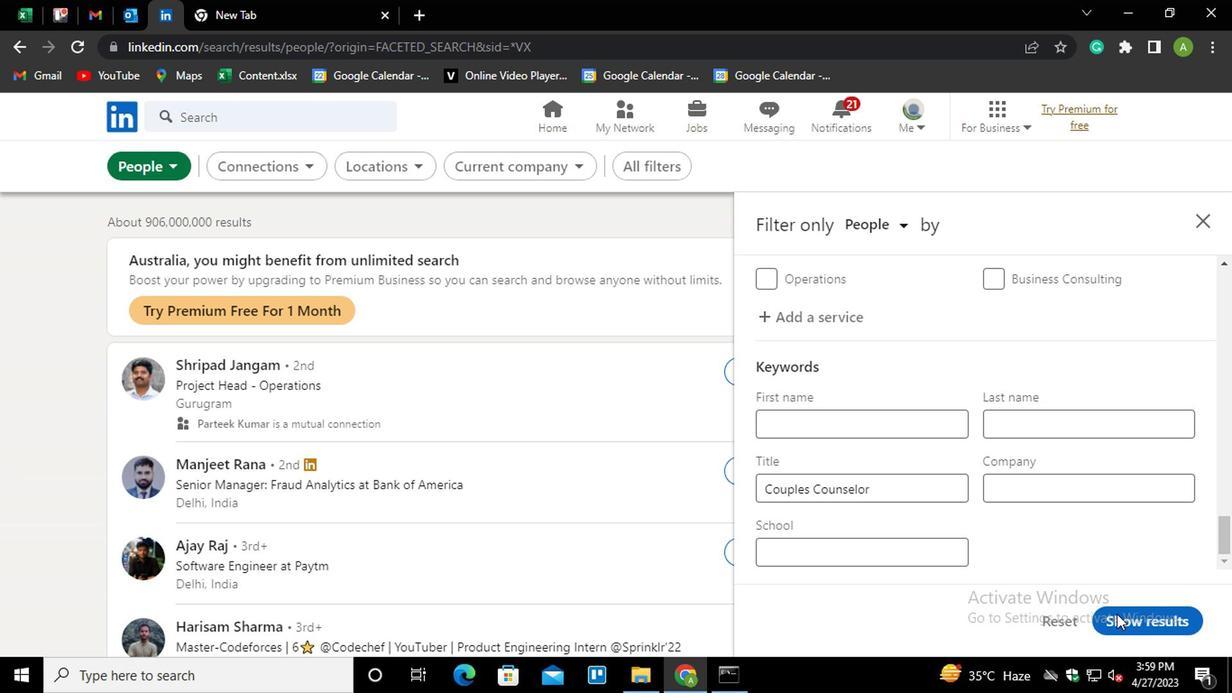 
Action: Mouse moved to (1134, 618)
Screenshot: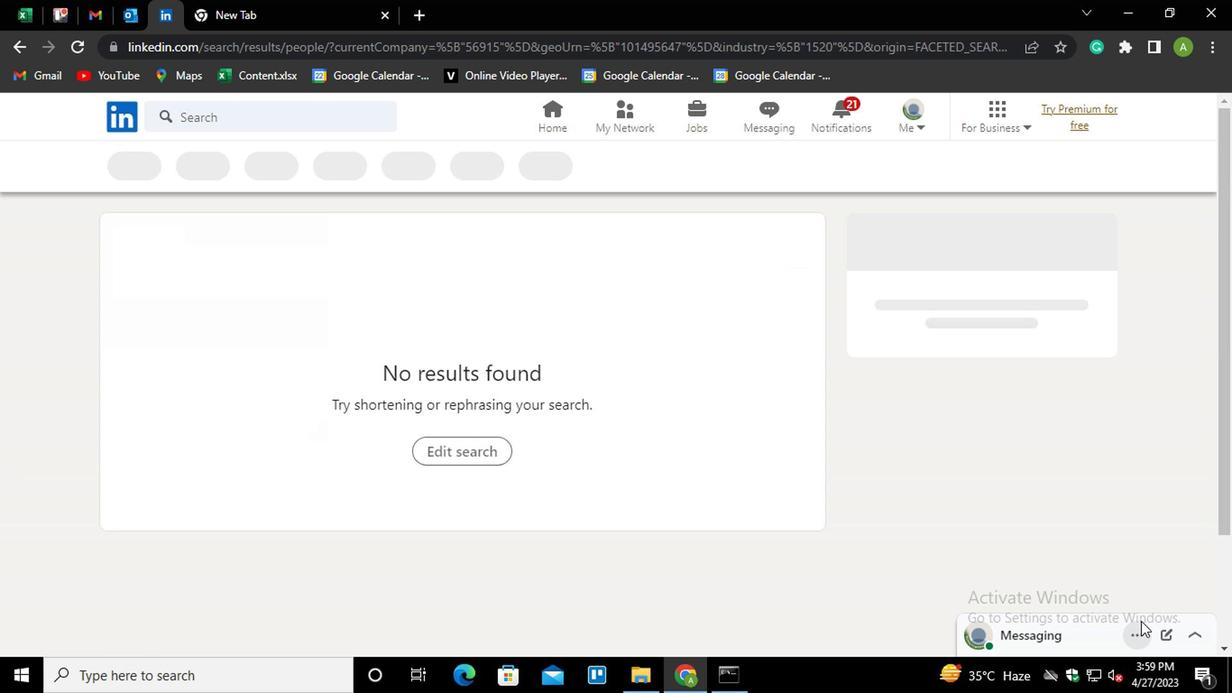 
